 Task: Search one way flight ticket for 5 adults, 2 children, 1 infant in seat and 2 infants on lap in economy from Brunswick: Brunswick Golden Isles Airport to Rockford: Chicago Rockford International Airport(was Northwest Chicagoland Regional Airport At Rockford) on 5-1-2023. Number of bags: 2 carry on bags. Price is upto 92000. Outbound departure time preference is 6:15.
Action: Mouse moved to (275, 343)
Screenshot: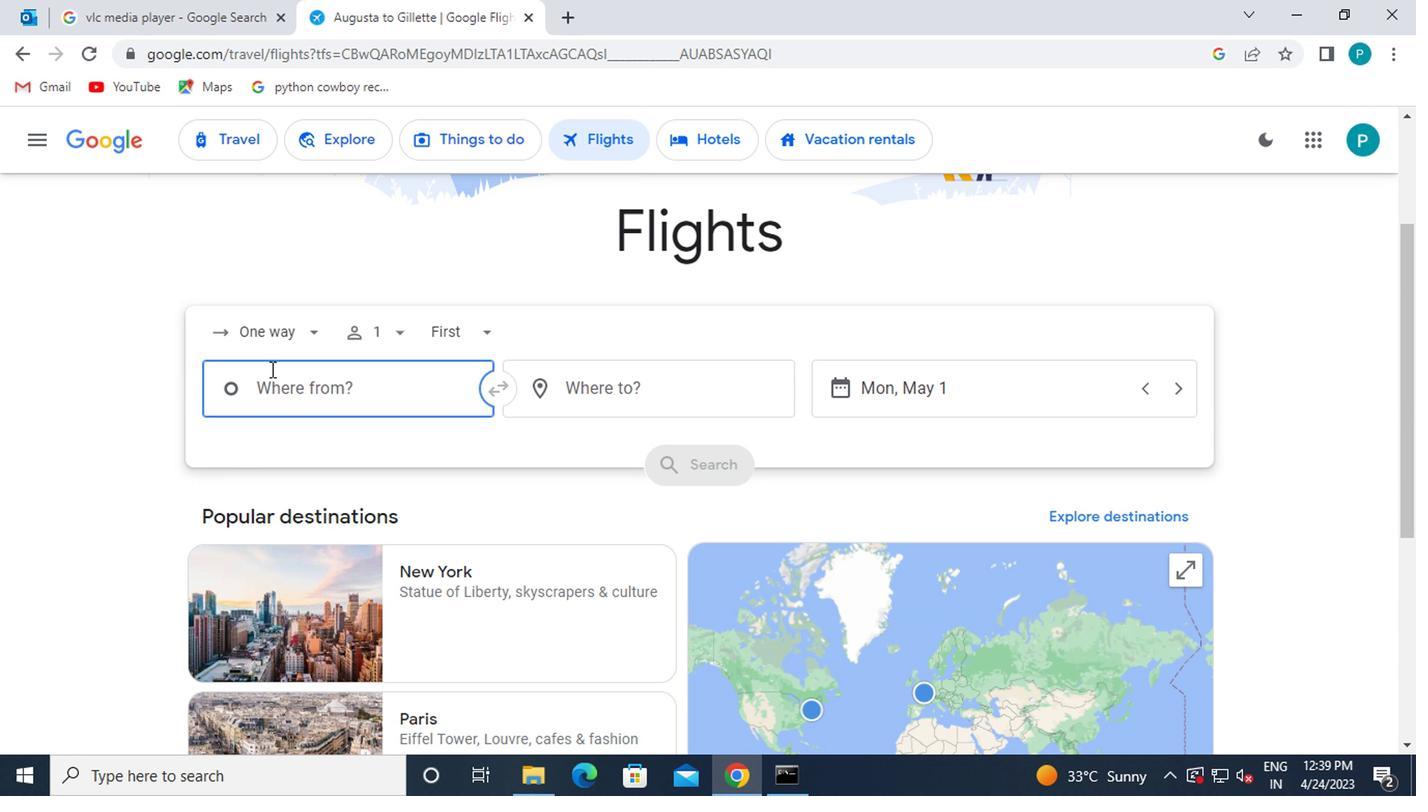 
Action: Mouse pressed left at (275, 343)
Screenshot: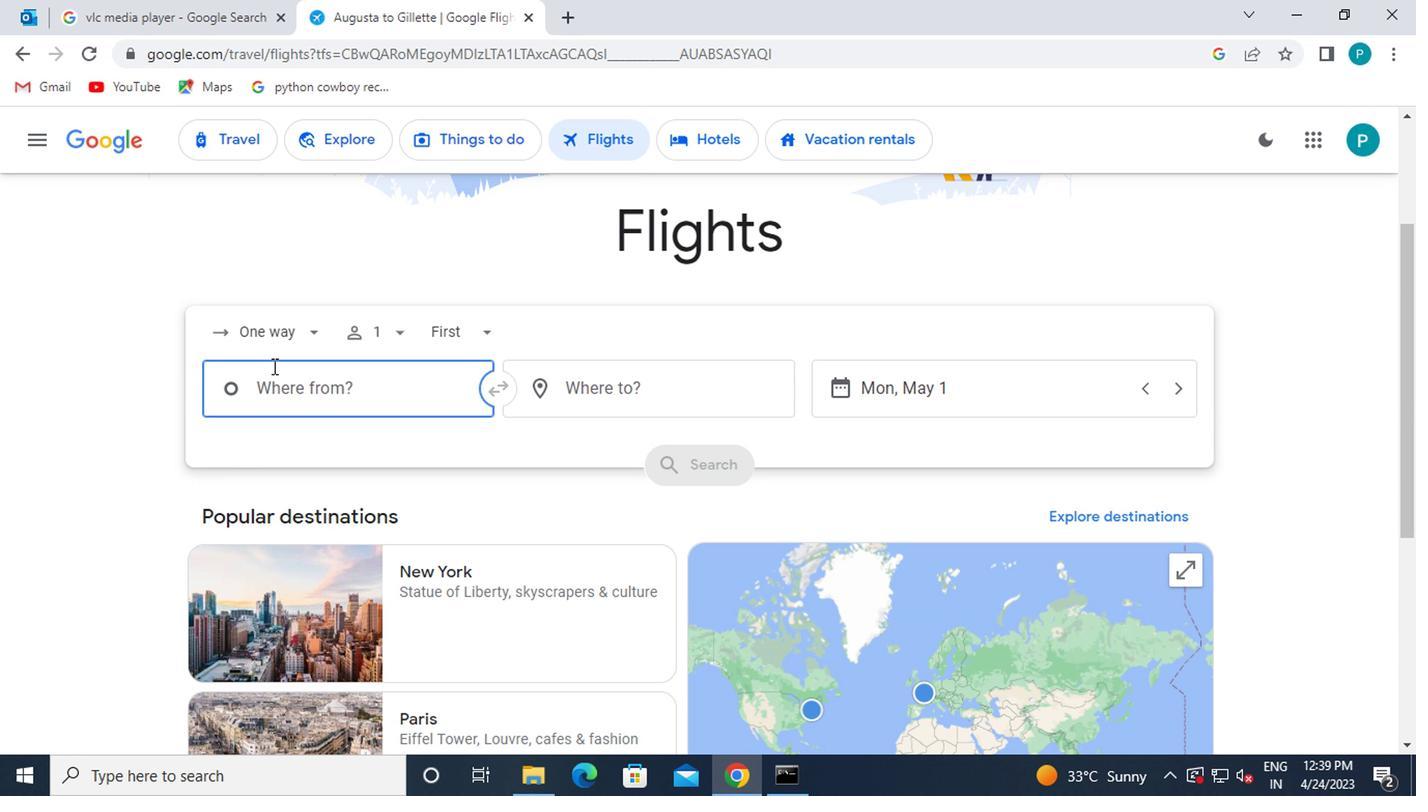 
Action: Mouse moved to (309, 434)
Screenshot: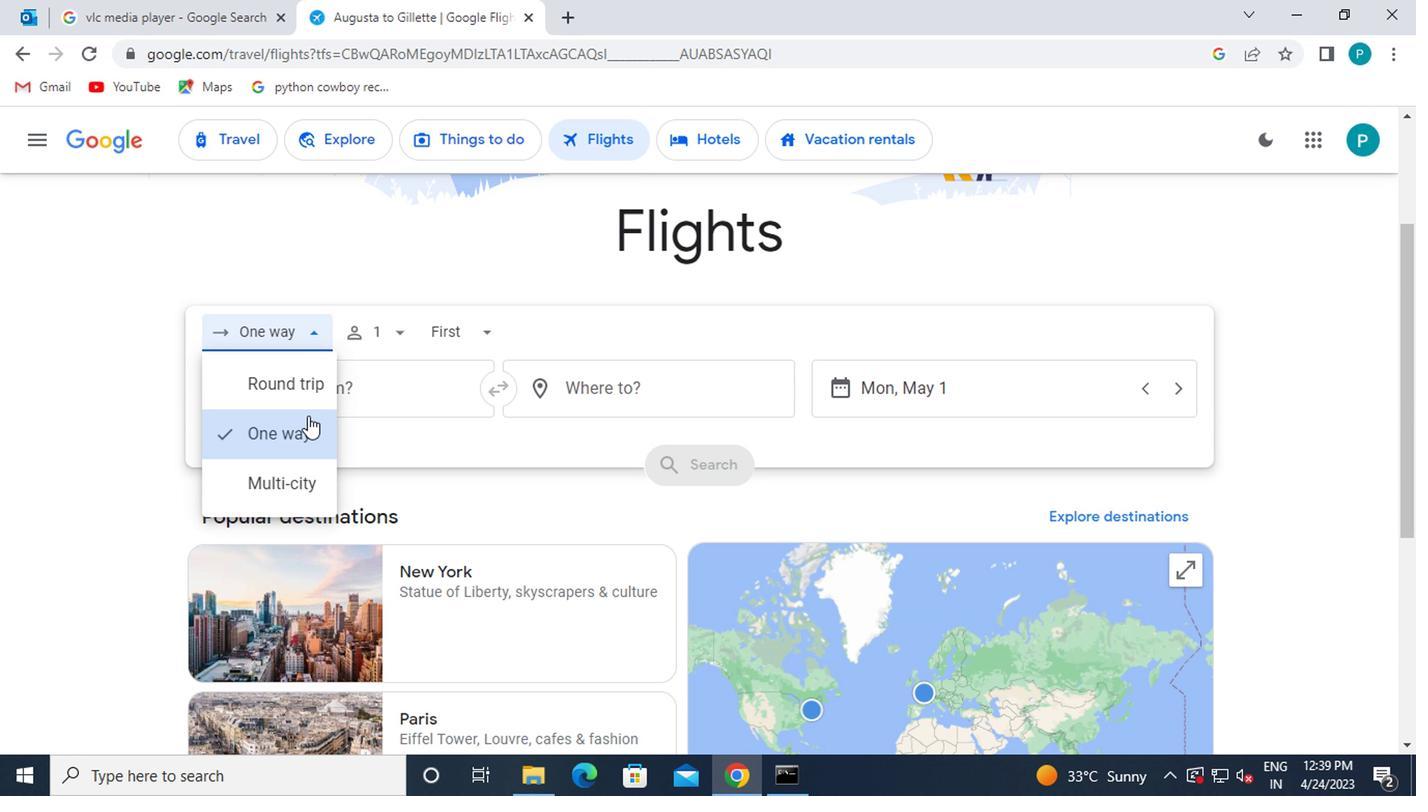 
Action: Mouse pressed left at (309, 434)
Screenshot: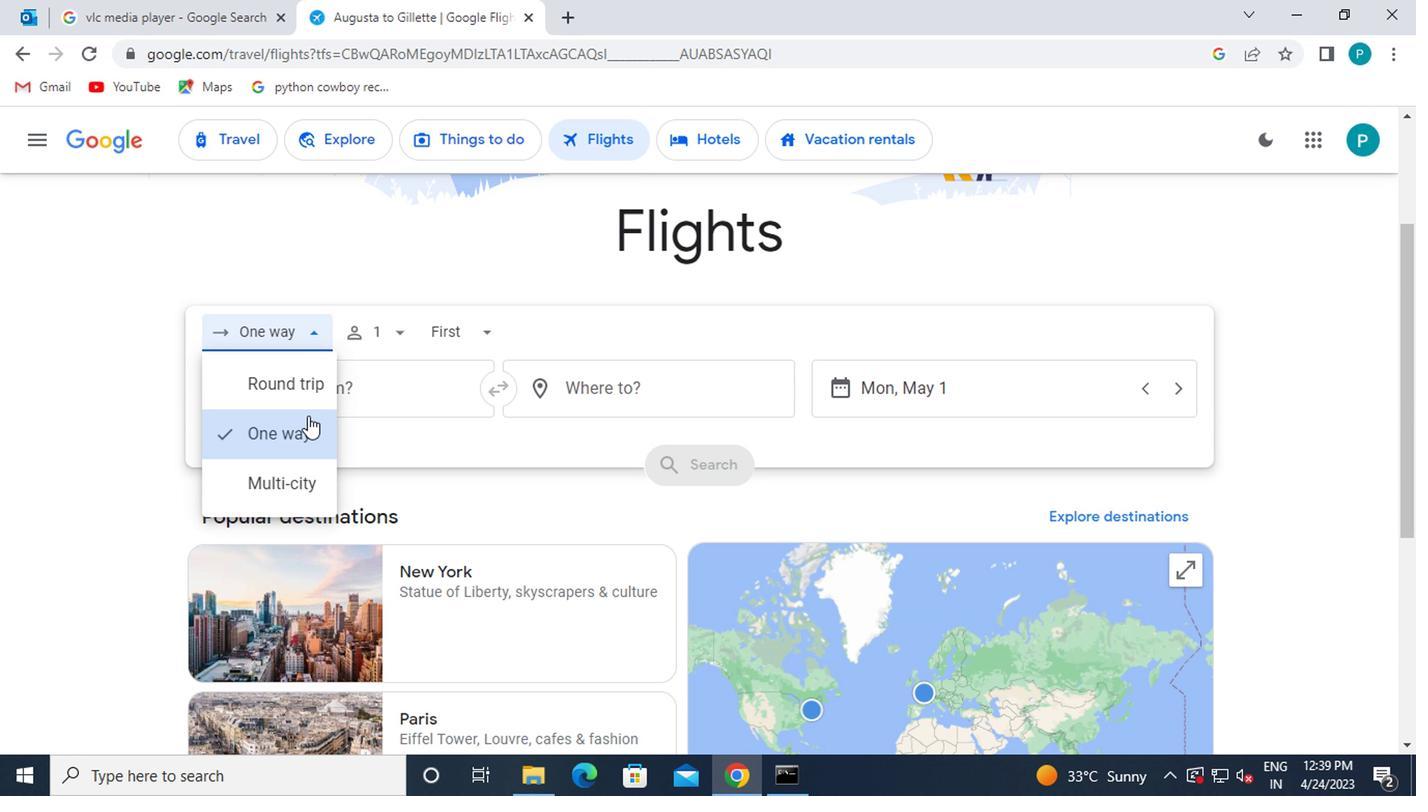 
Action: Mouse moved to (385, 342)
Screenshot: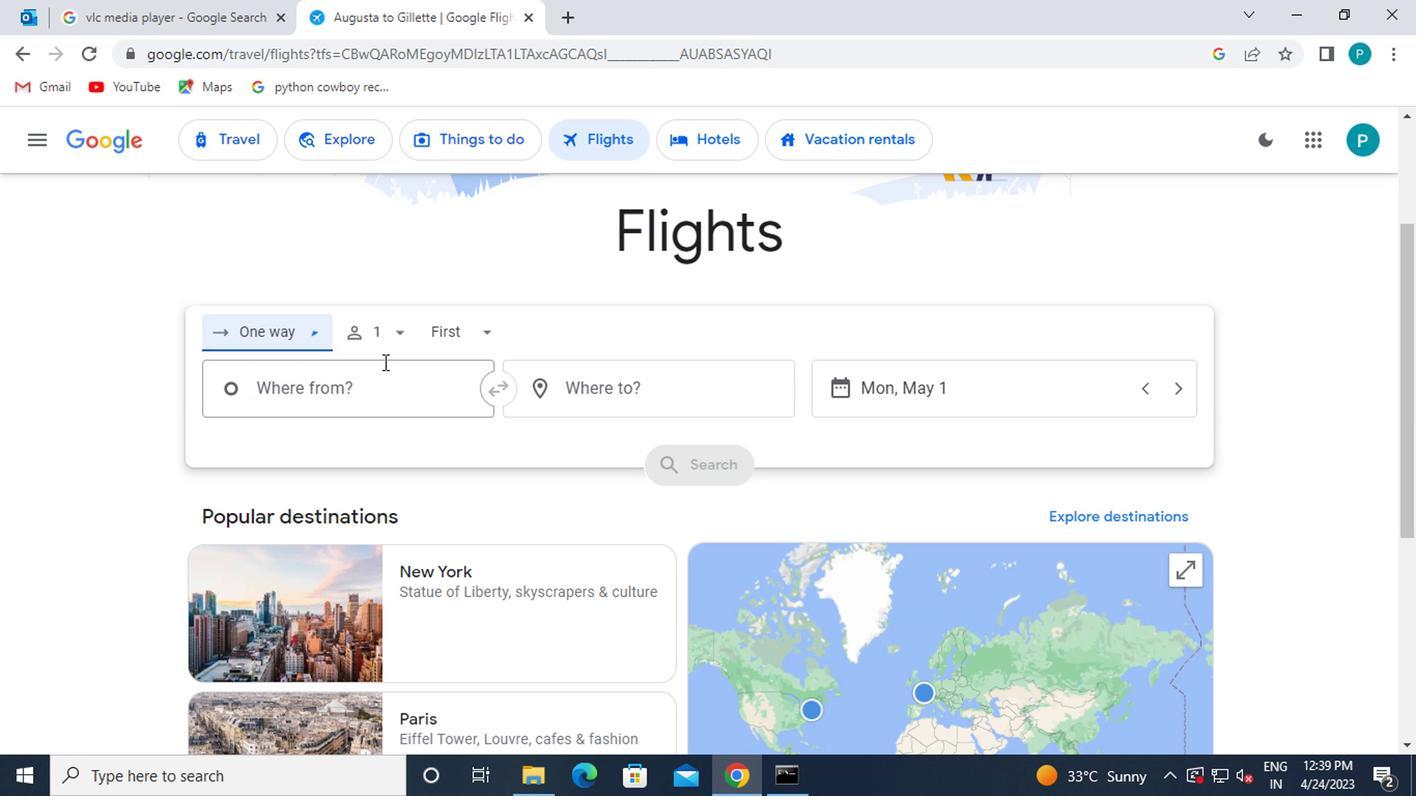 
Action: Mouse pressed left at (385, 342)
Screenshot: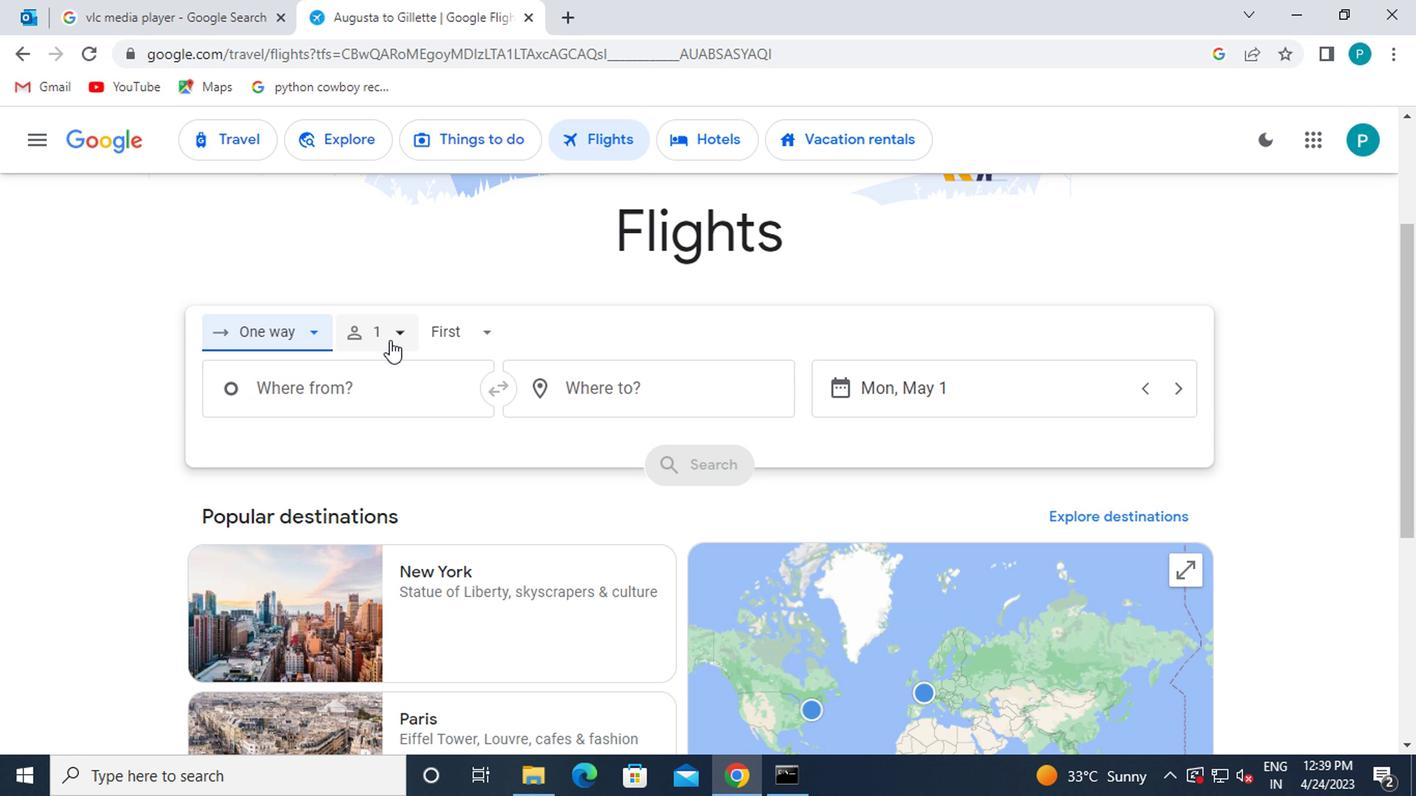 
Action: Mouse moved to (539, 394)
Screenshot: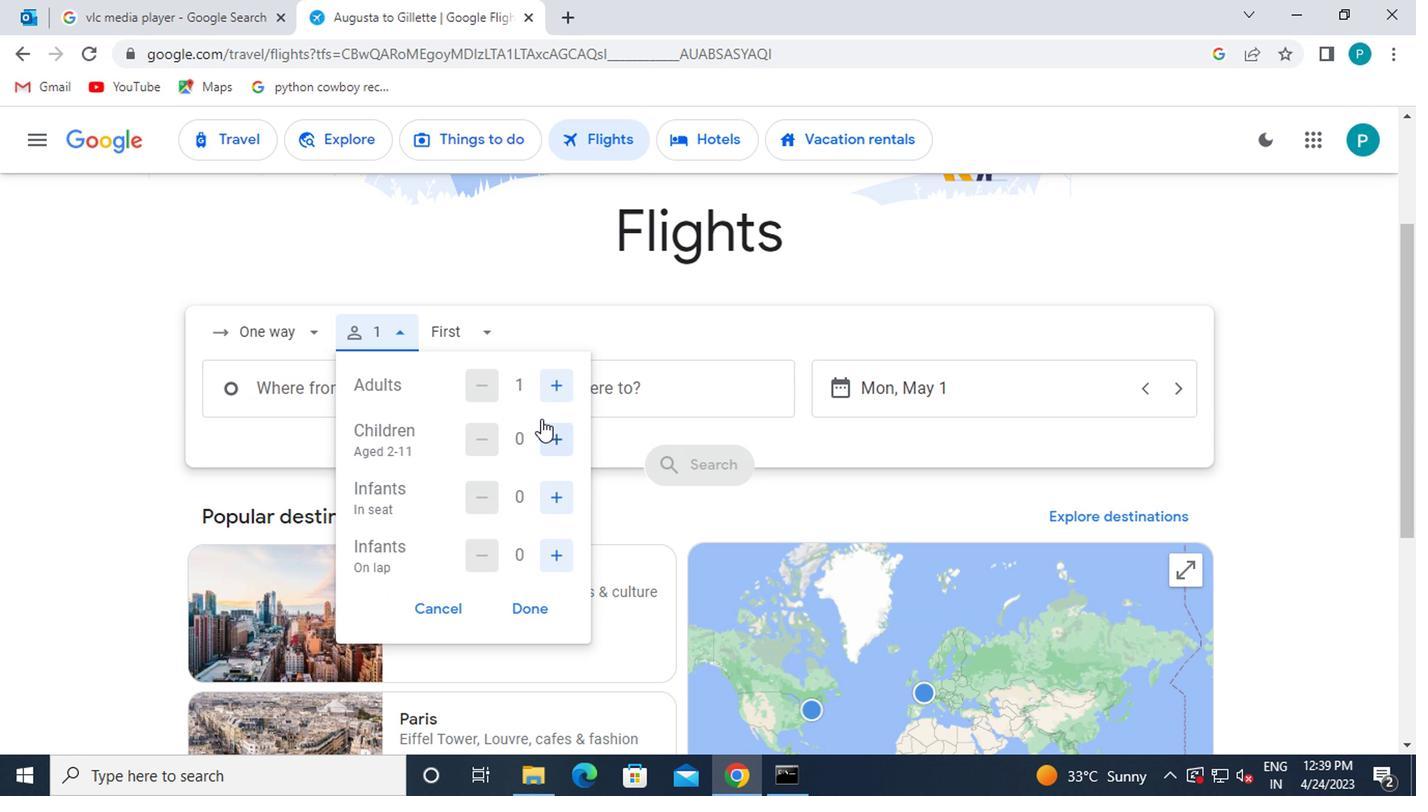 
Action: Mouse pressed left at (539, 394)
Screenshot: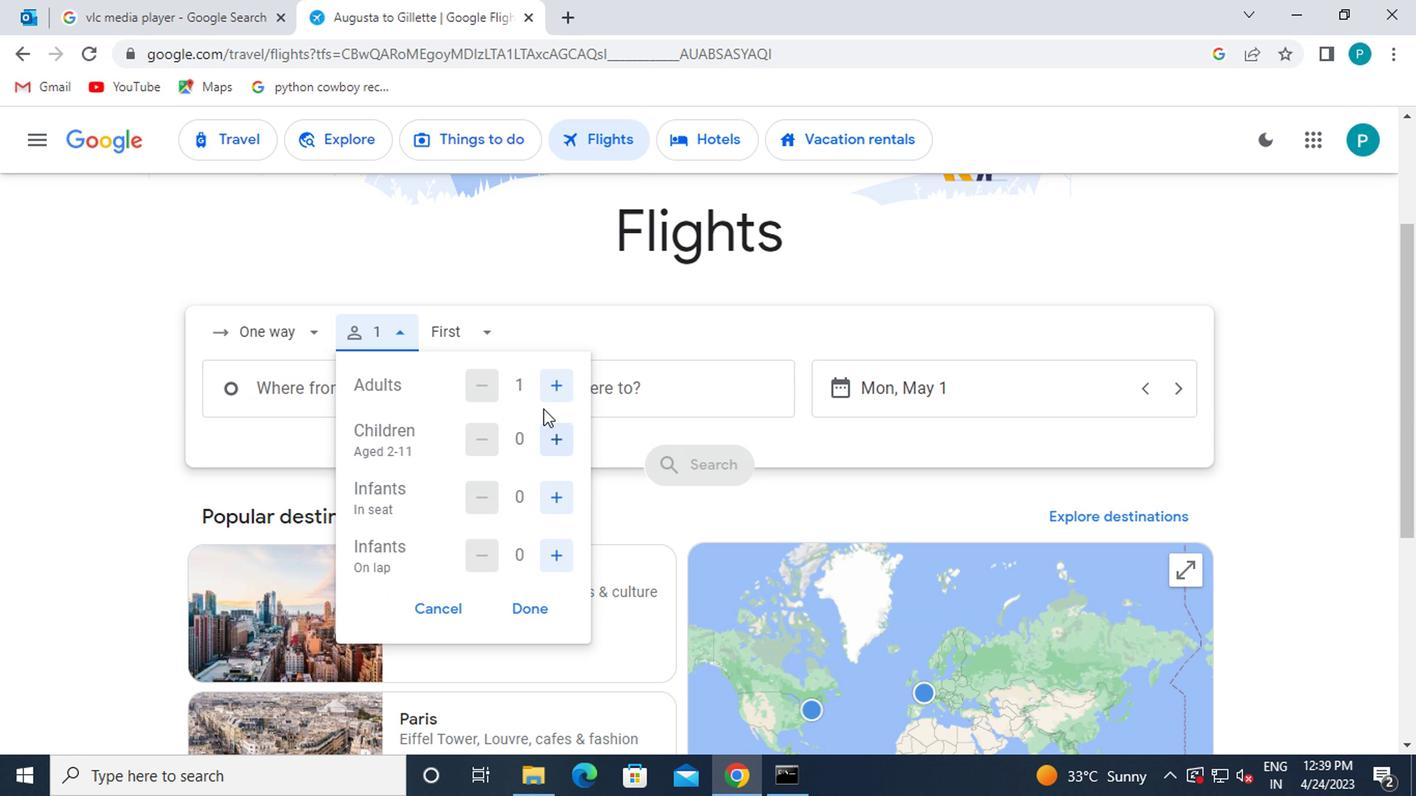 
Action: Mouse pressed left at (539, 394)
Screenshot: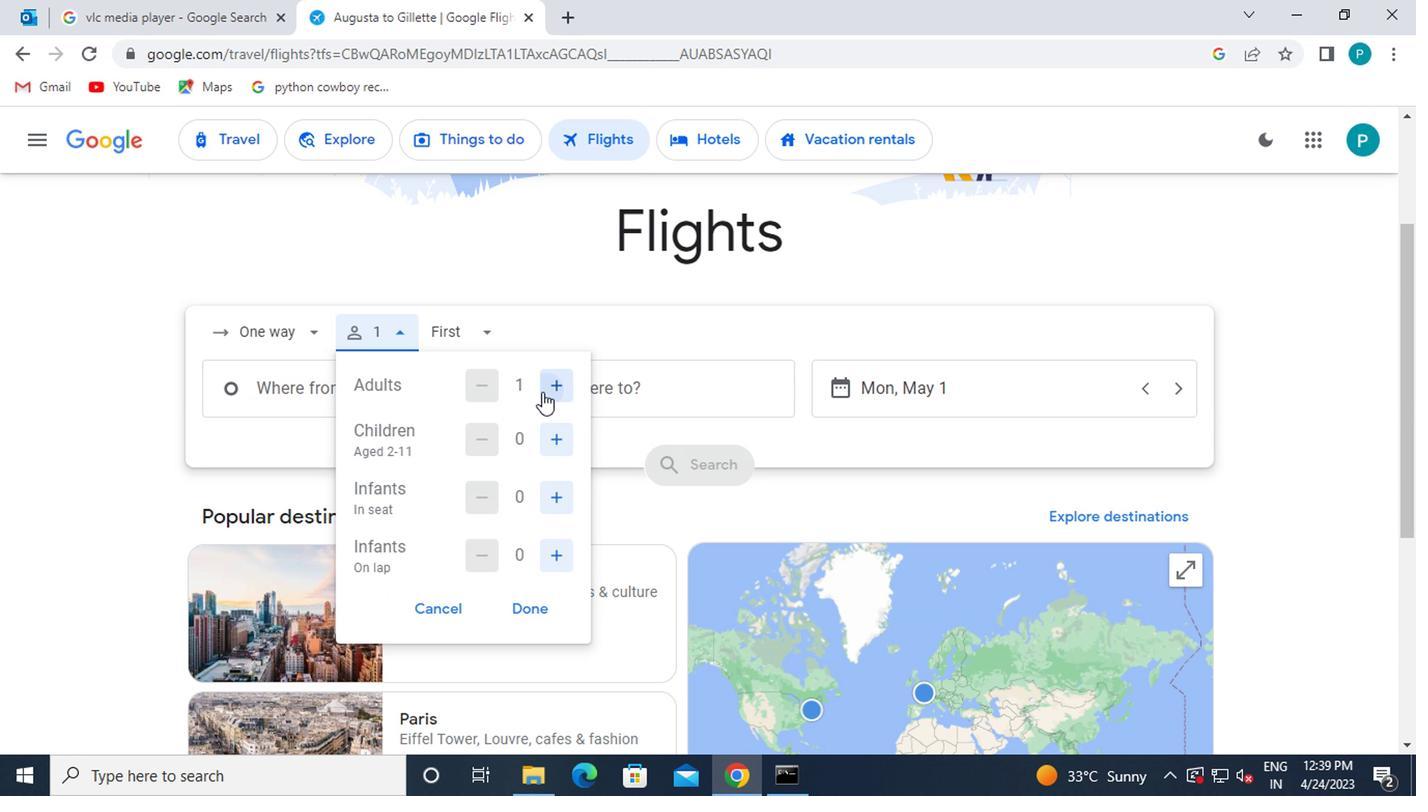 
Action: Mouse pressed left at (539, 394)
Screenshot: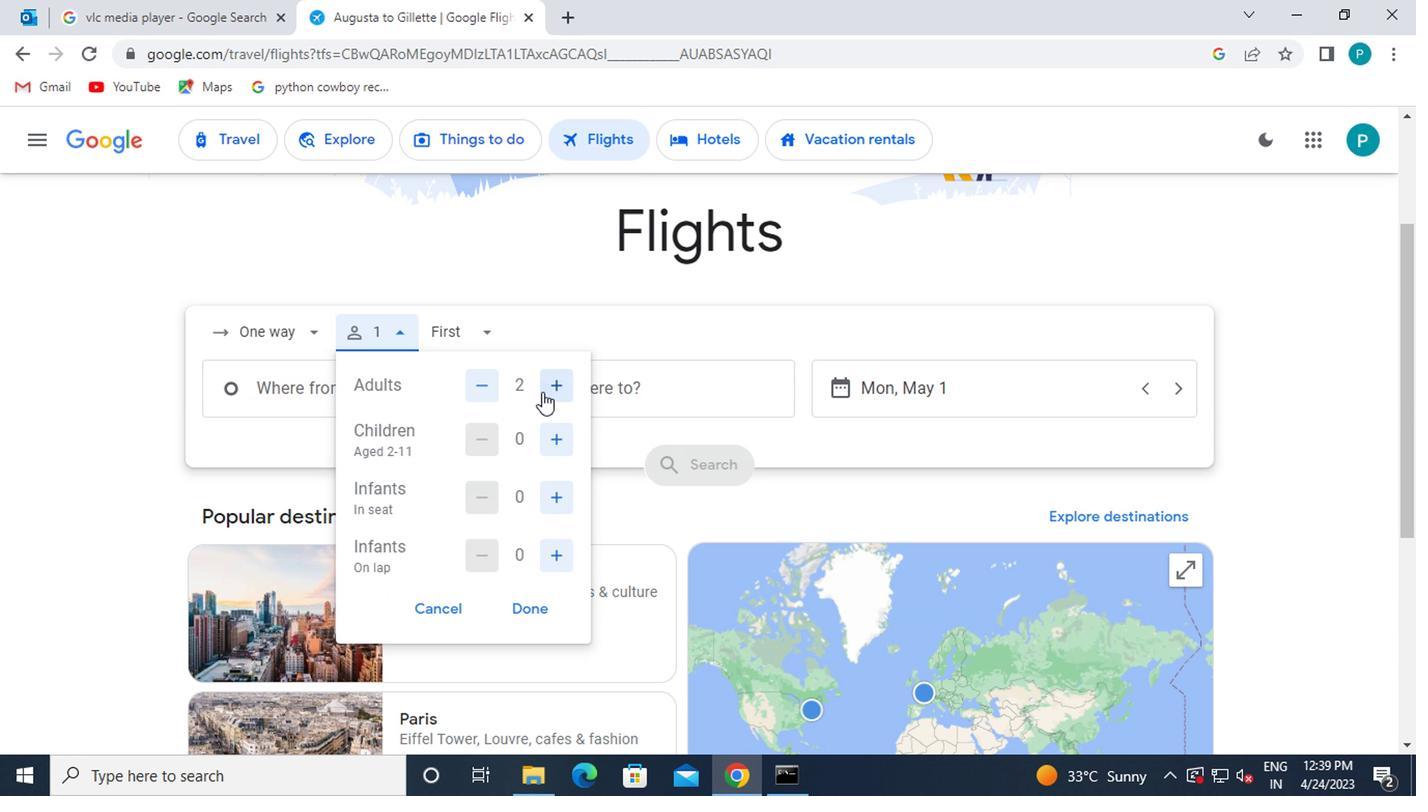 
Action: Mouse pressed left at (539, 394)
Screenshot: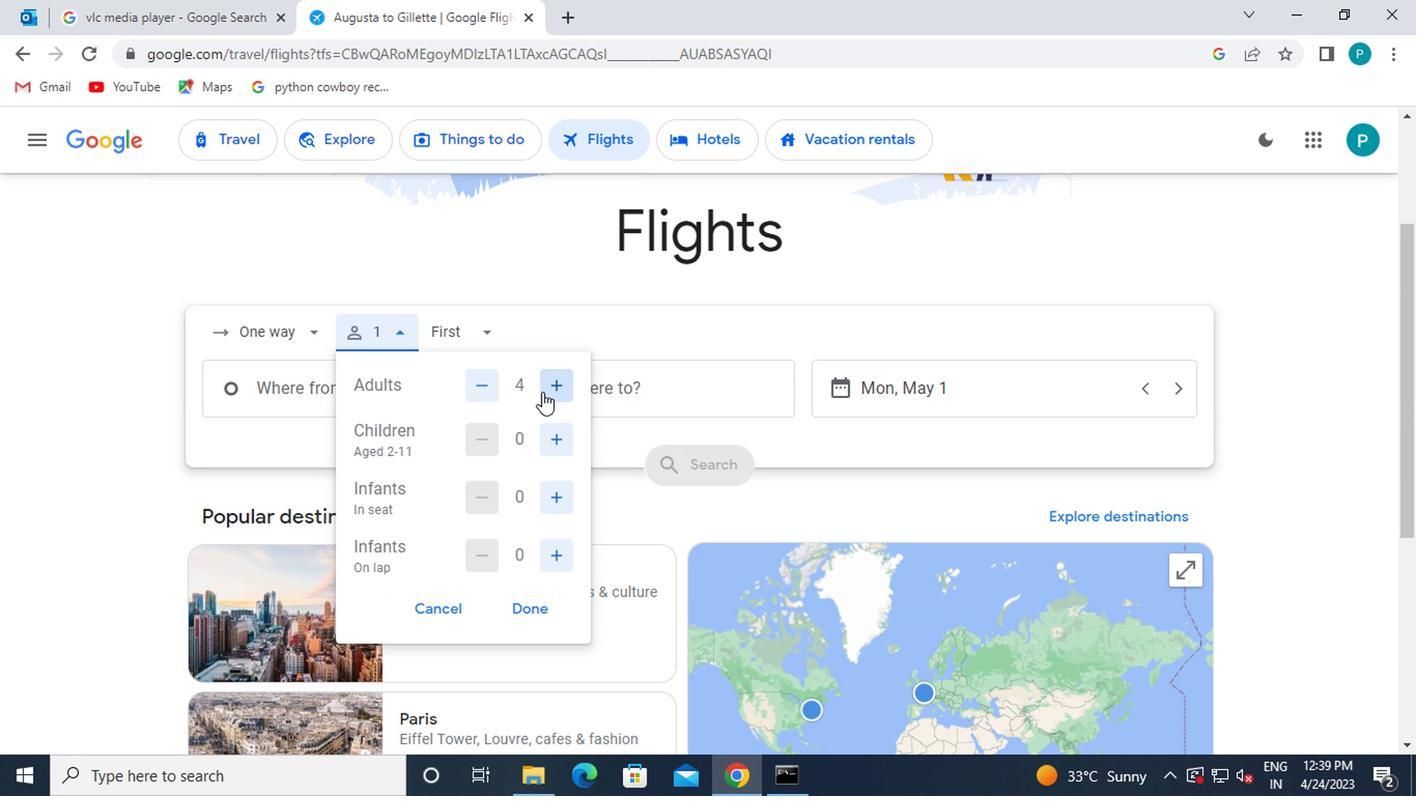 
Action: Mouse moved to (561, 424)
Screenshot: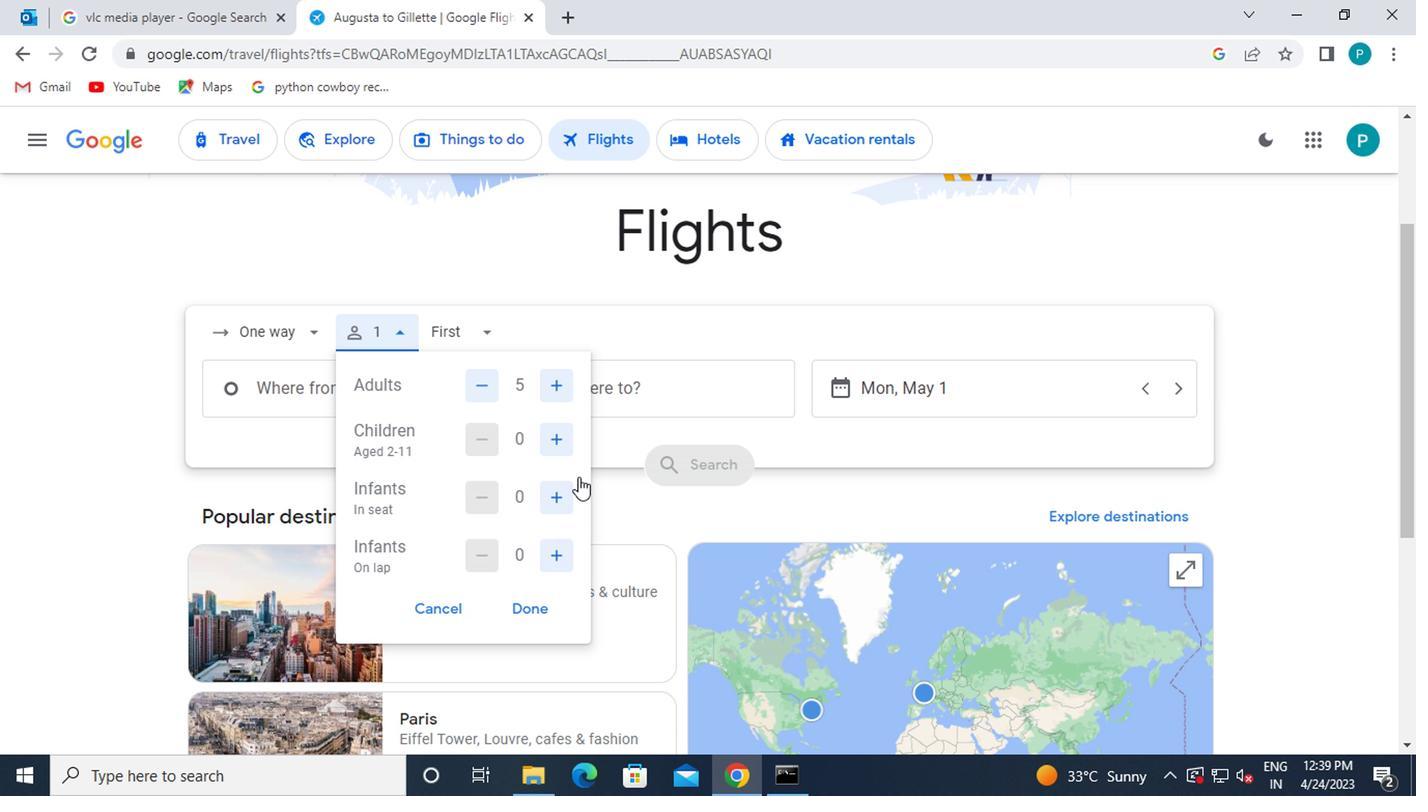 
Action: Mouse pressed left at (561, 424)
Screenshot: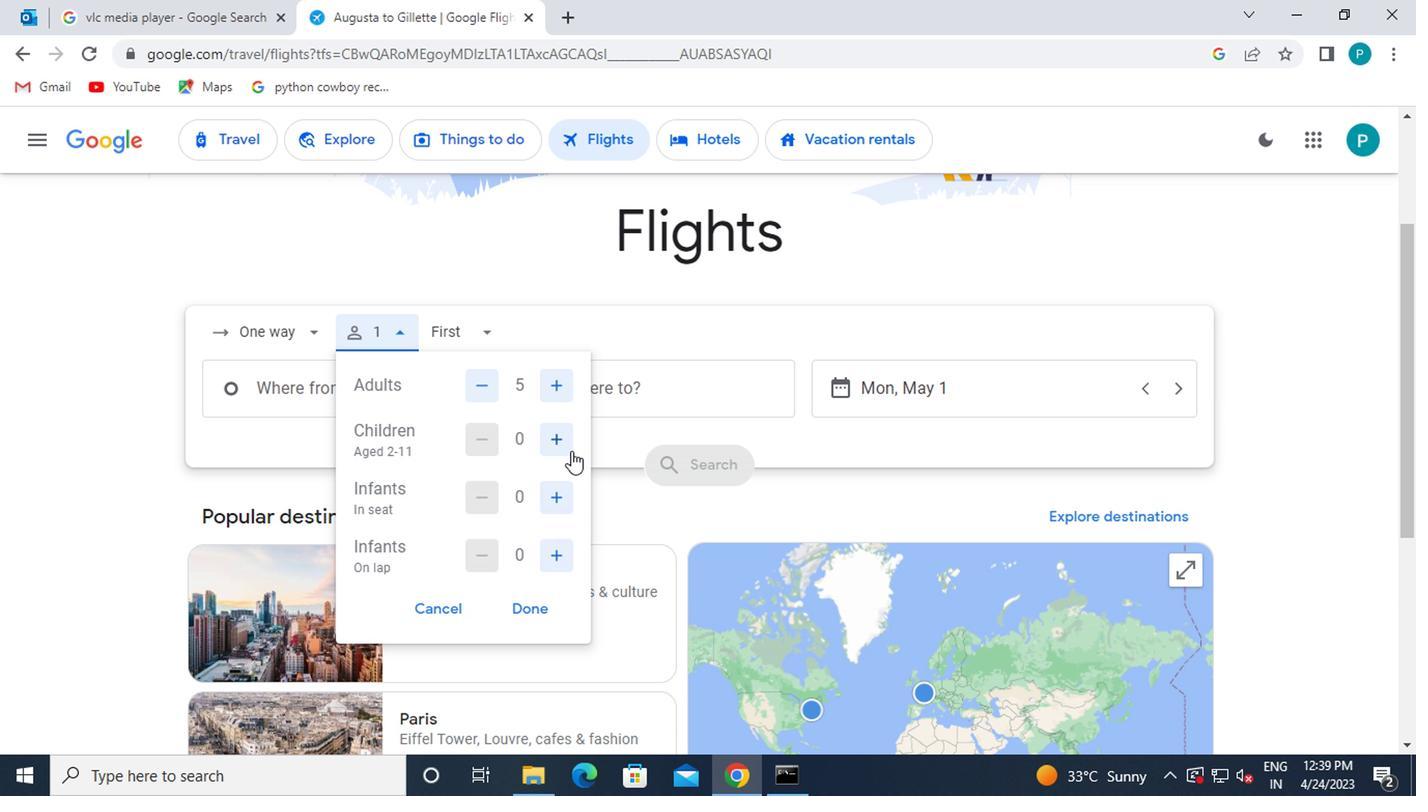 
Action: Mouse moved to (561, 430)
Screenshot: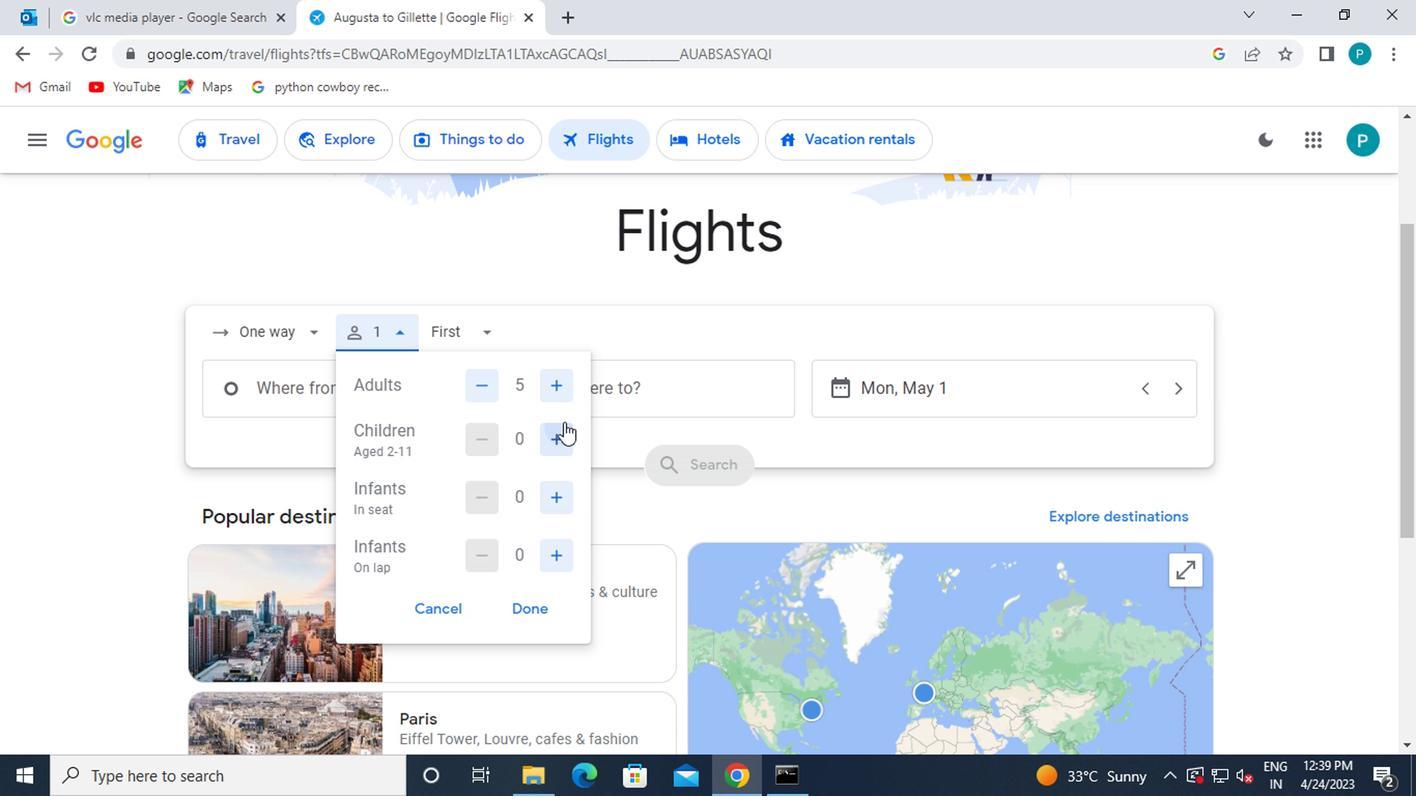 
Action: Mouse pressed left at (561, 430)
Screenshot: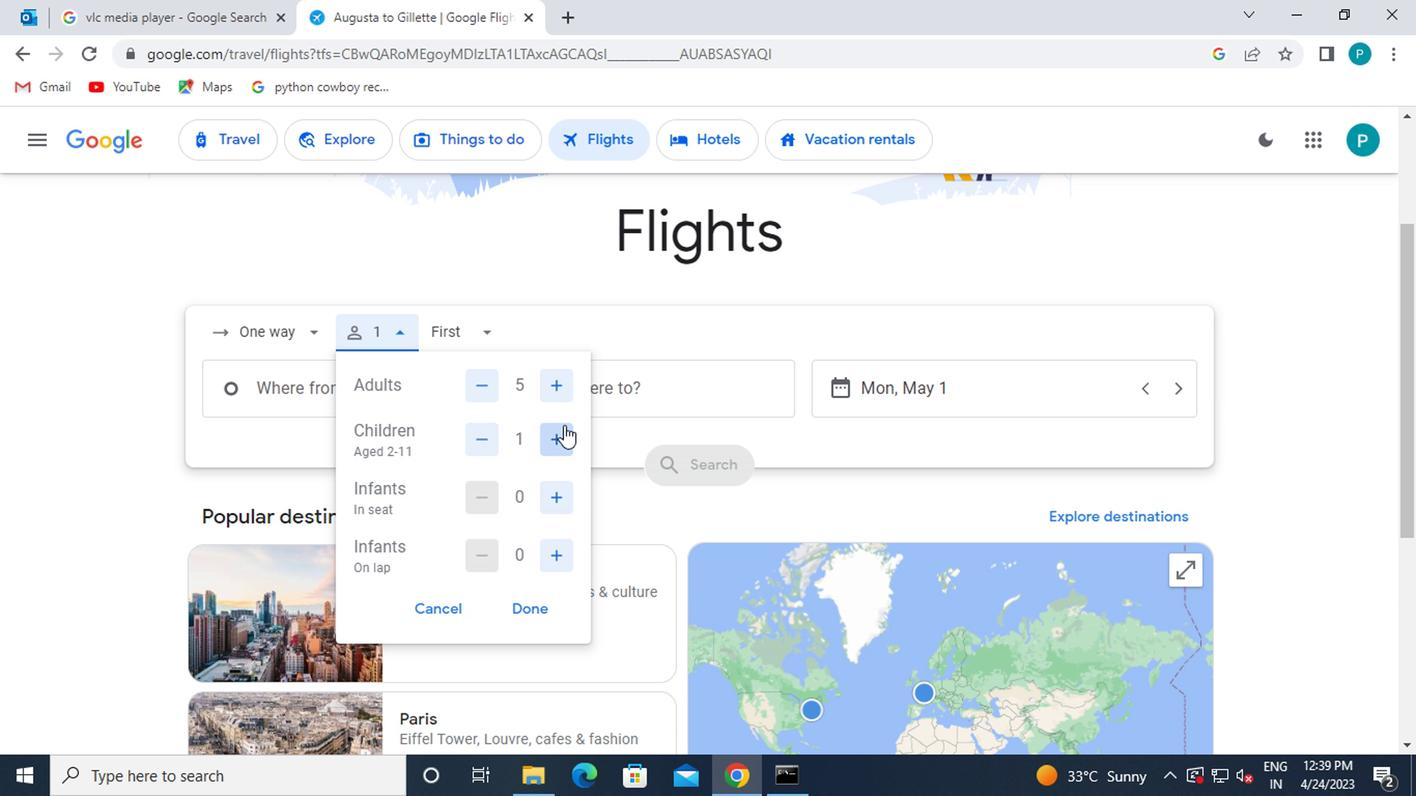 
Action: Mouse moved to (556, 498)
Screenshot: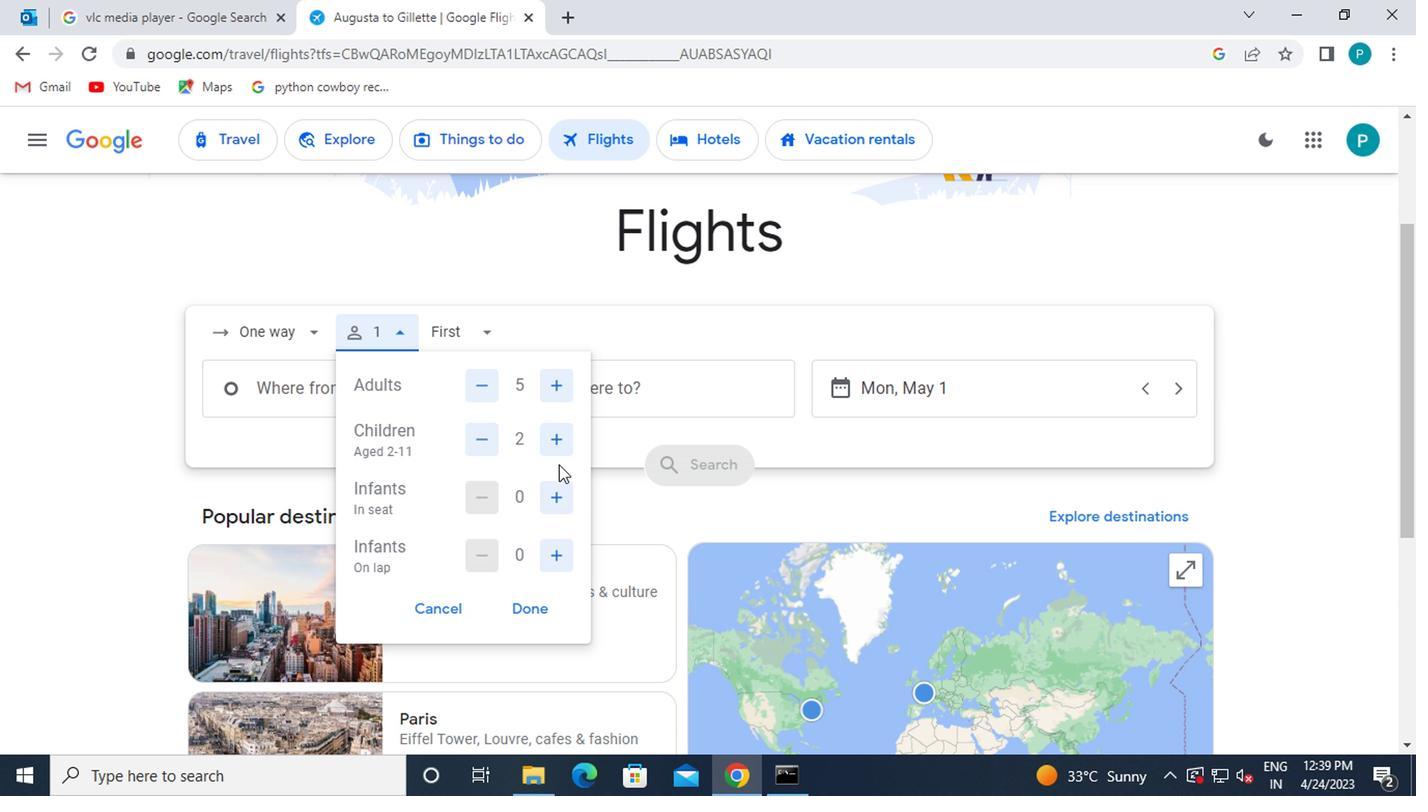 
Action: Mouse pressed left at (556, 498)
Screenshot: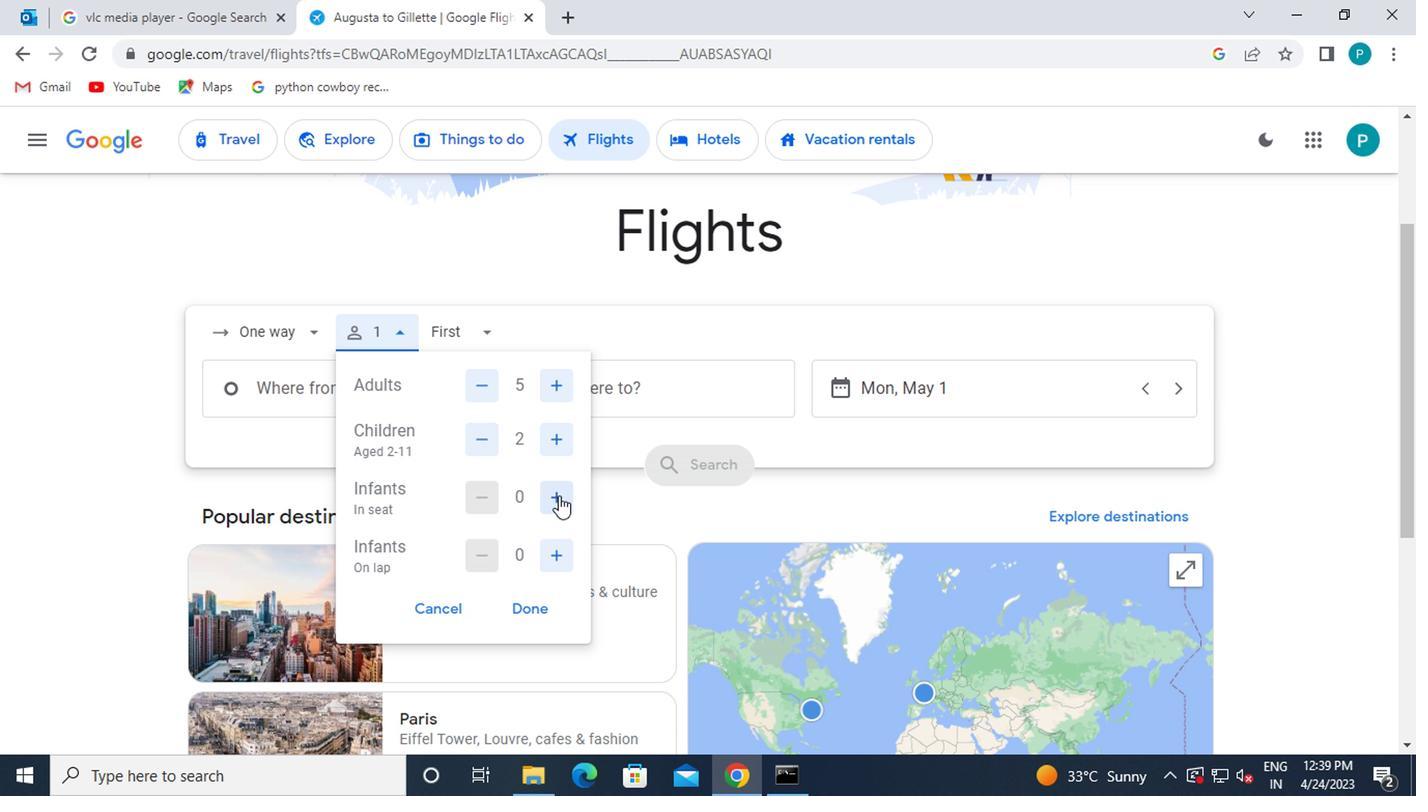 
Action: Mouse moved to (544, 562)
Screenshot: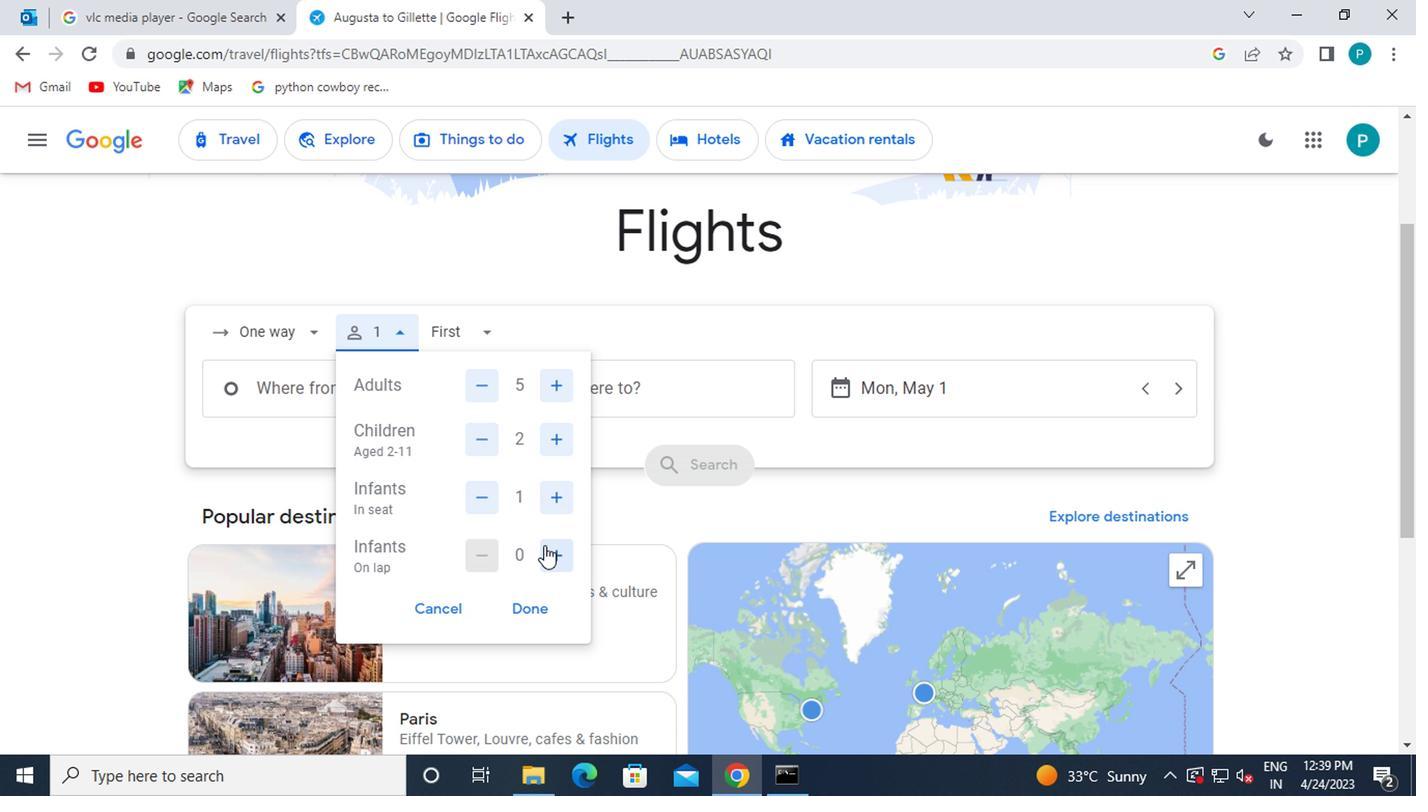 
Action: Mouse pressed left at (544, 562)
Screenshot: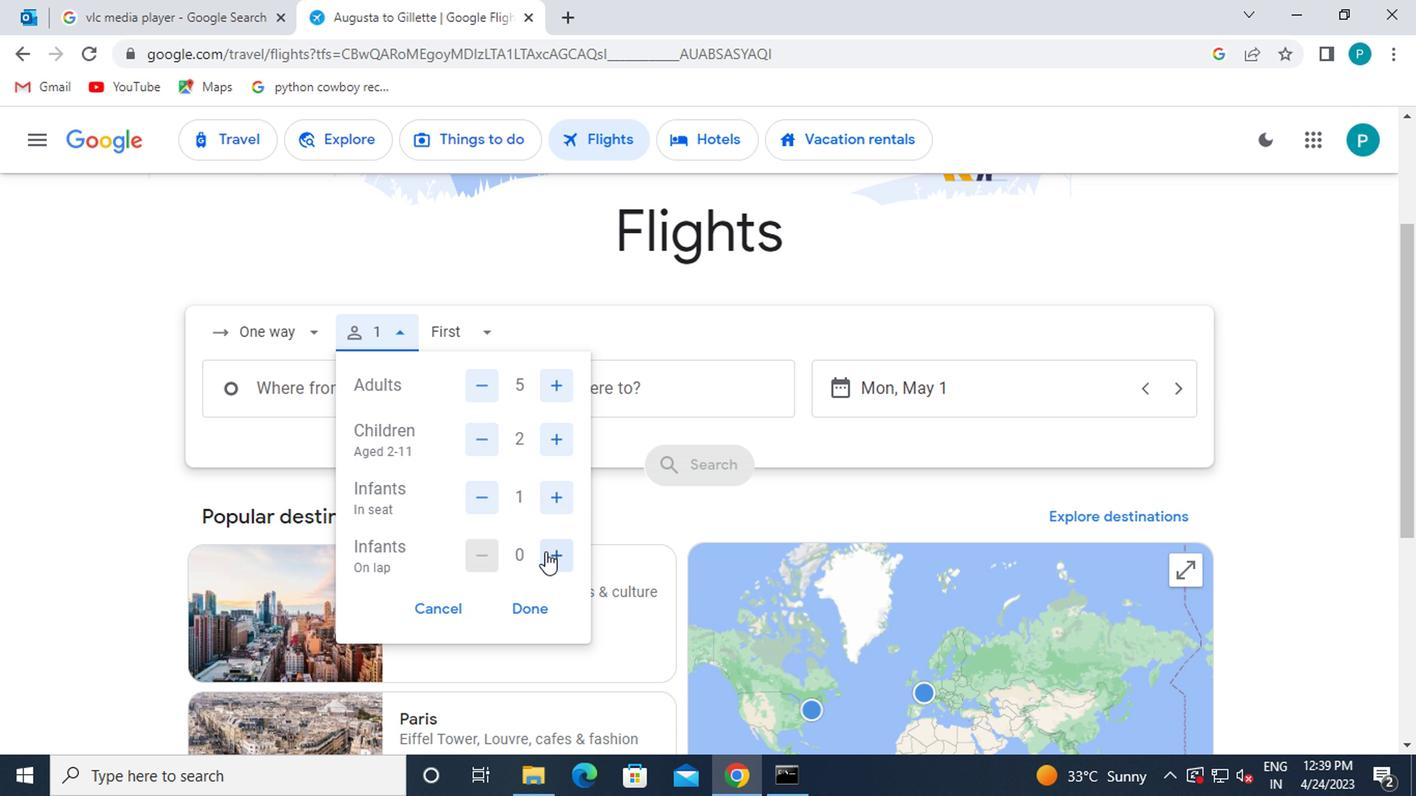 
Action: Mouse pressed left at (544, 562)
Screenshot: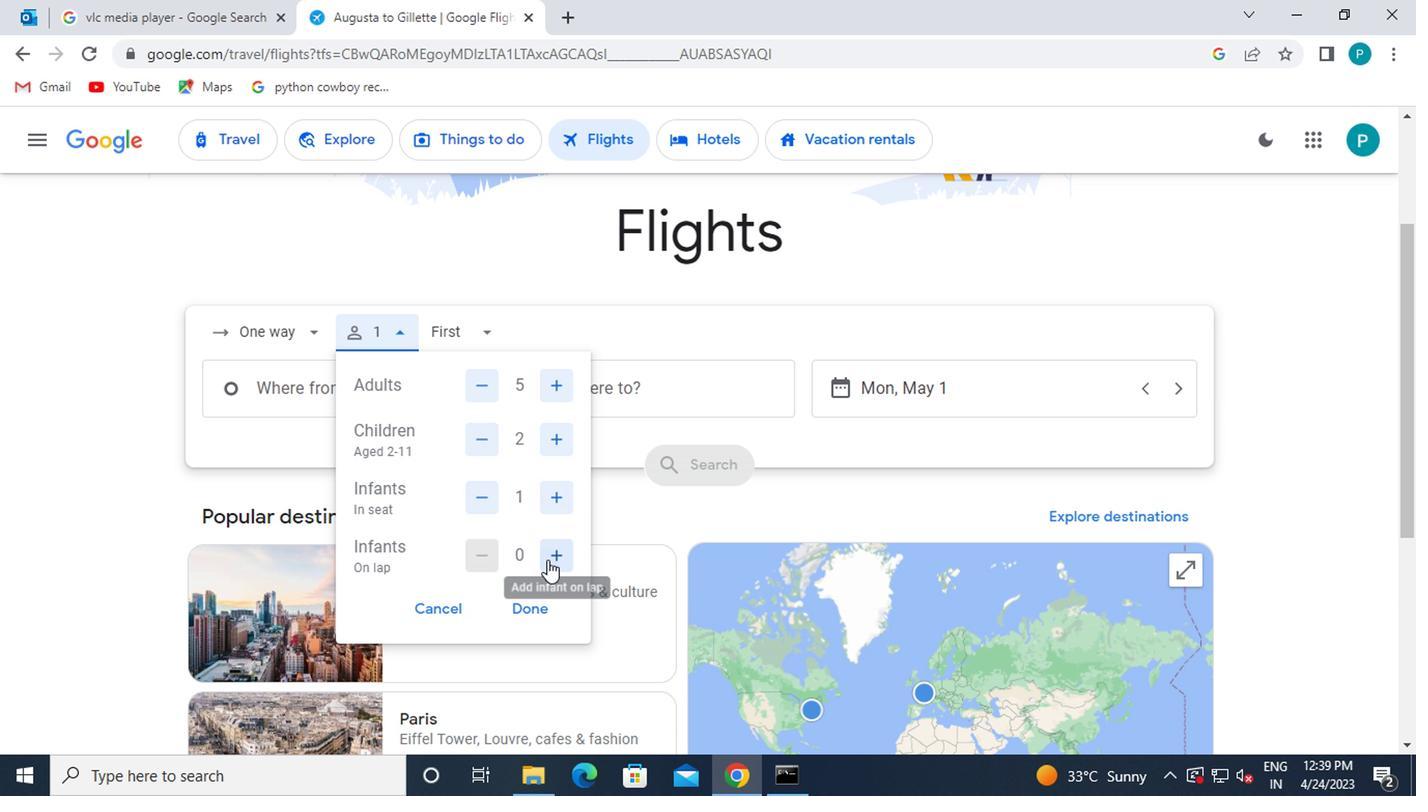 
Action: Mouse moved to (484, 557)
Screenshot: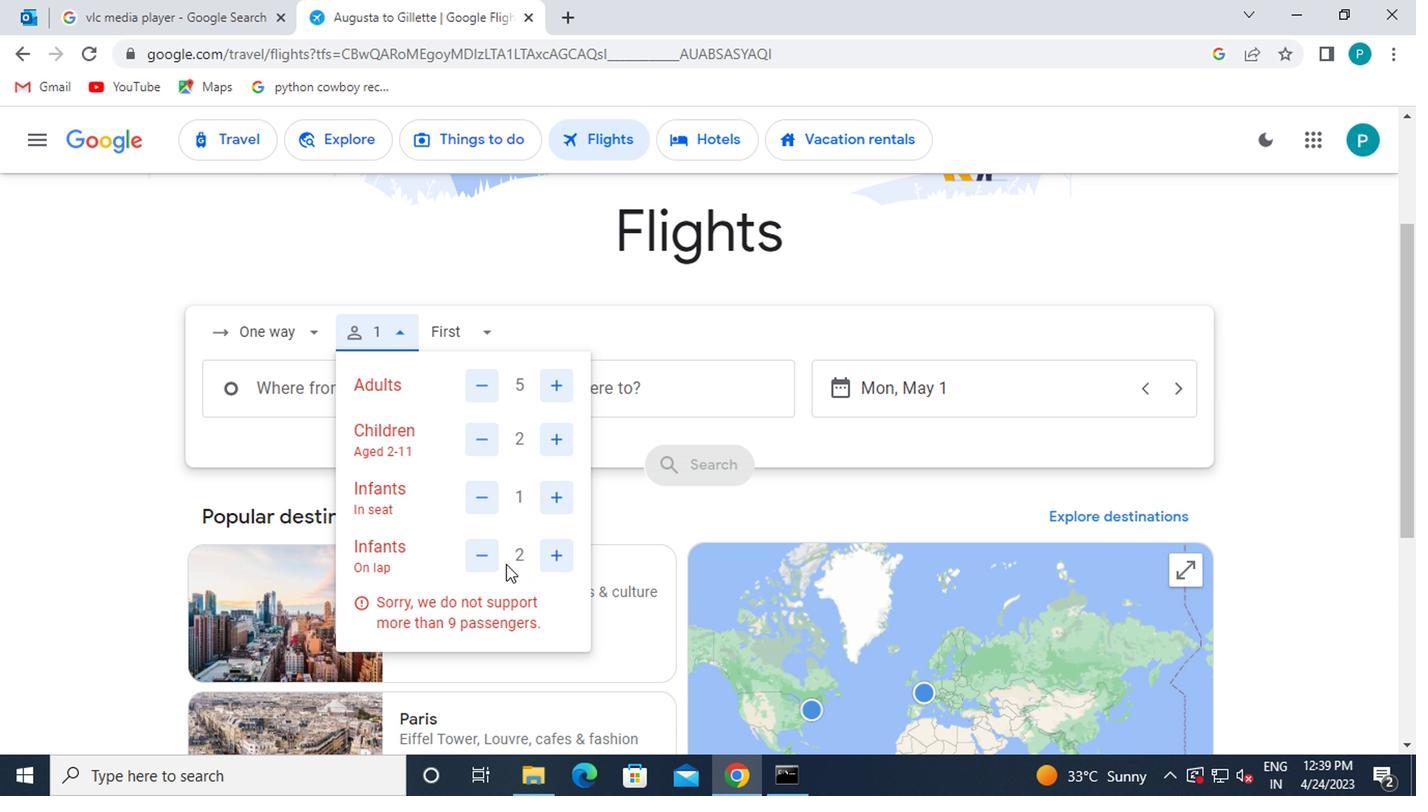 
Action: Mouse pressed left at (484, 557)
Screenshot: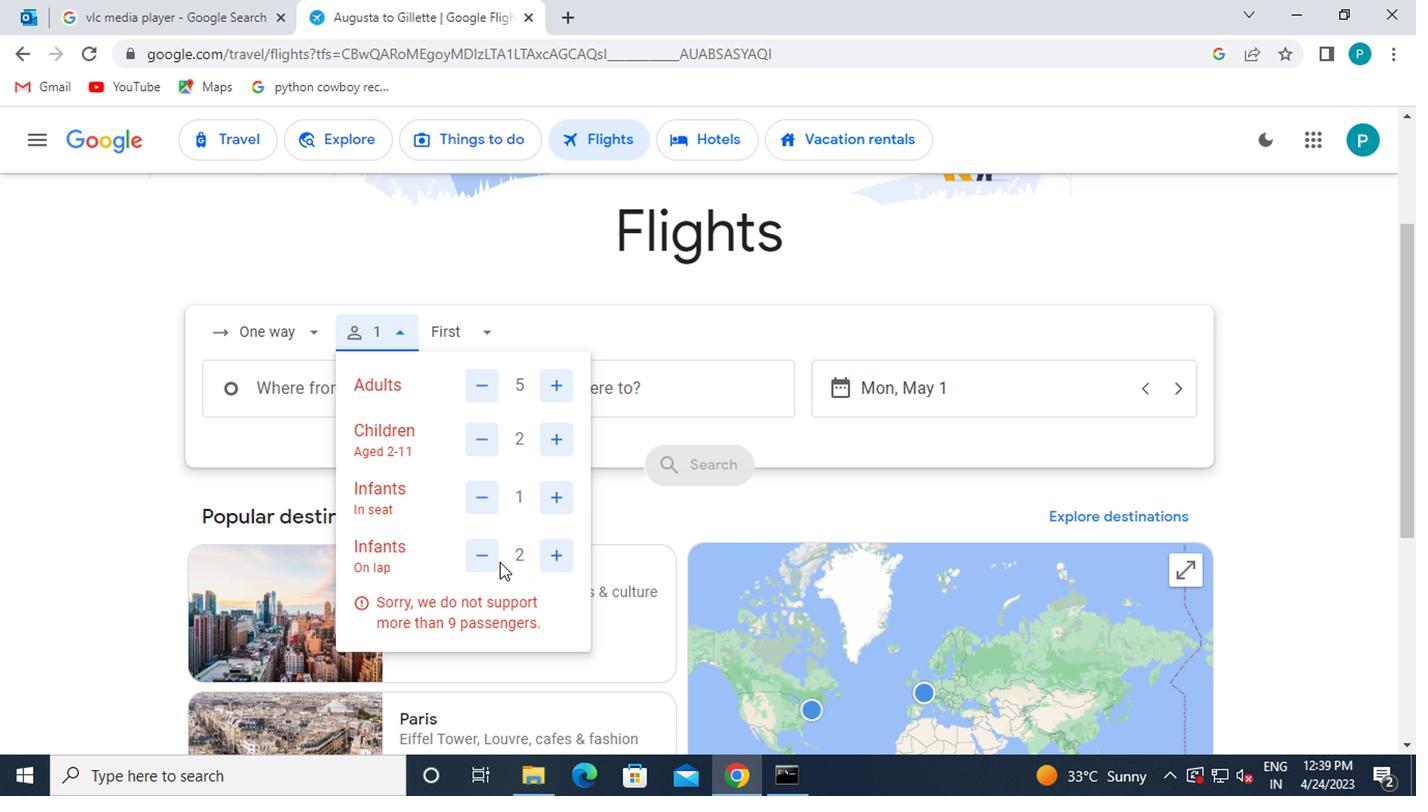 
Action: Mouse moved to (520, 615)
Screenshot: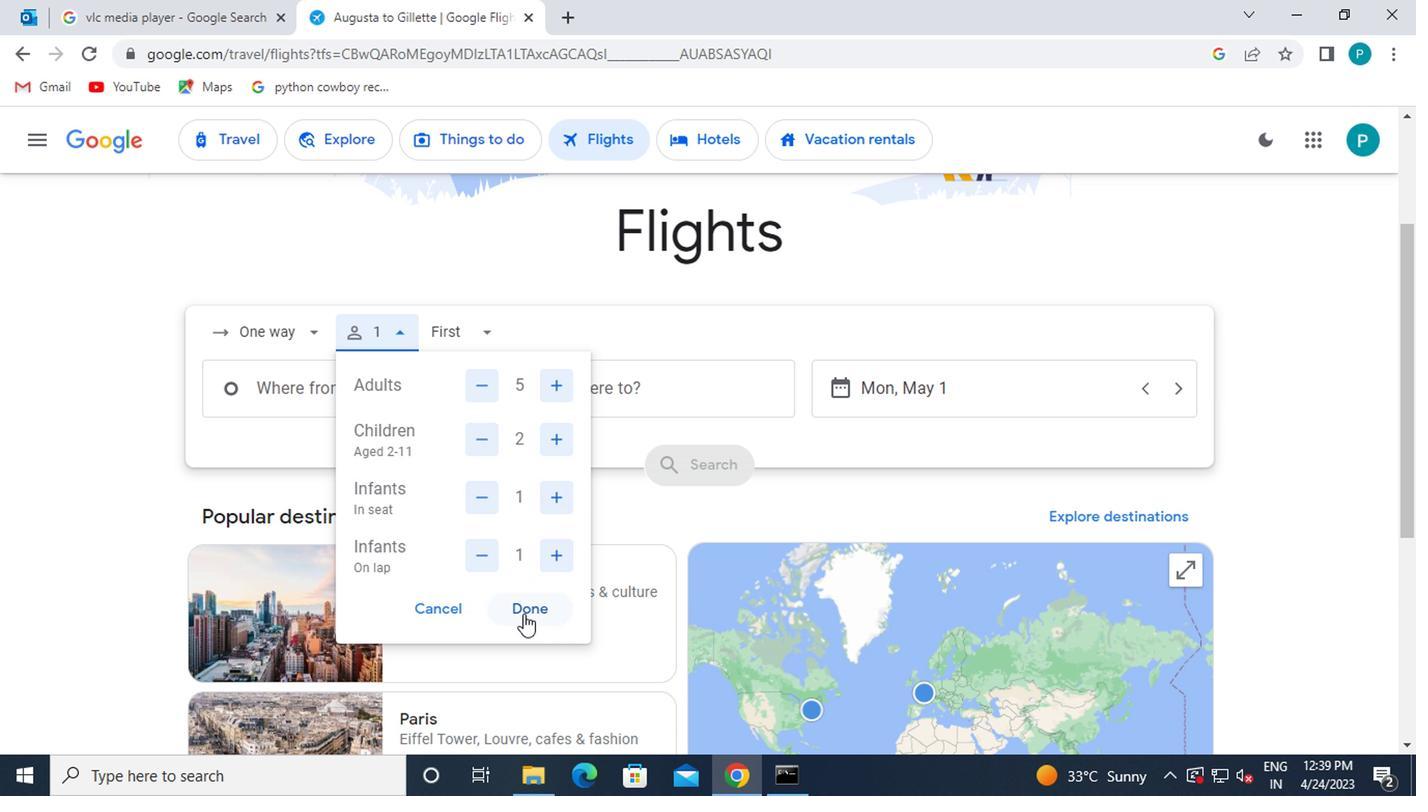 
Action: Mouse pressed left at (520, 615)
Screenshot: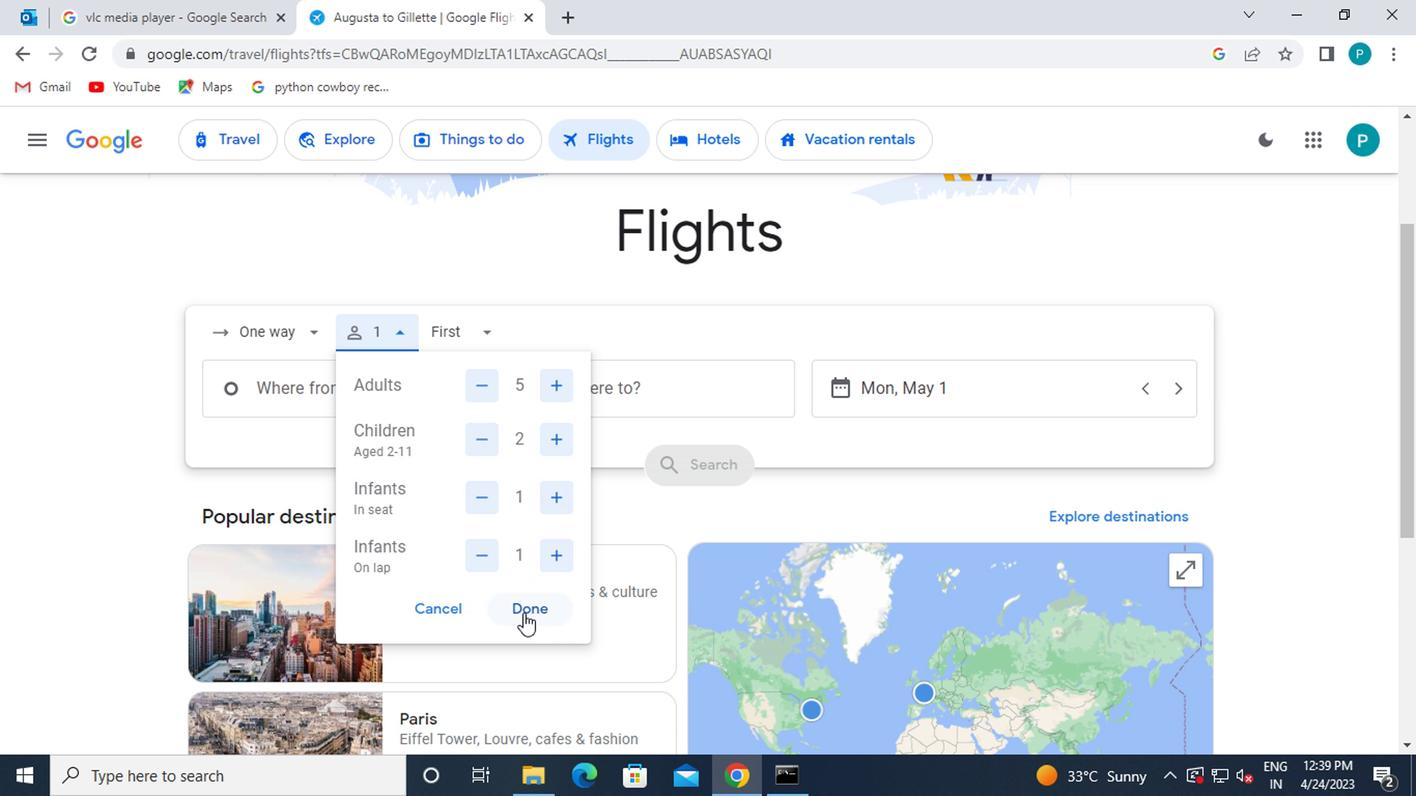 
Action: Mouse moved to (432, 353)
Screenshot: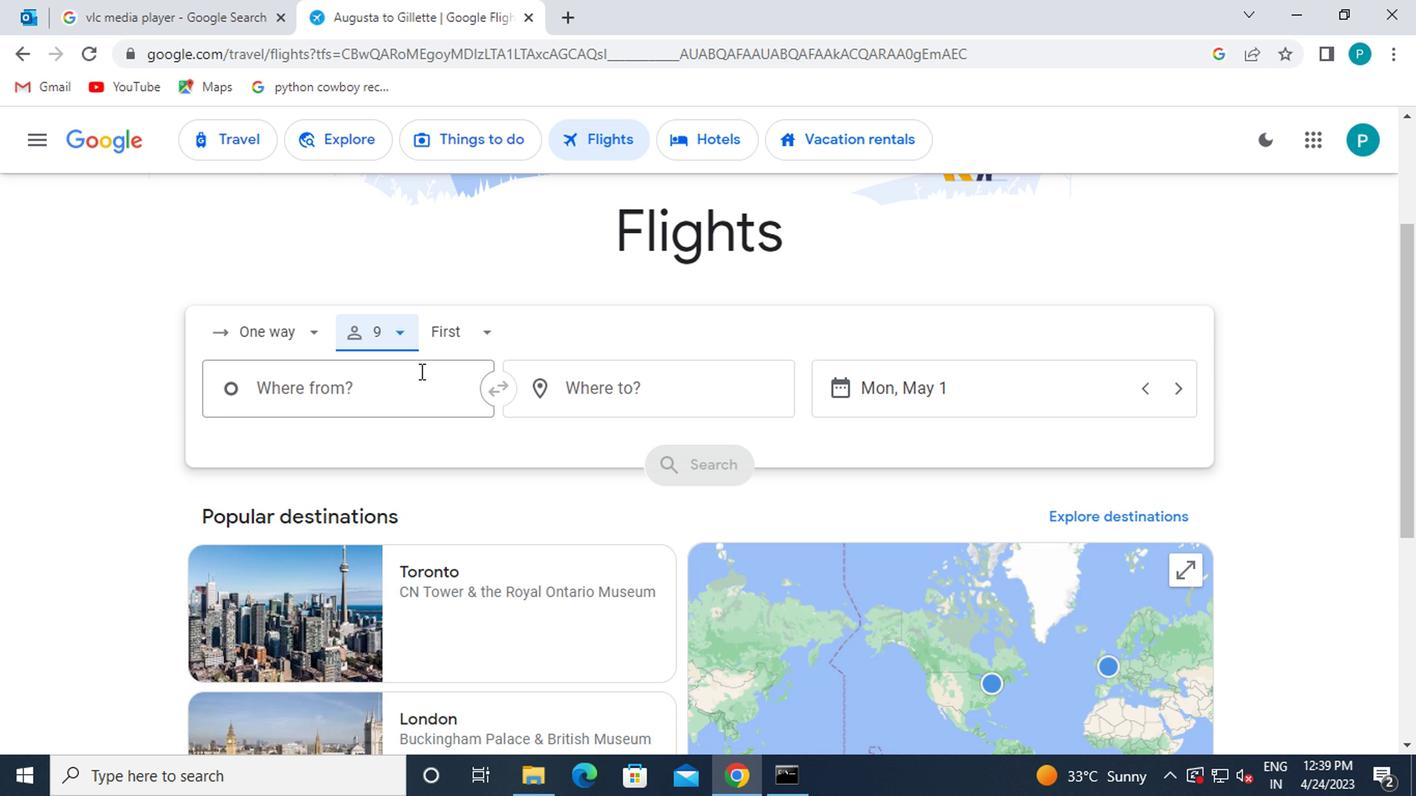 
Action: Mouse pressed left at (432, 353)
Screenshot: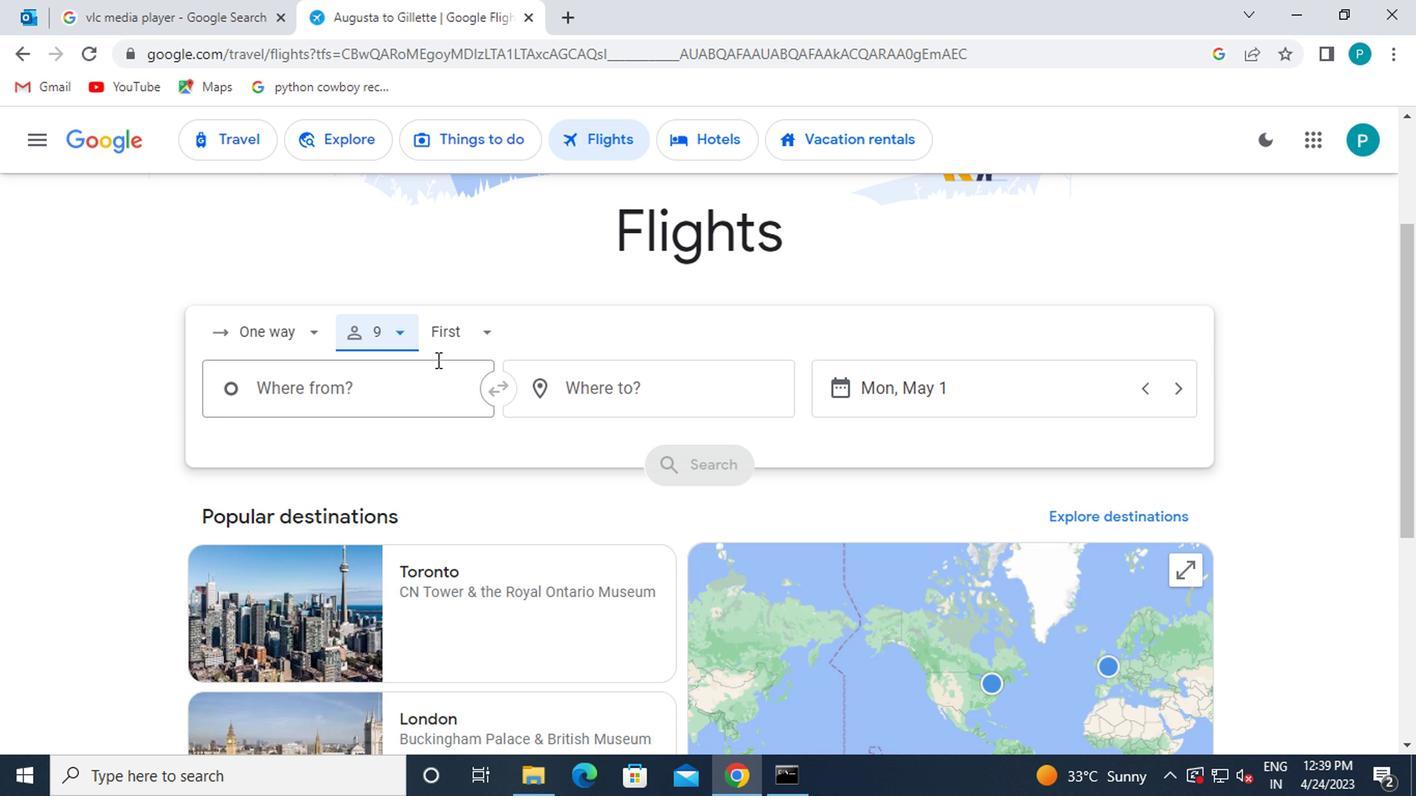 
Action: Mouse moved to (492, 403)
Screenshot: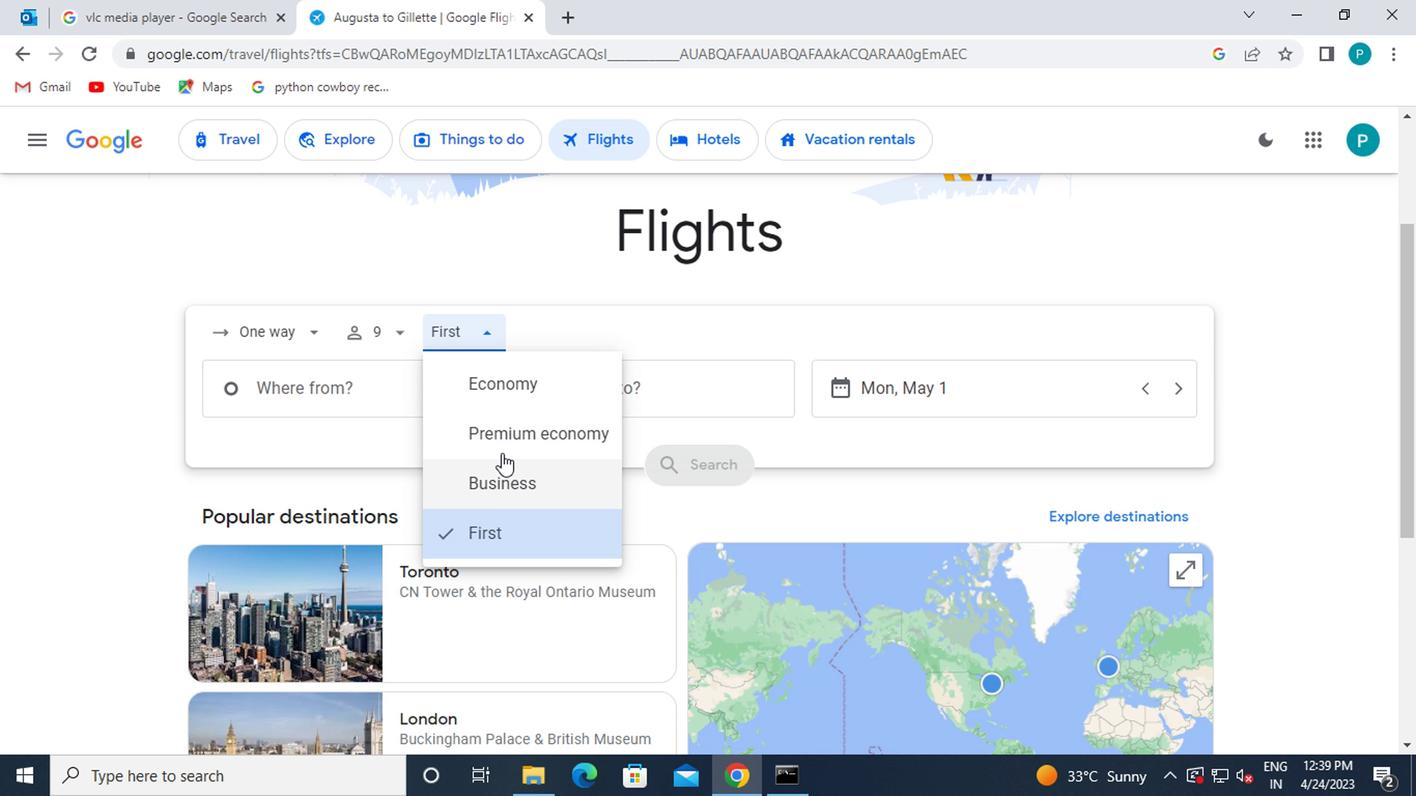 
Action: Mouse pressed left at (492, 403)
Screenshot: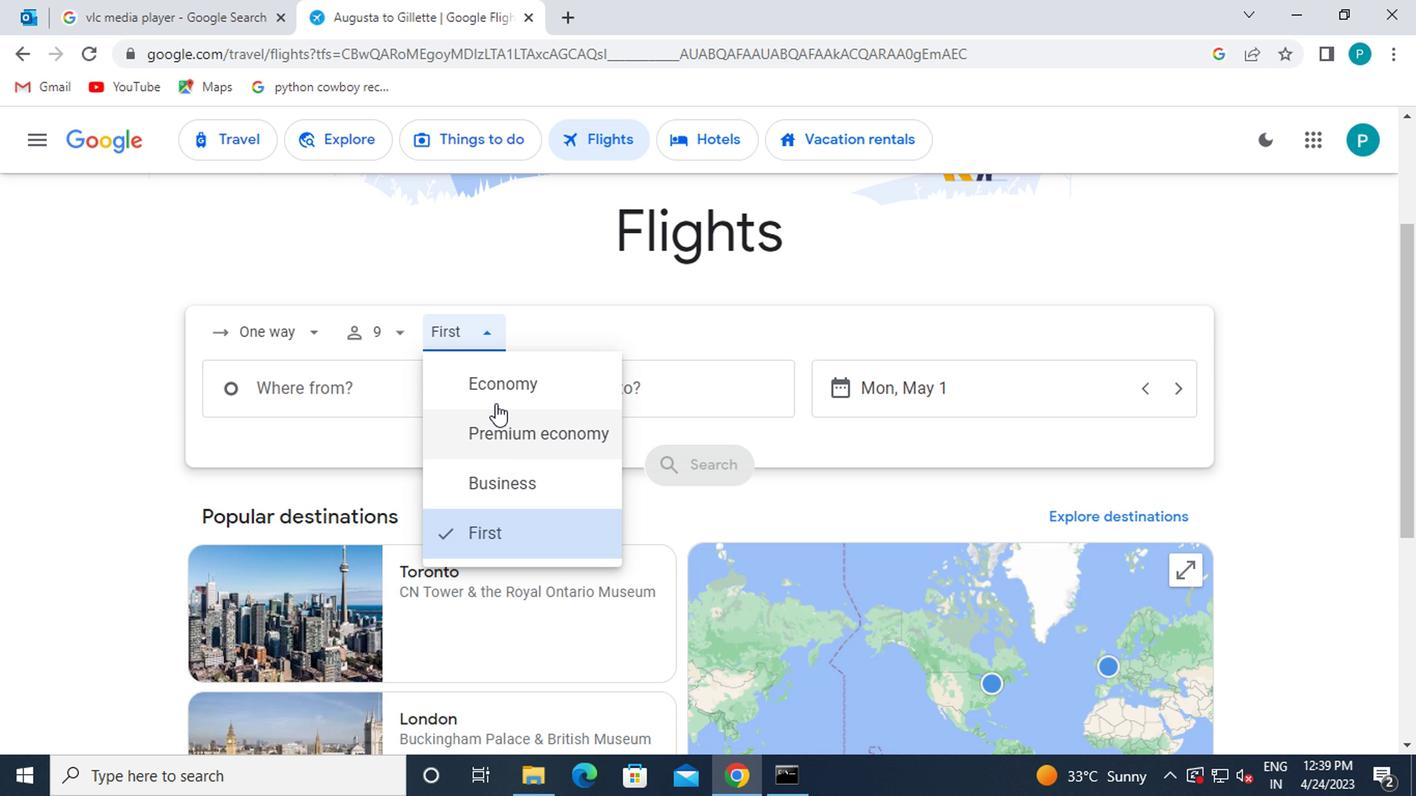 
Action: Mouse moved to (352, 391)
Screenshot: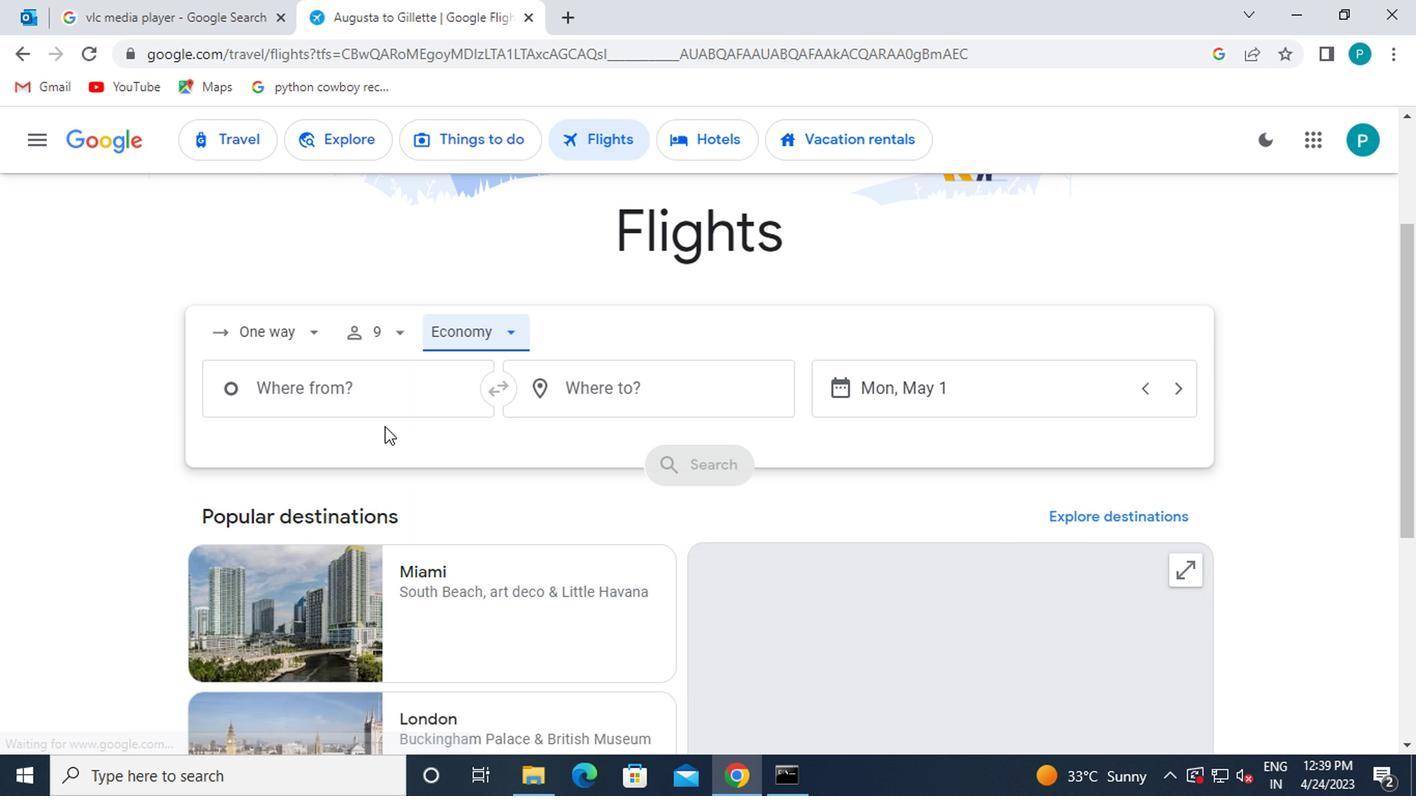 
Action: Mouse pressed left at (352, 391)
Screenshot: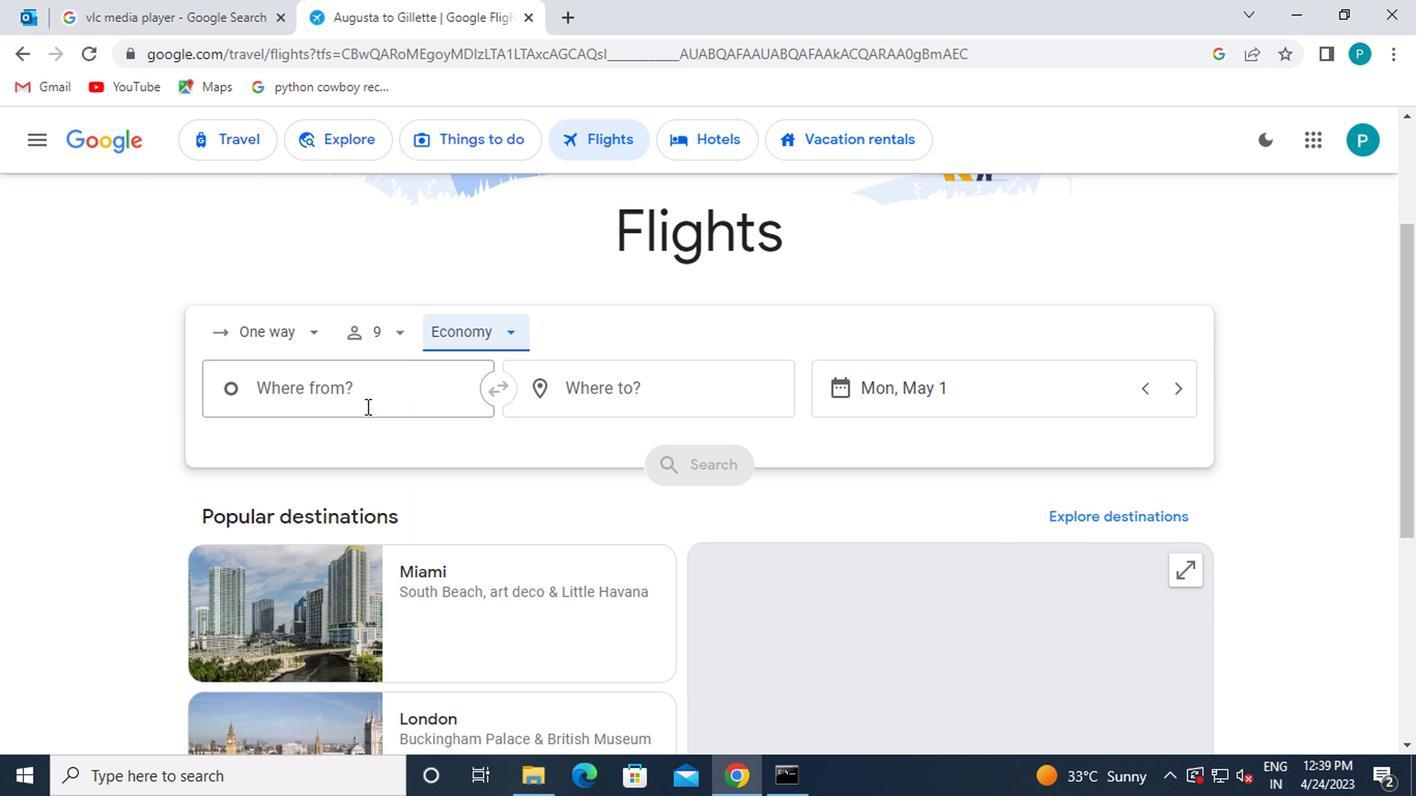 
Action: Key pressed <Key.caps_lock>b<Key.caps_lock>runswick
Screenshot: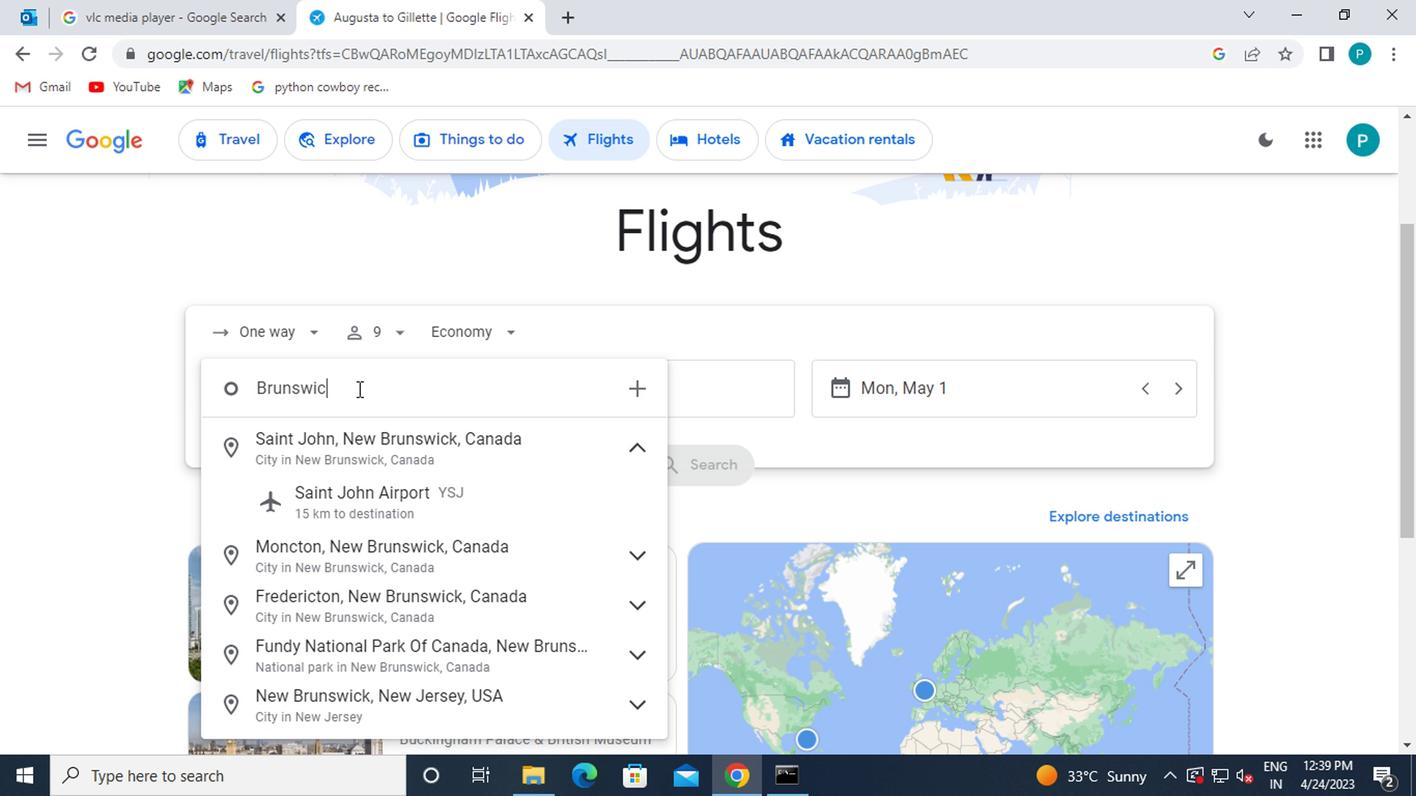 
Action: Mouse moved to (374, 531)
Screenshot: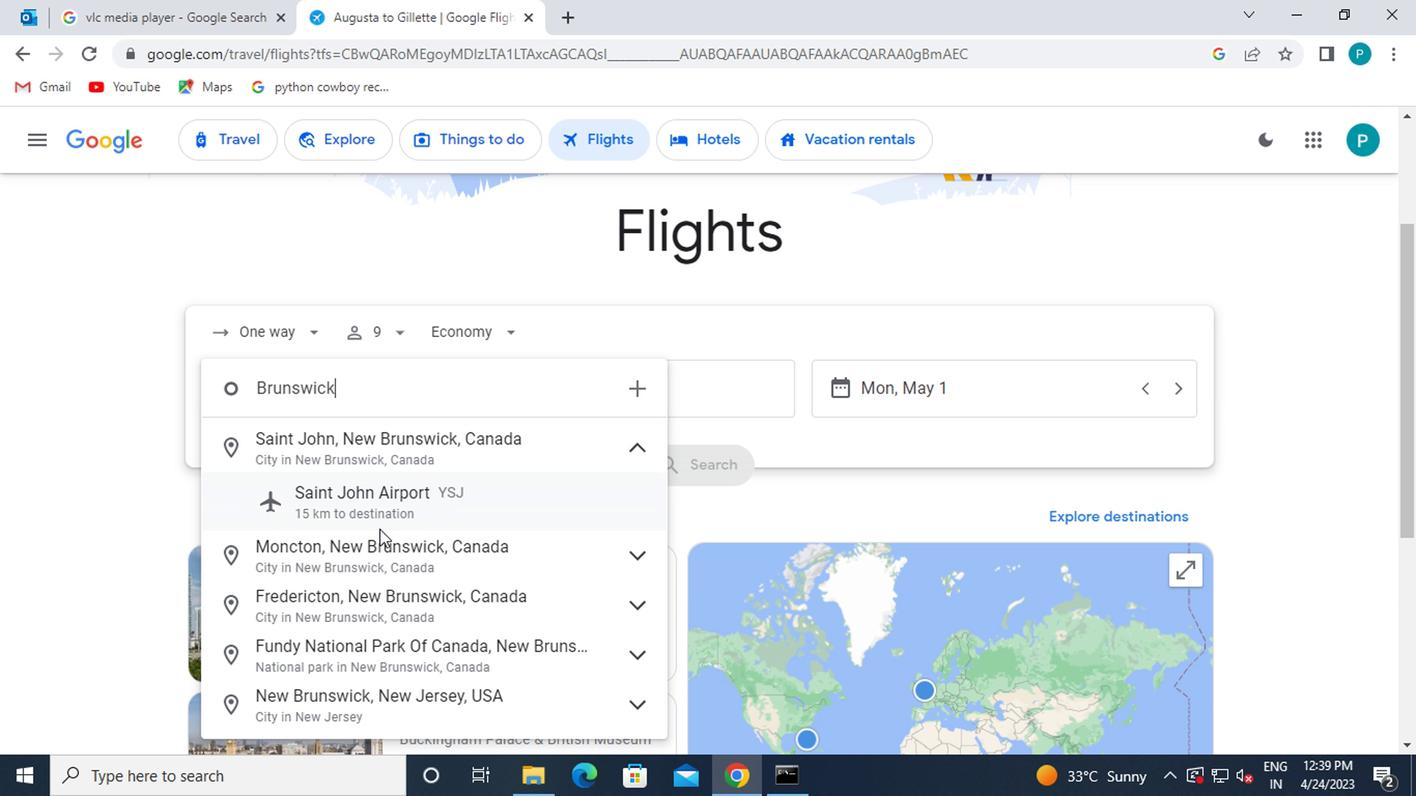 
Action: Mouse pressed left at (374, 531)
Screenshot: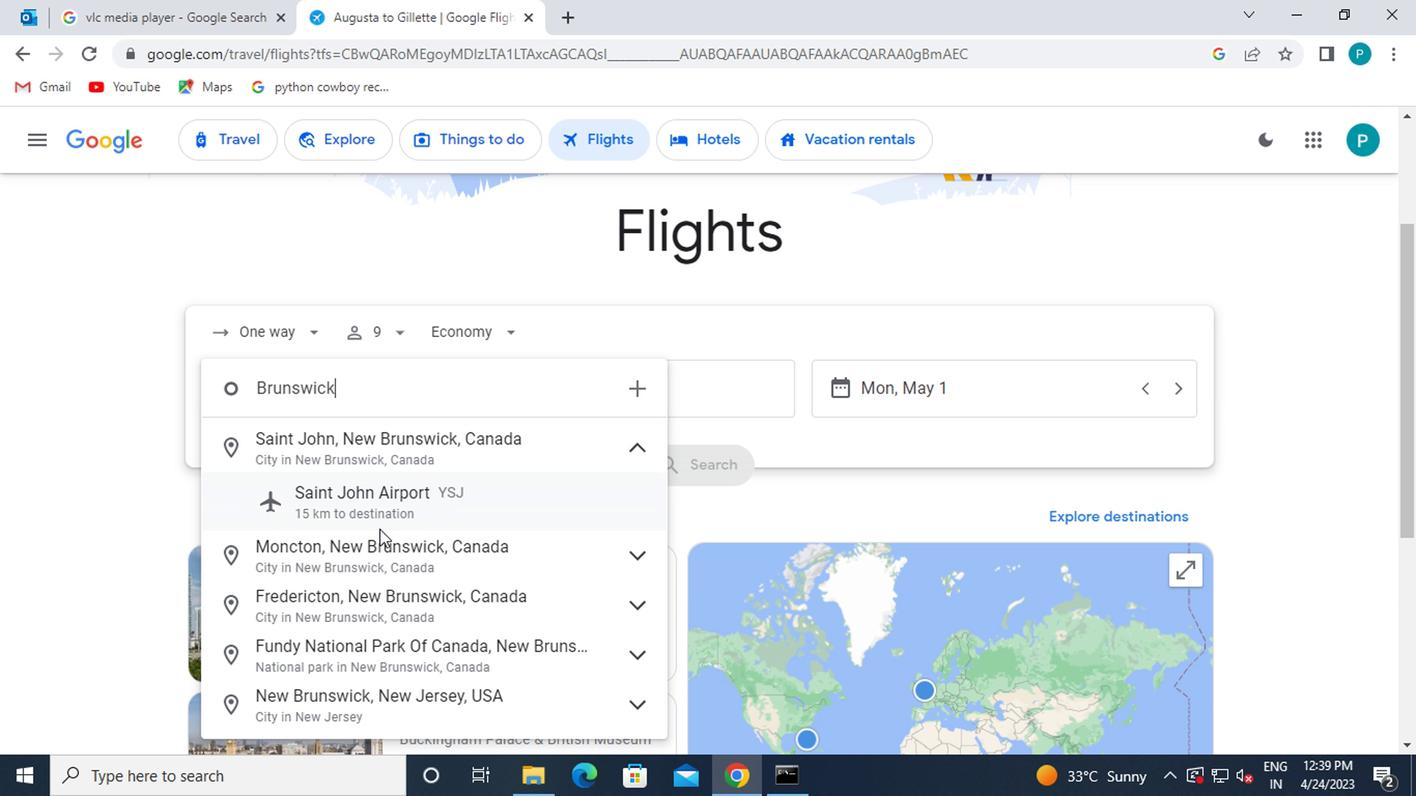 
Action: Mouse moved to (578, 401)
Screenshot: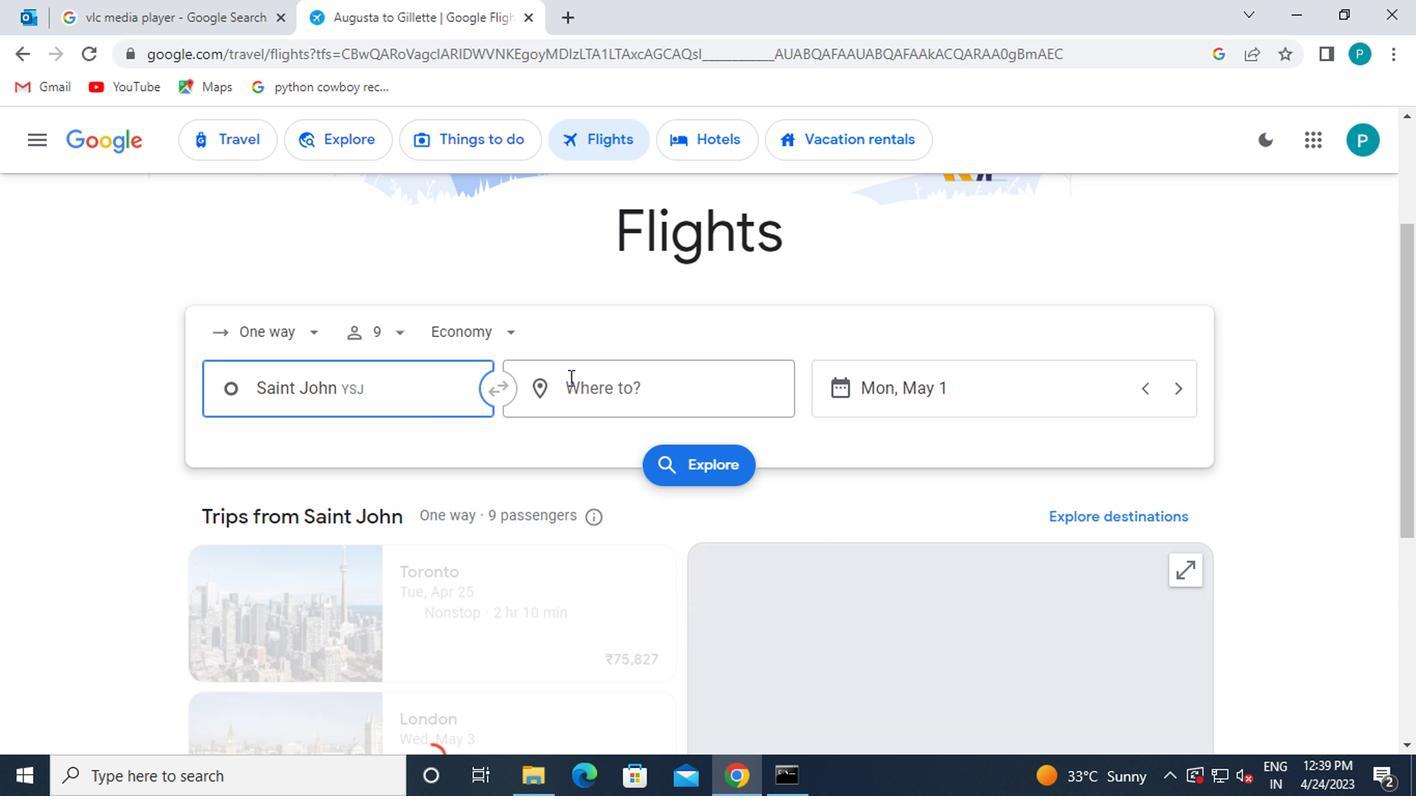
Action: Mouse pressed left at (578, 401)
Screenshot: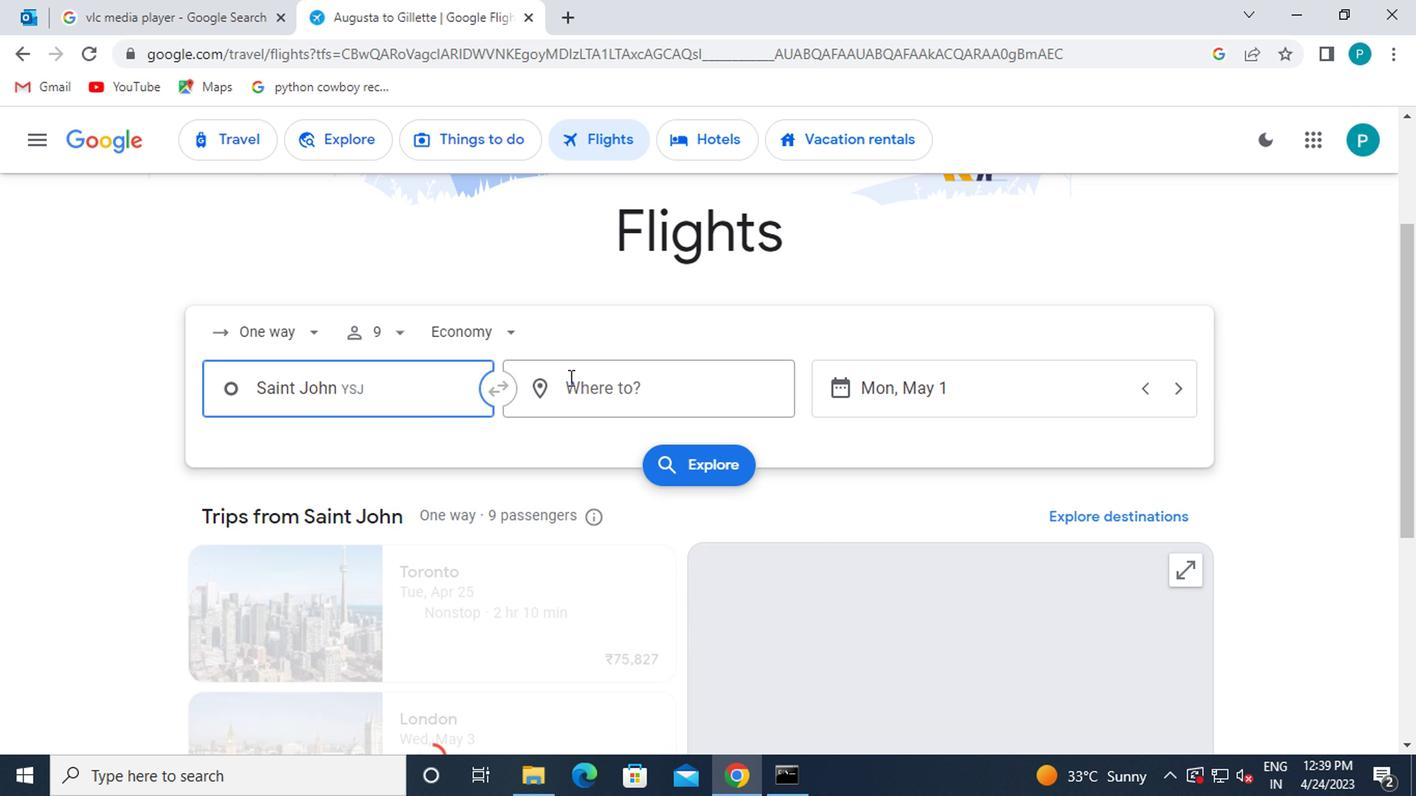 
Action: Mouse moved to (613, 554)
Screenshot: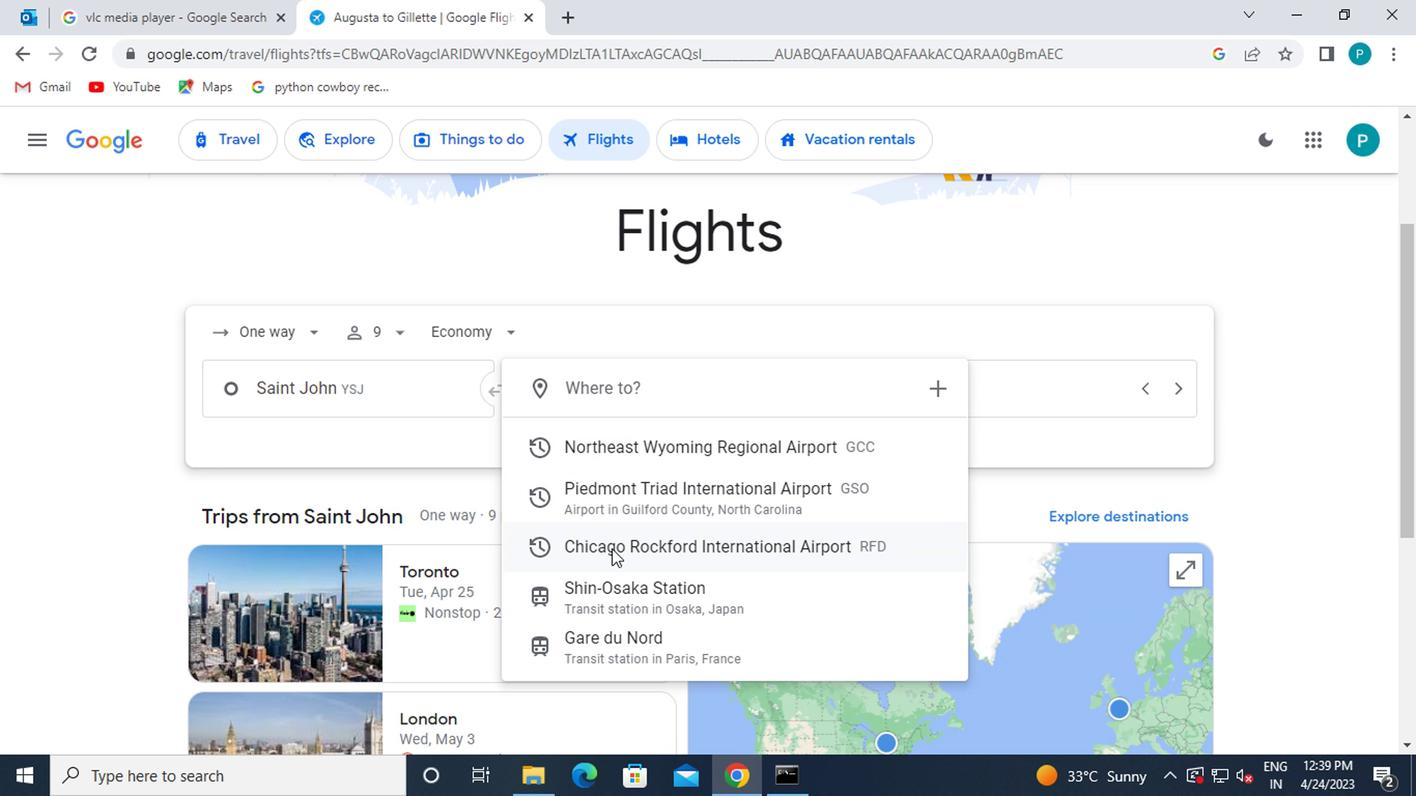 
Action: Mouse pressed left at (613, 554)
Screenshot: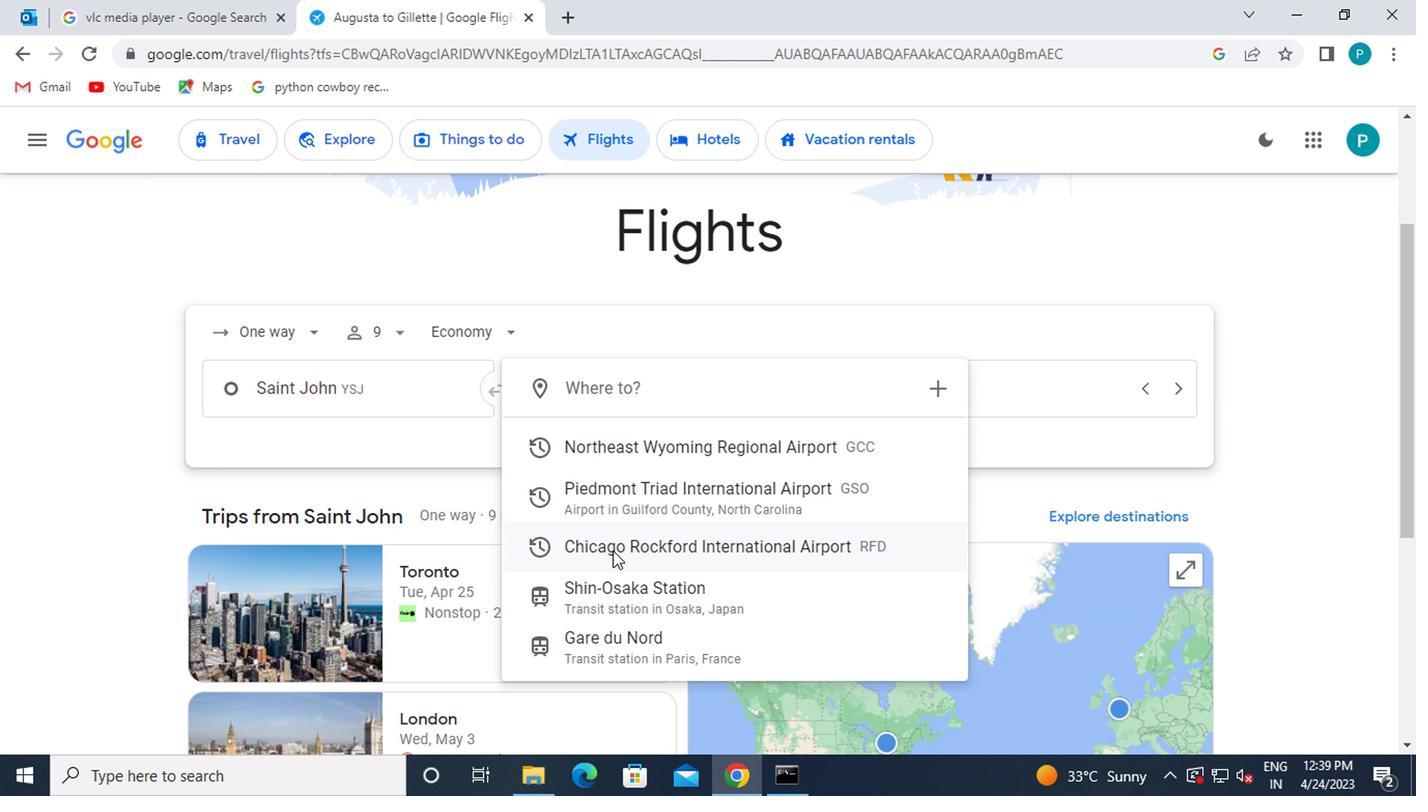 
Action: Mouse moved to (834, 388)
Screenshot: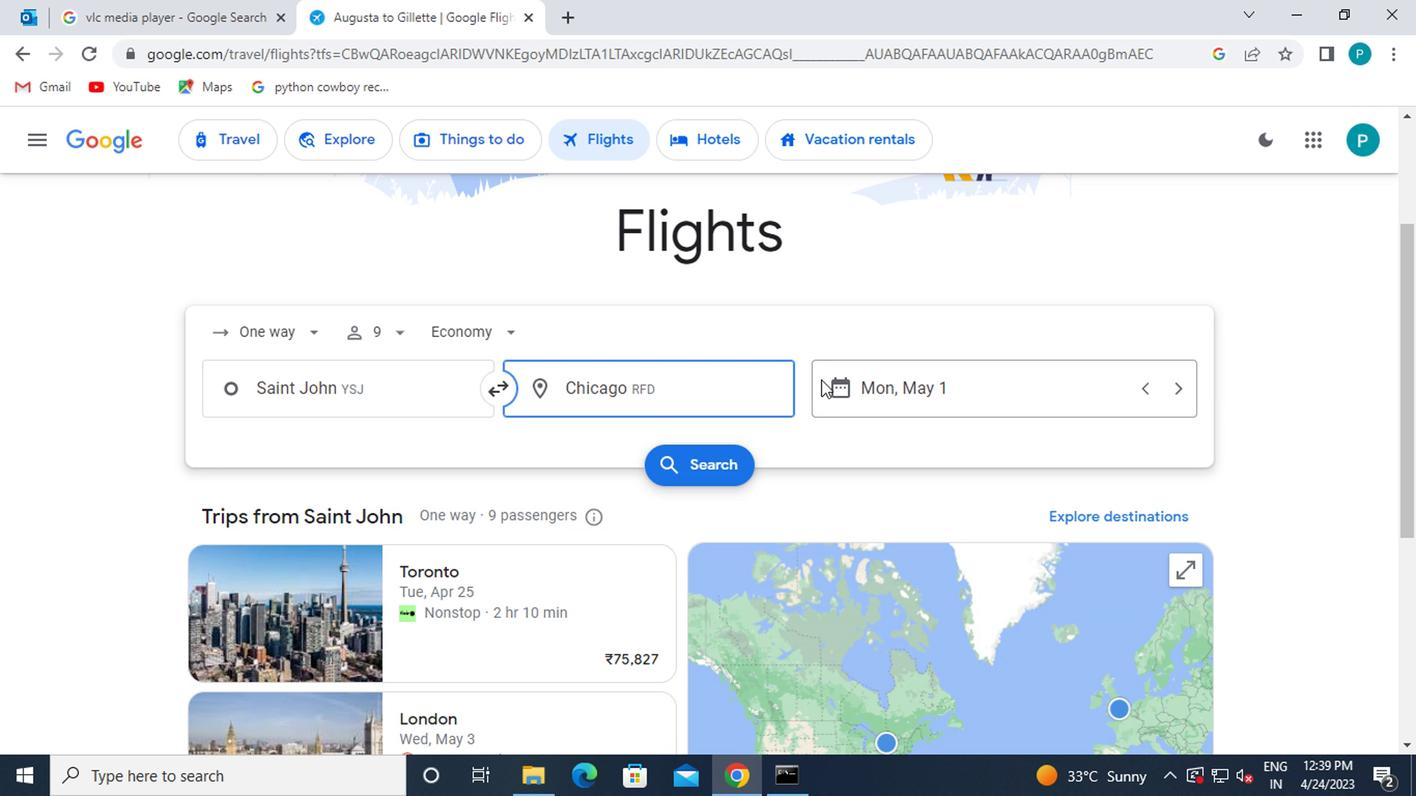 
Action: Mouse pressed left at (834, 388)
Screenshot: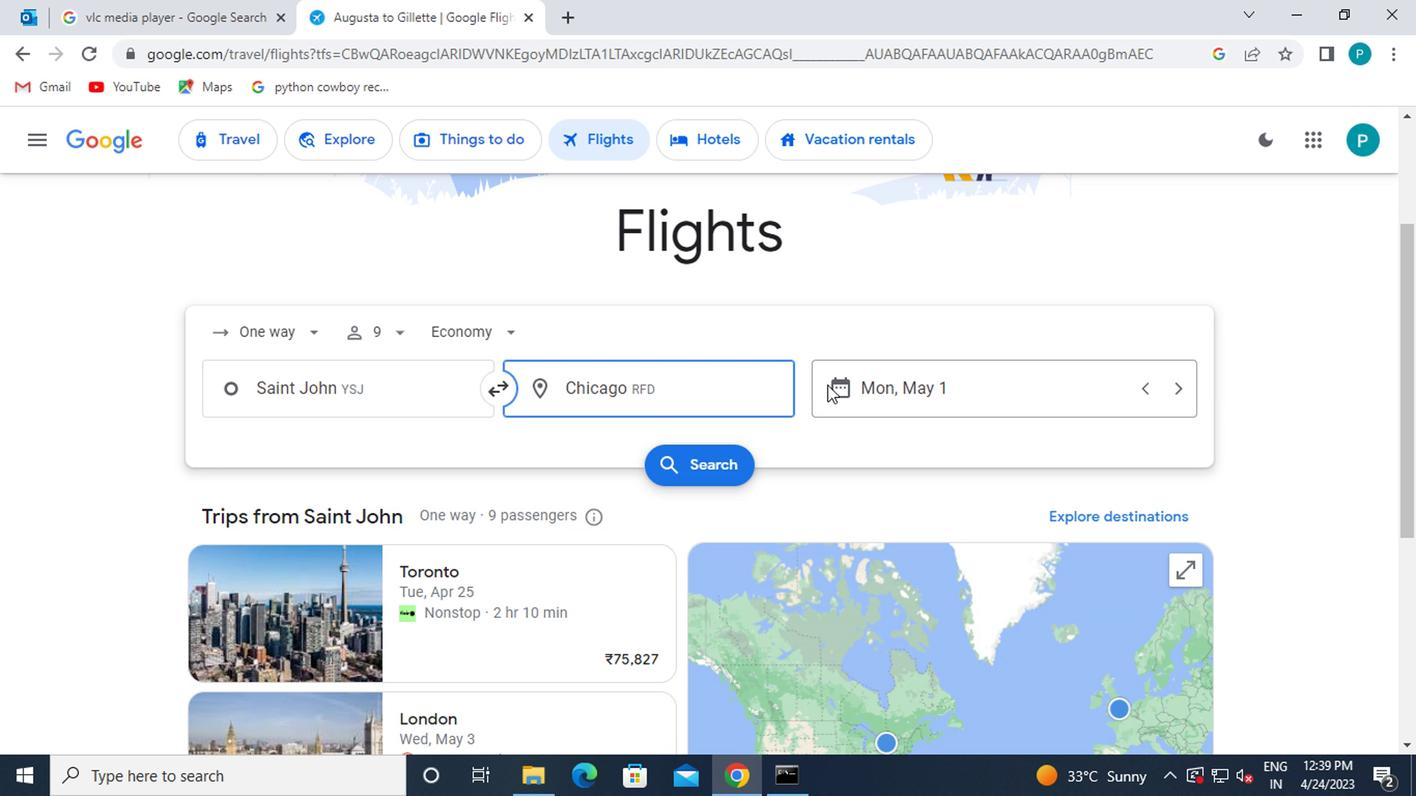
Action: Mouse moved to (892, 376)
Screenshot: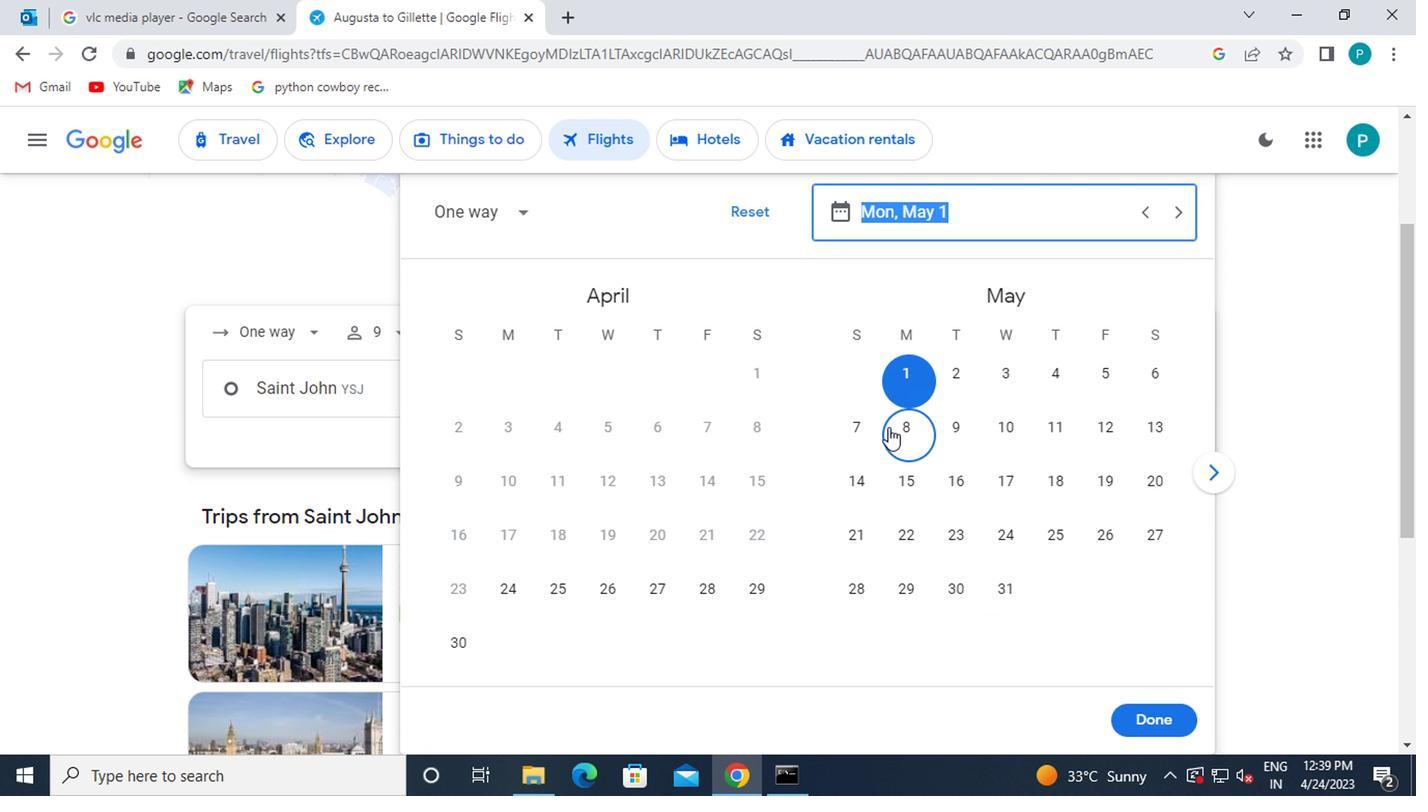 
Action: Mouse pressed left at (892, 376)
Screenshot: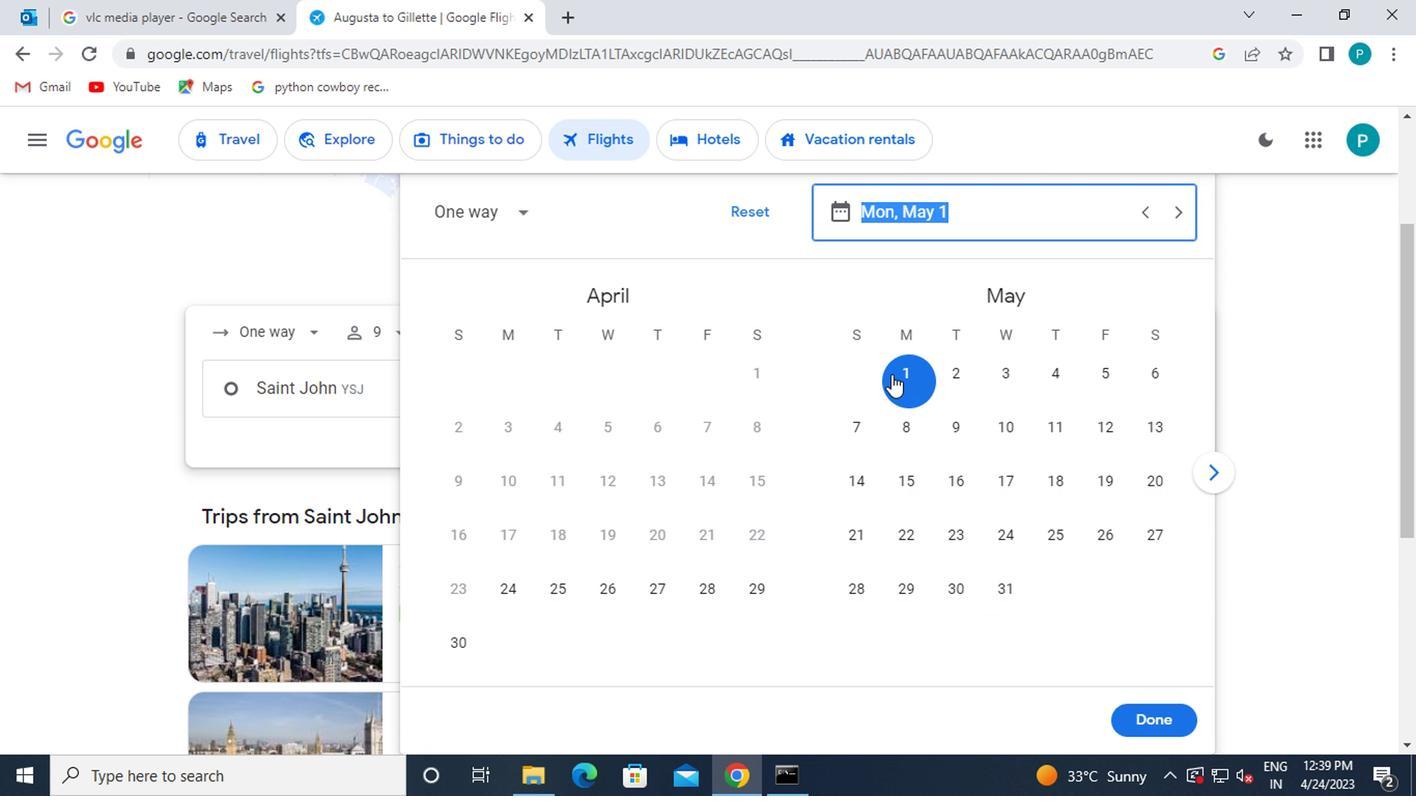 
Action: Mouse moved to (1151, 707)
Screenshot: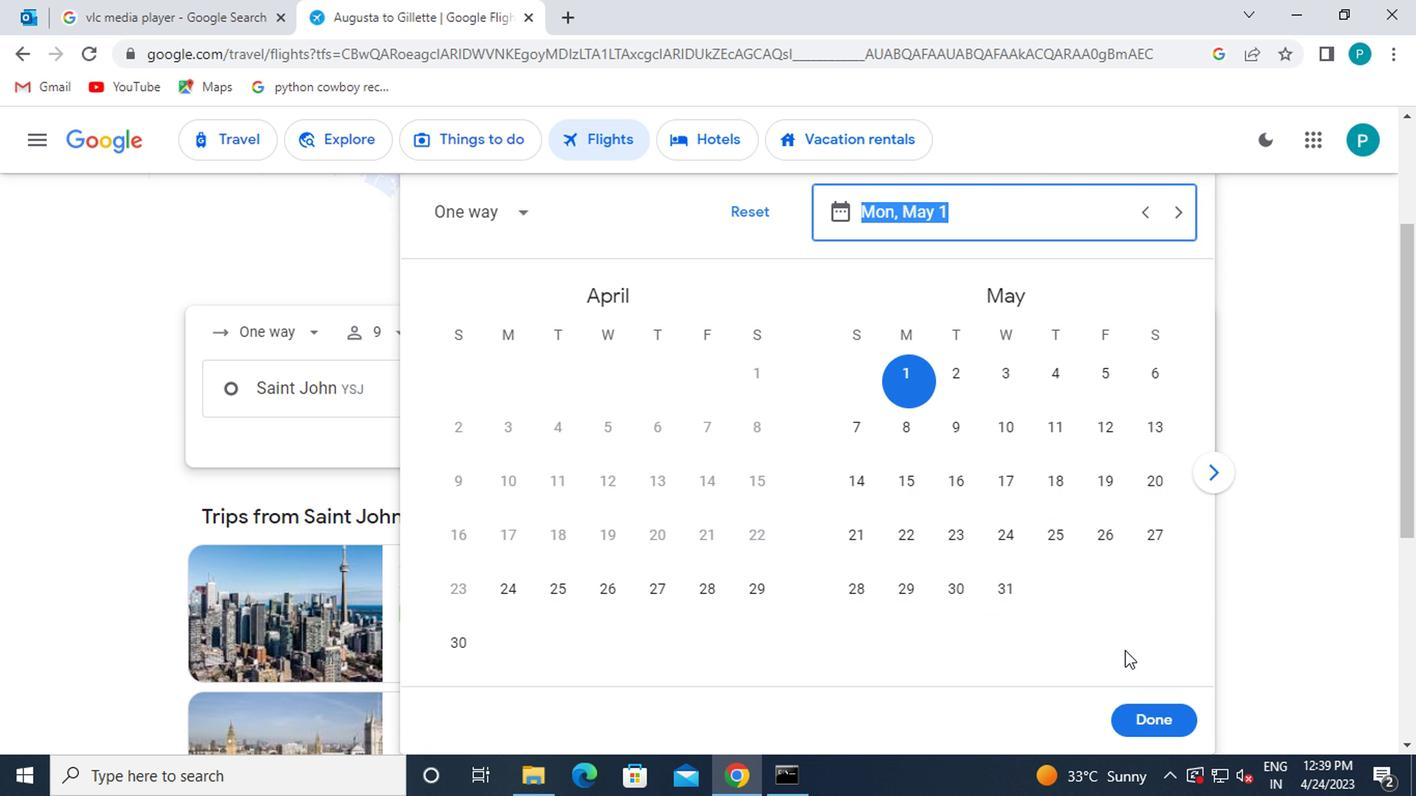 
Action: Mouse pressed left at (1151, 707)
Screenshot: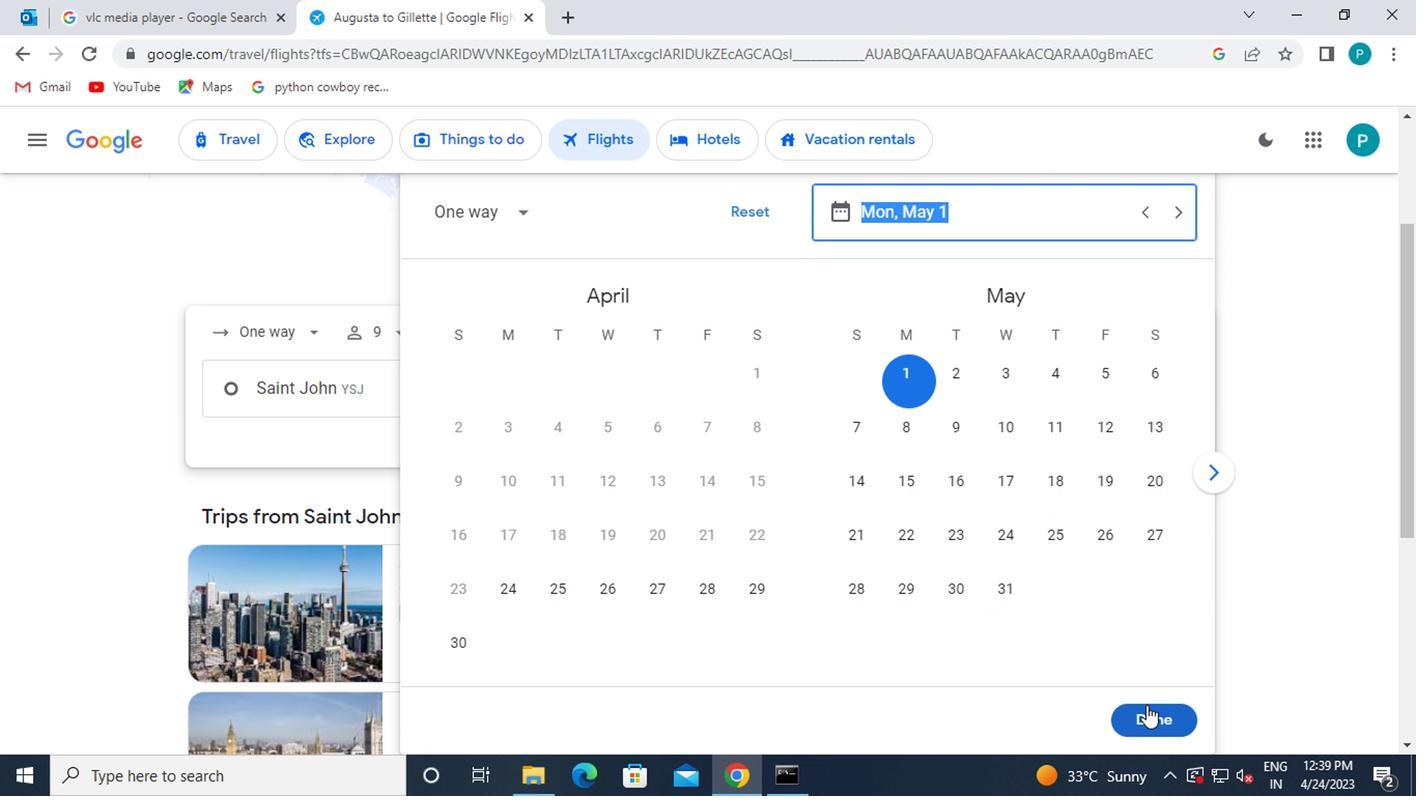 
Action: Mouse moved to (668, 469)
Screenshot: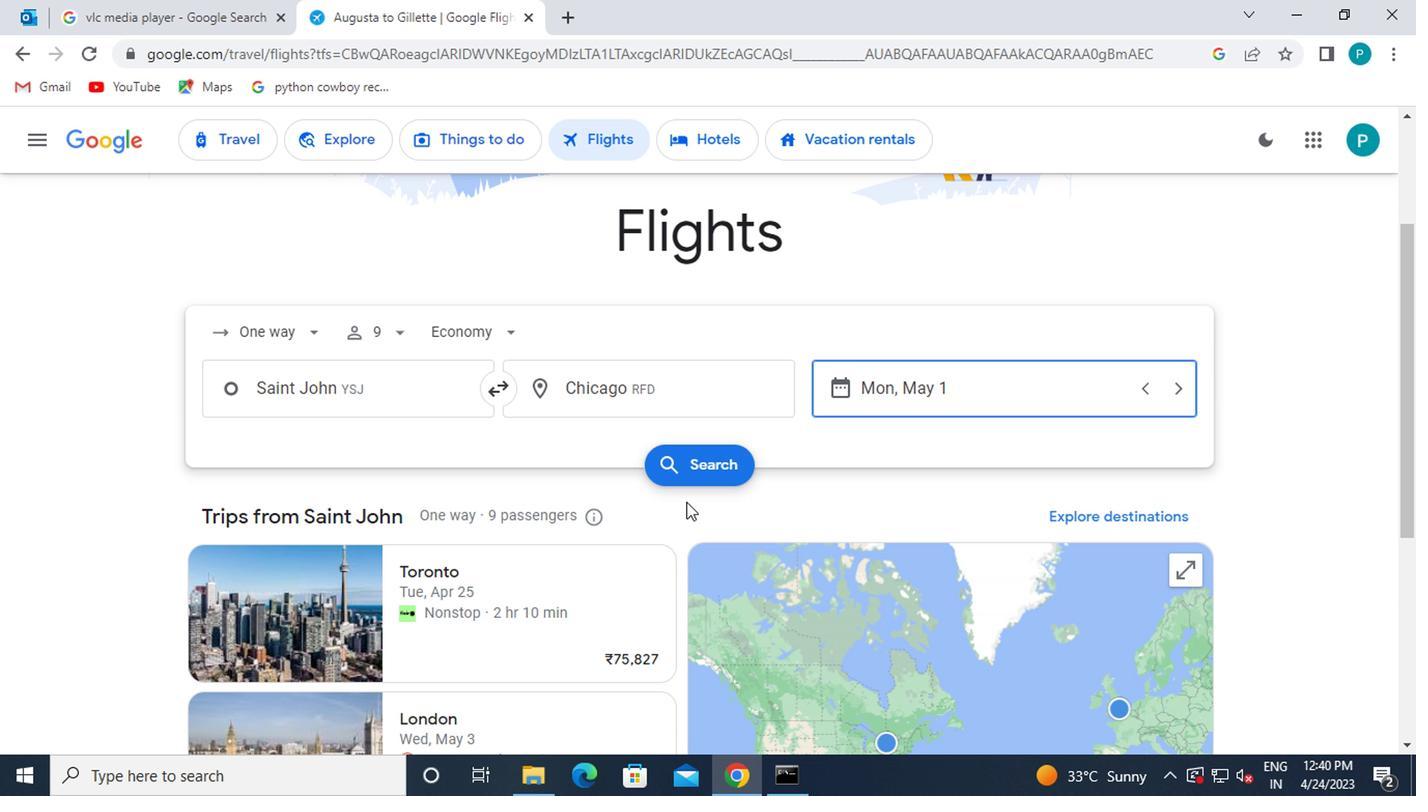 
Action: Mouse pressed left at (668, 469)
Screenshot: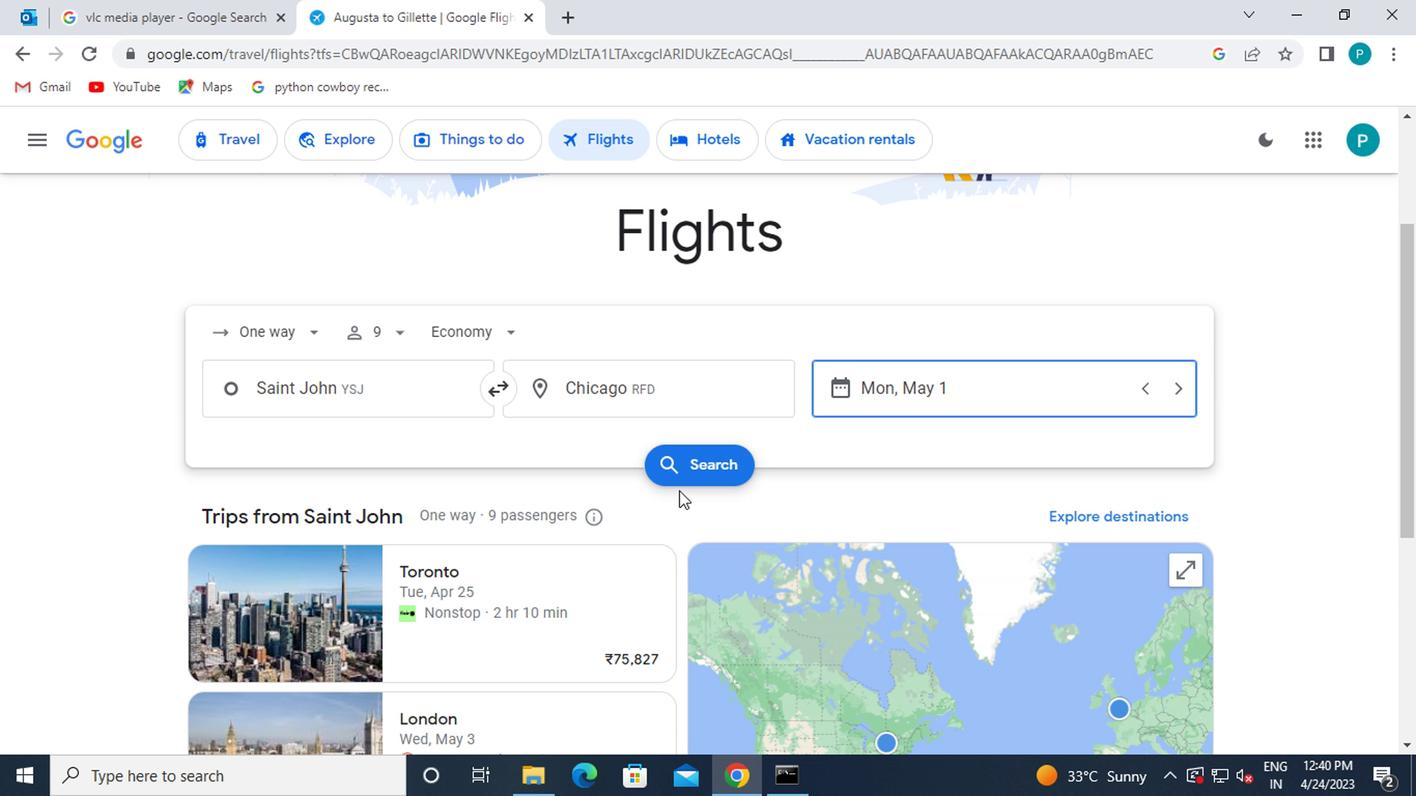 
Action: Mouse moved to (201, 337)
Screenshot: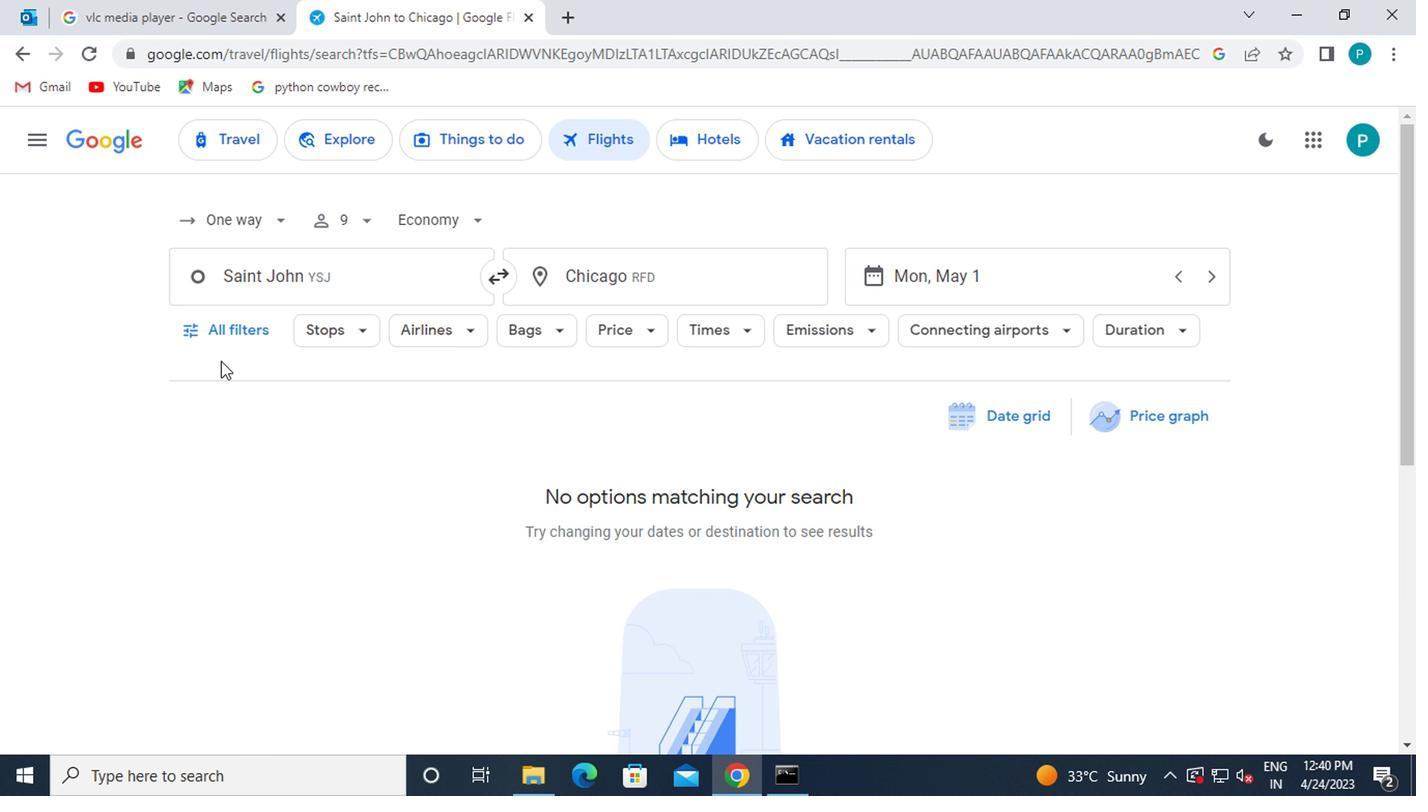
Action: Mouse pressed left at (201, 337)
Screenshot: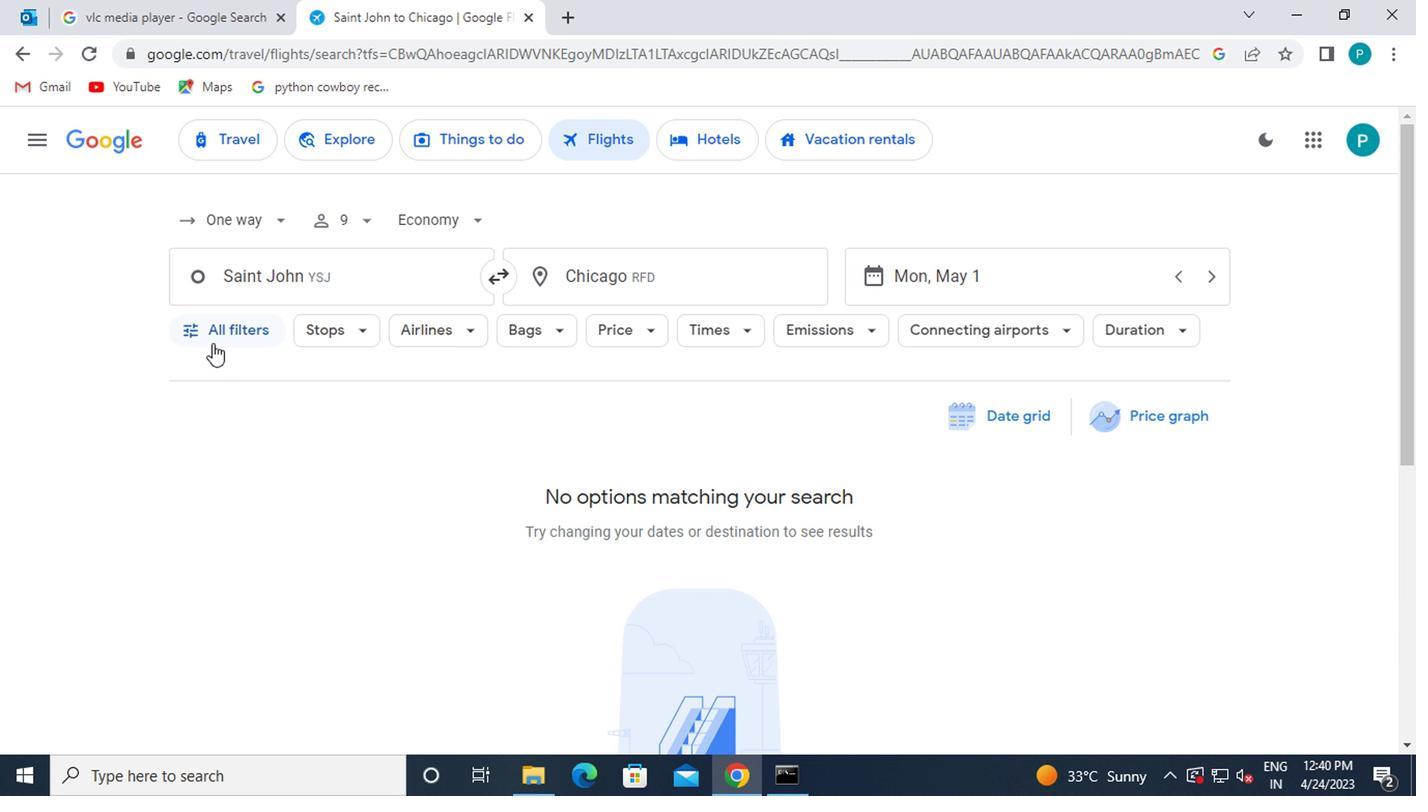 
Action: Mouse moved to (293, 547)
Screenshot: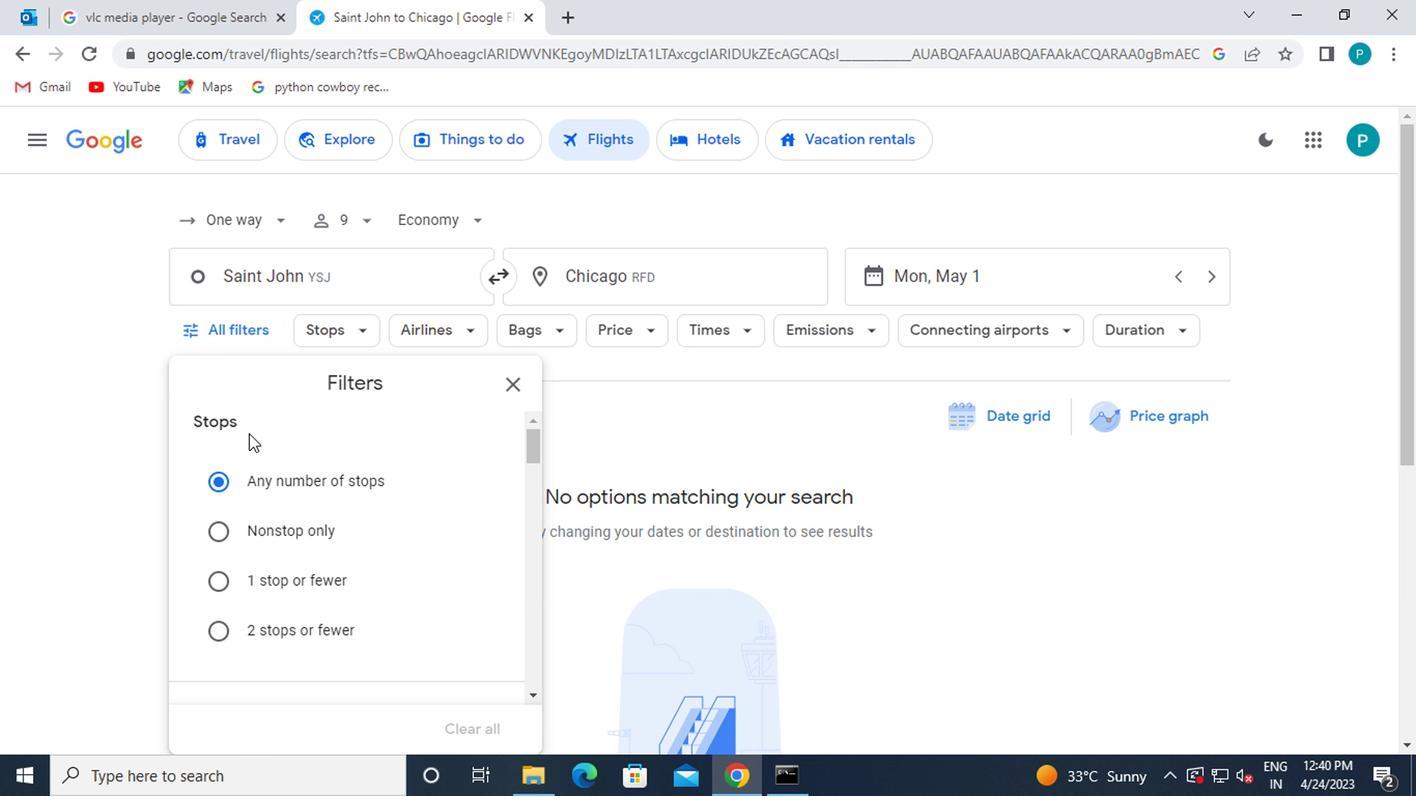 
Action: Mouse scrolled (293, 546) with delta (0, 0)
Screenshot: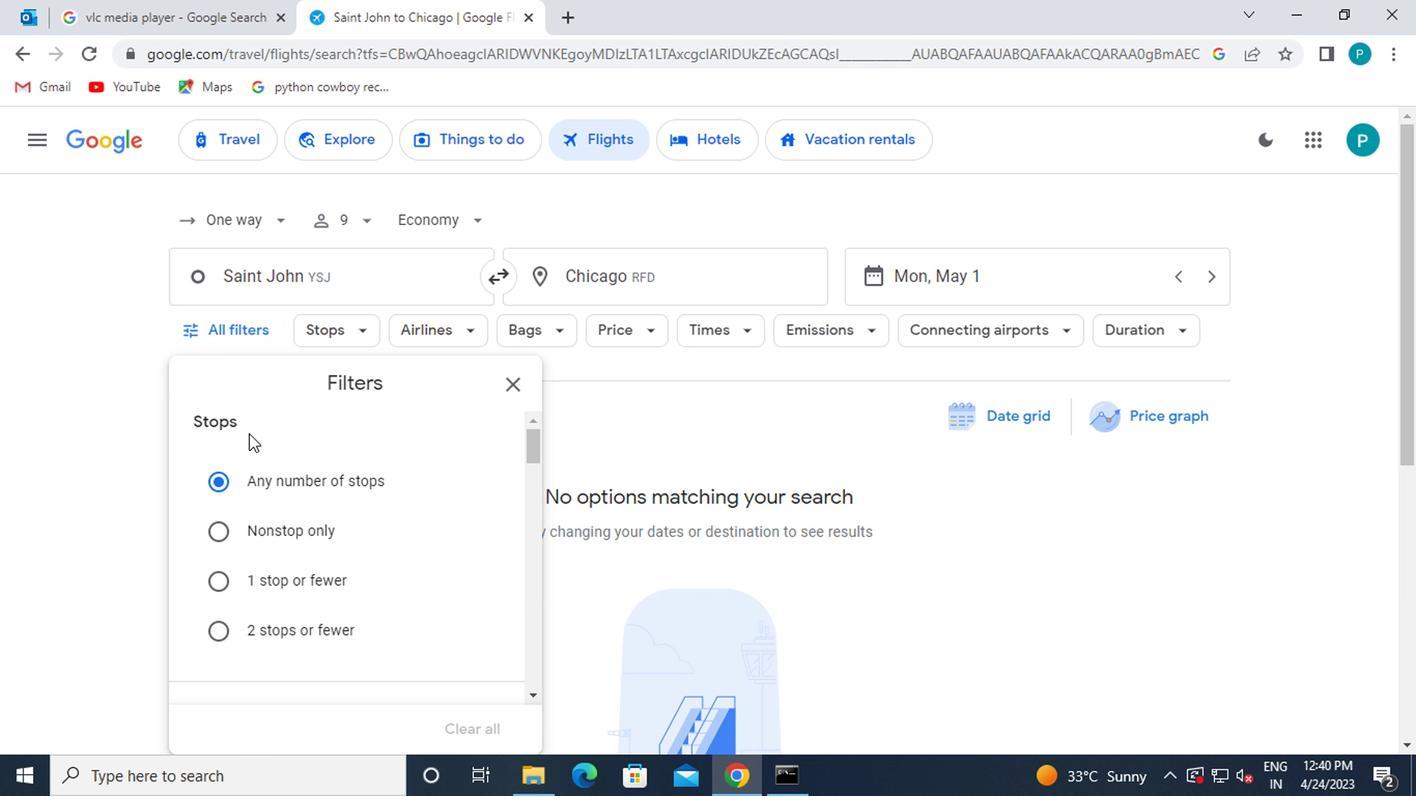 
Action: Mouse moved to (298, 554)
Screenshot: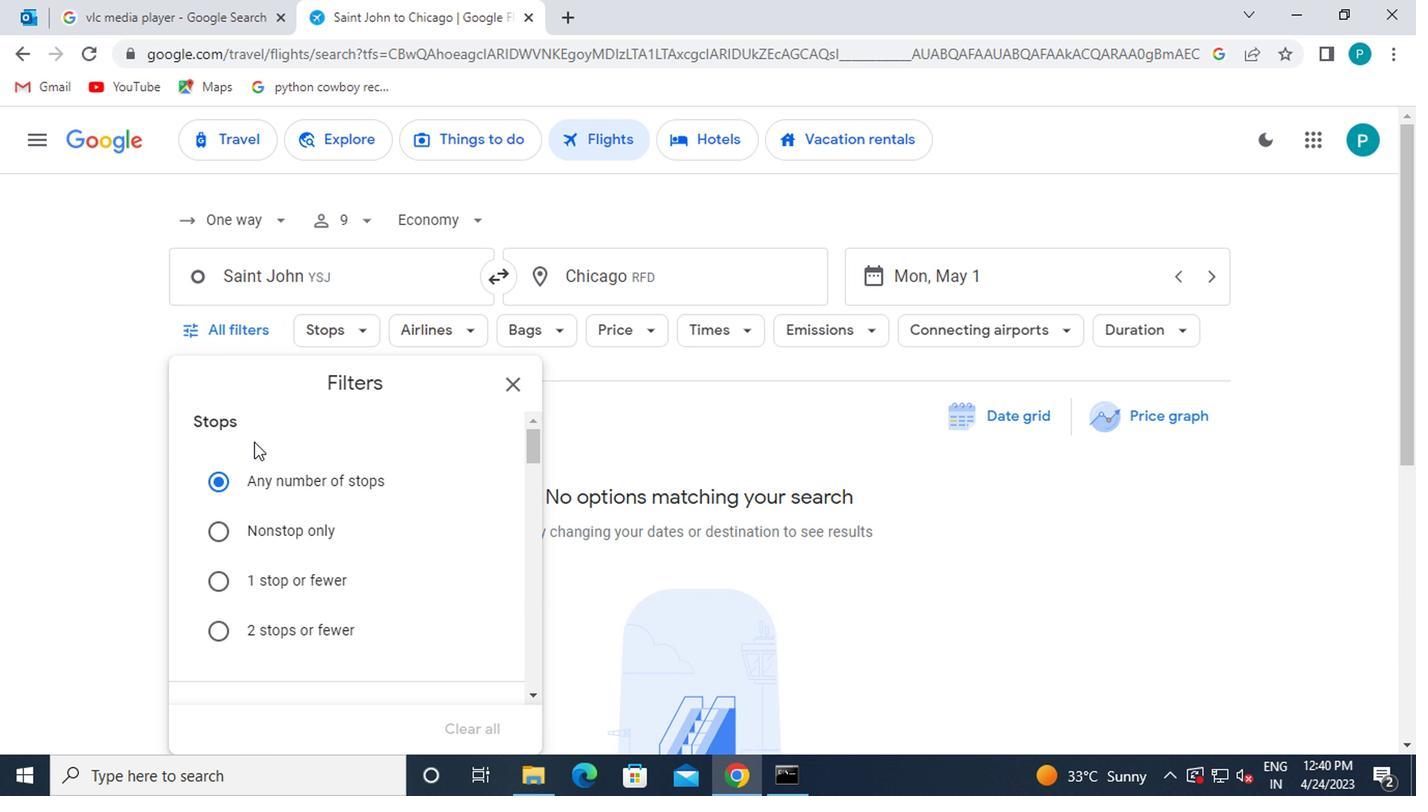 
Action: Mouse scrolled (298, 554) with delta (0, 0)
Screenshot: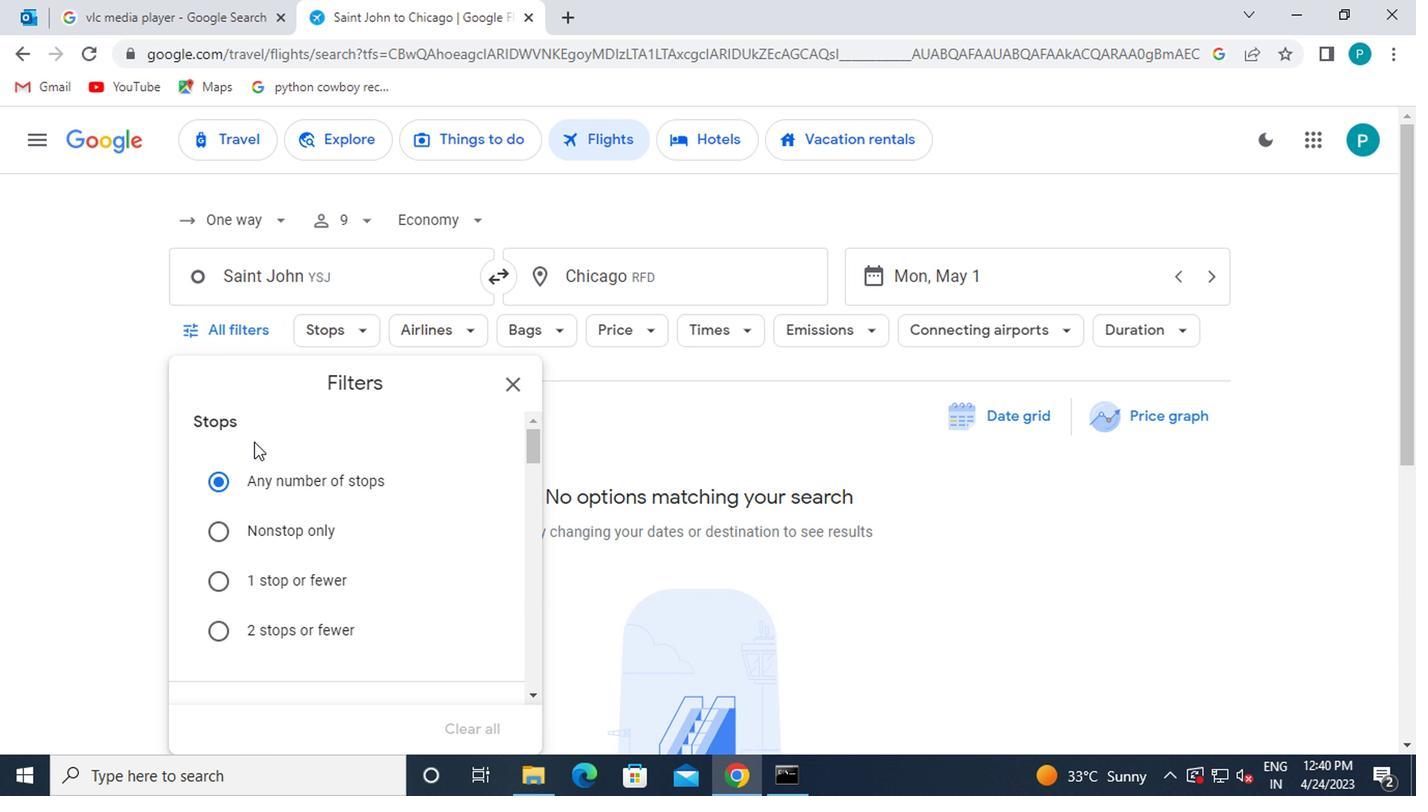 
Action: Mouse moved to (300, 557)
Screenshot: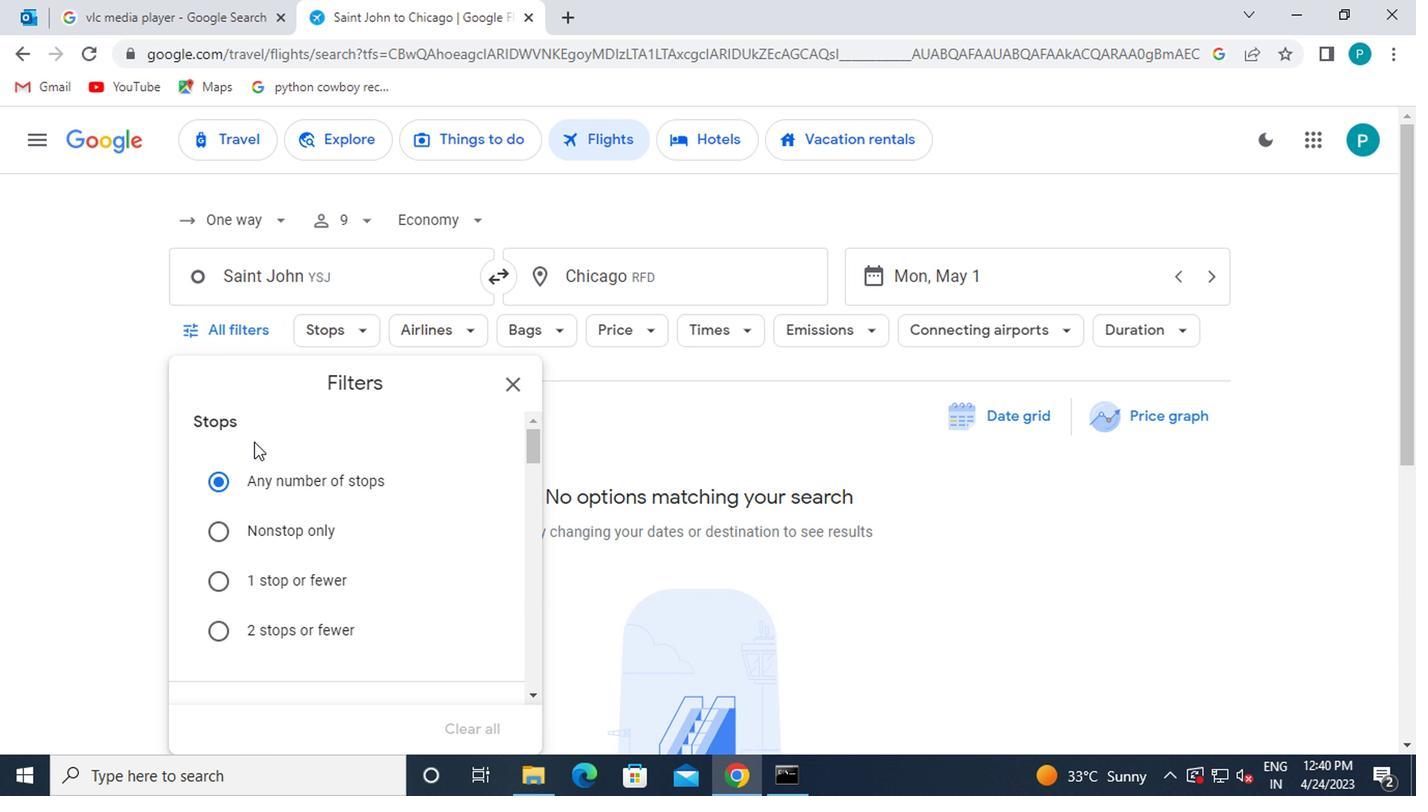 
Action: Mouse scrolled (300, 556) with delta (0, 0)
Screenshot: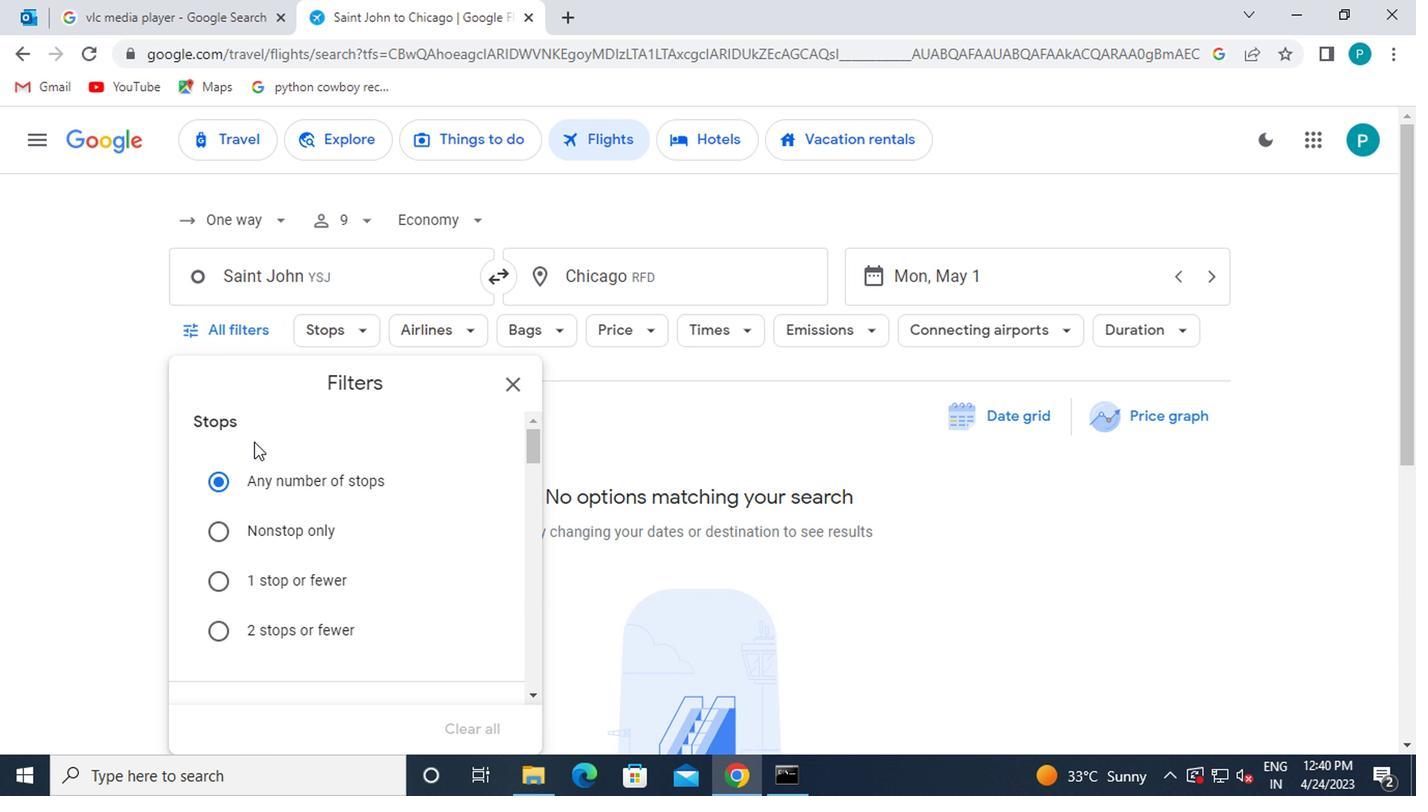 
Action: Mouse moved to (302, 557)
Screenshot: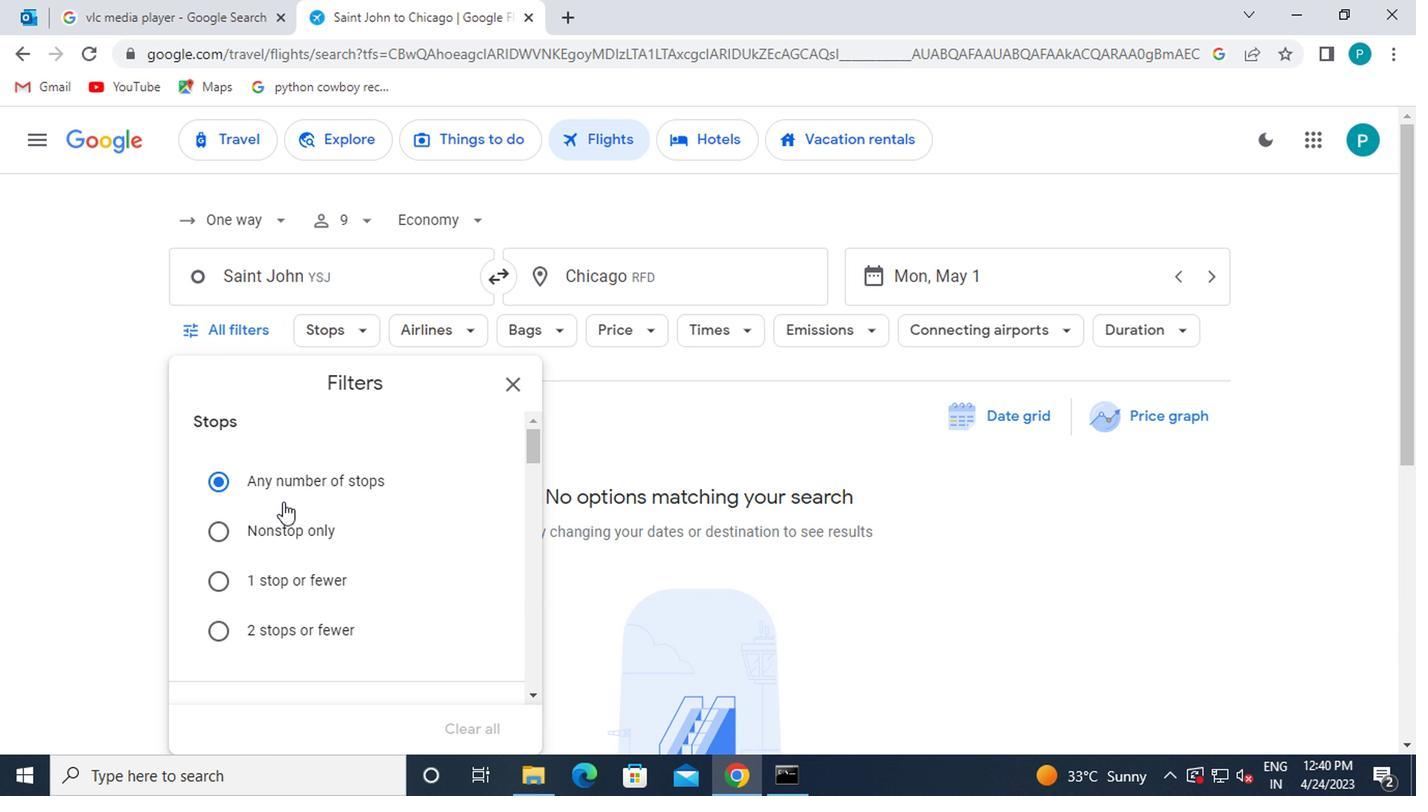 
Action: Mouse scrolled (302, 556) with delta (0, 0)
Screenshot: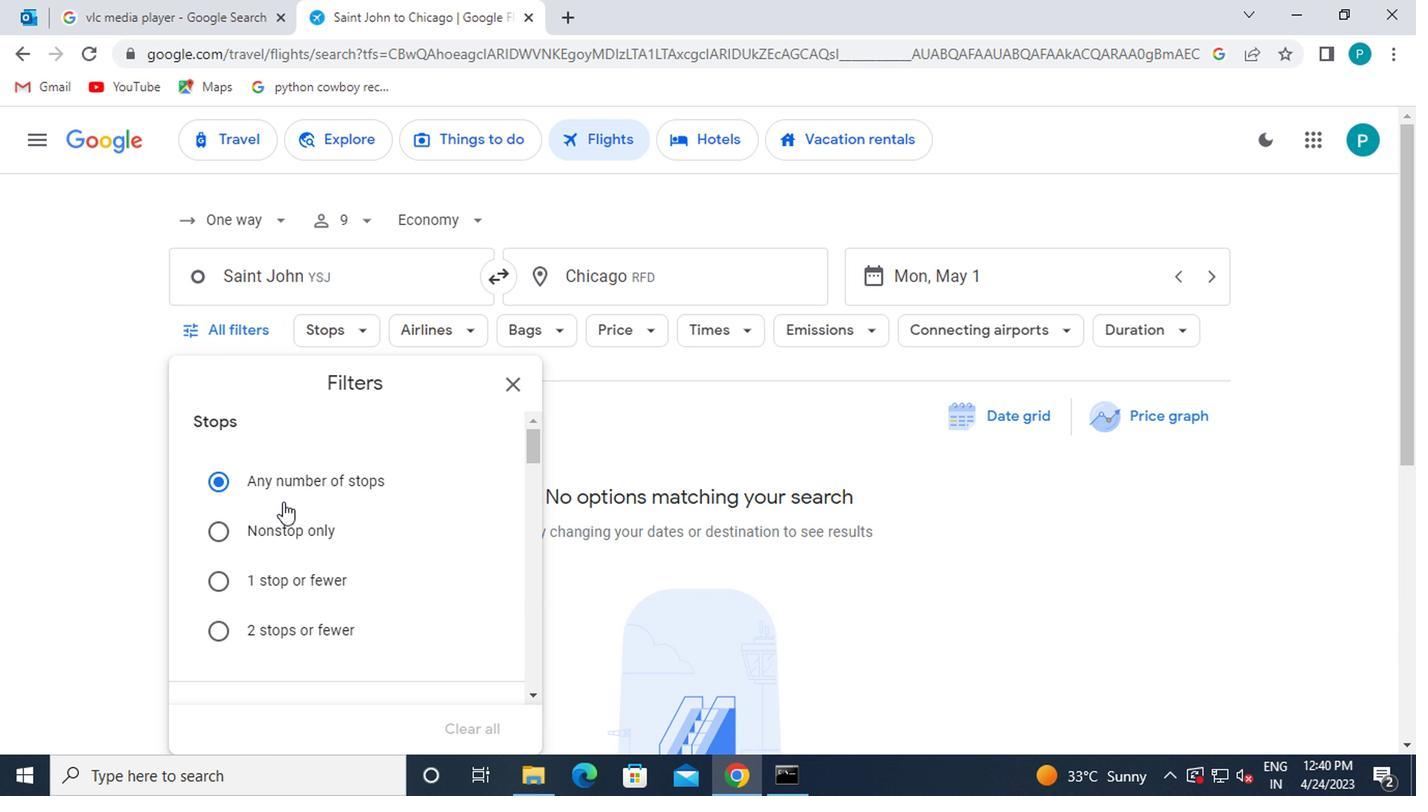 
Action: Mouse moved to (357, 575)
Screenshot: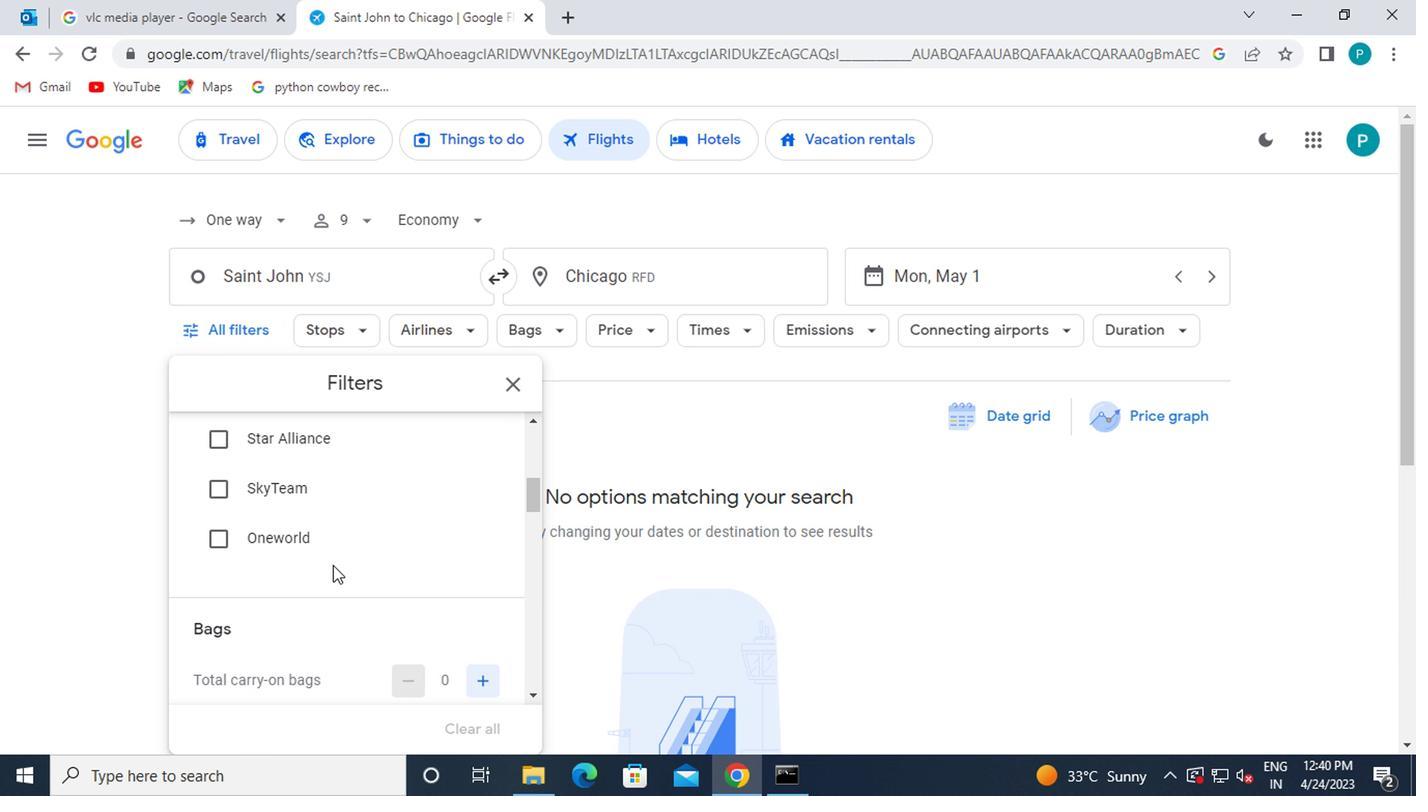 
Action: Mouse scrolled (357, 574) with delta (0, 0)
Screenshot: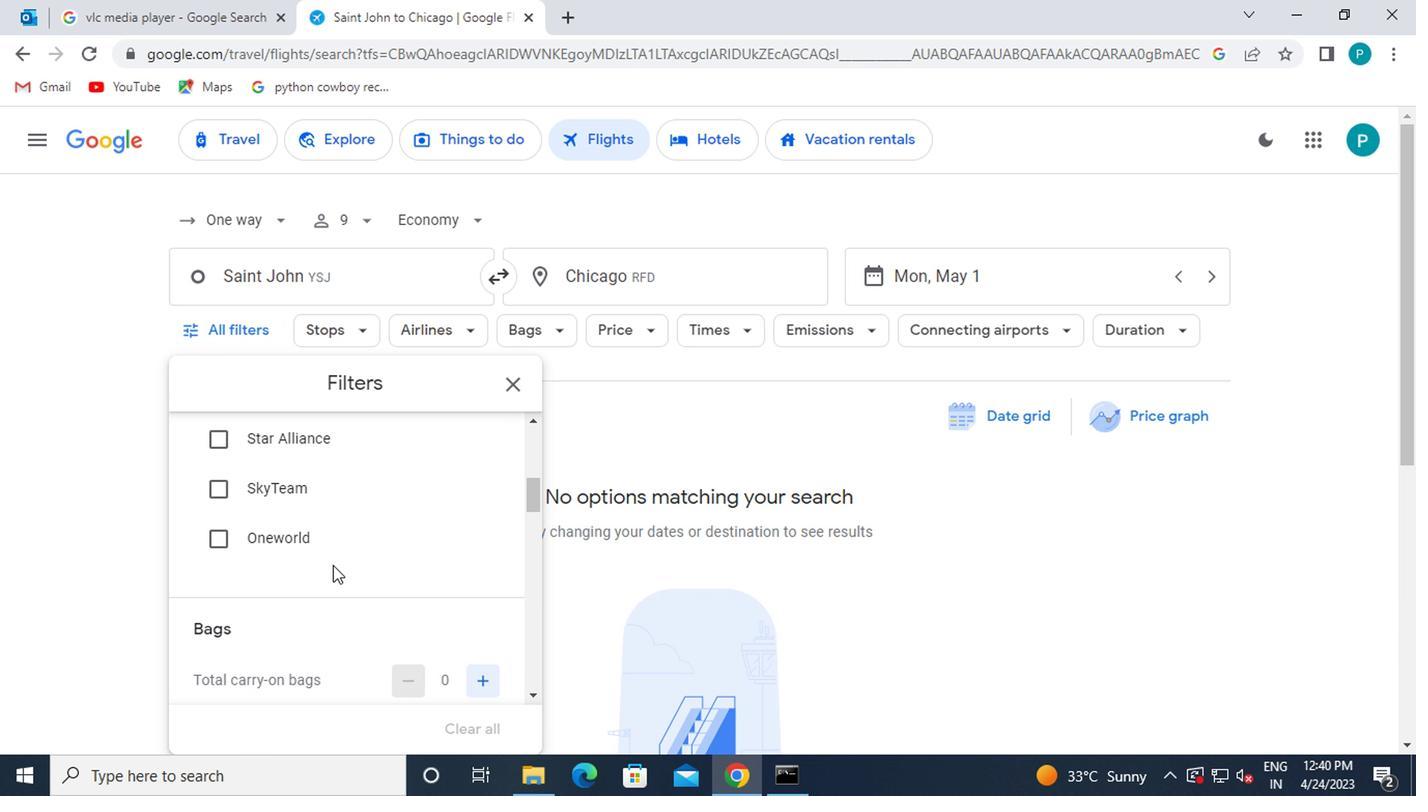 
Action: Mouse scrolled (357, 574) with delta (0, 0)
Screenshot: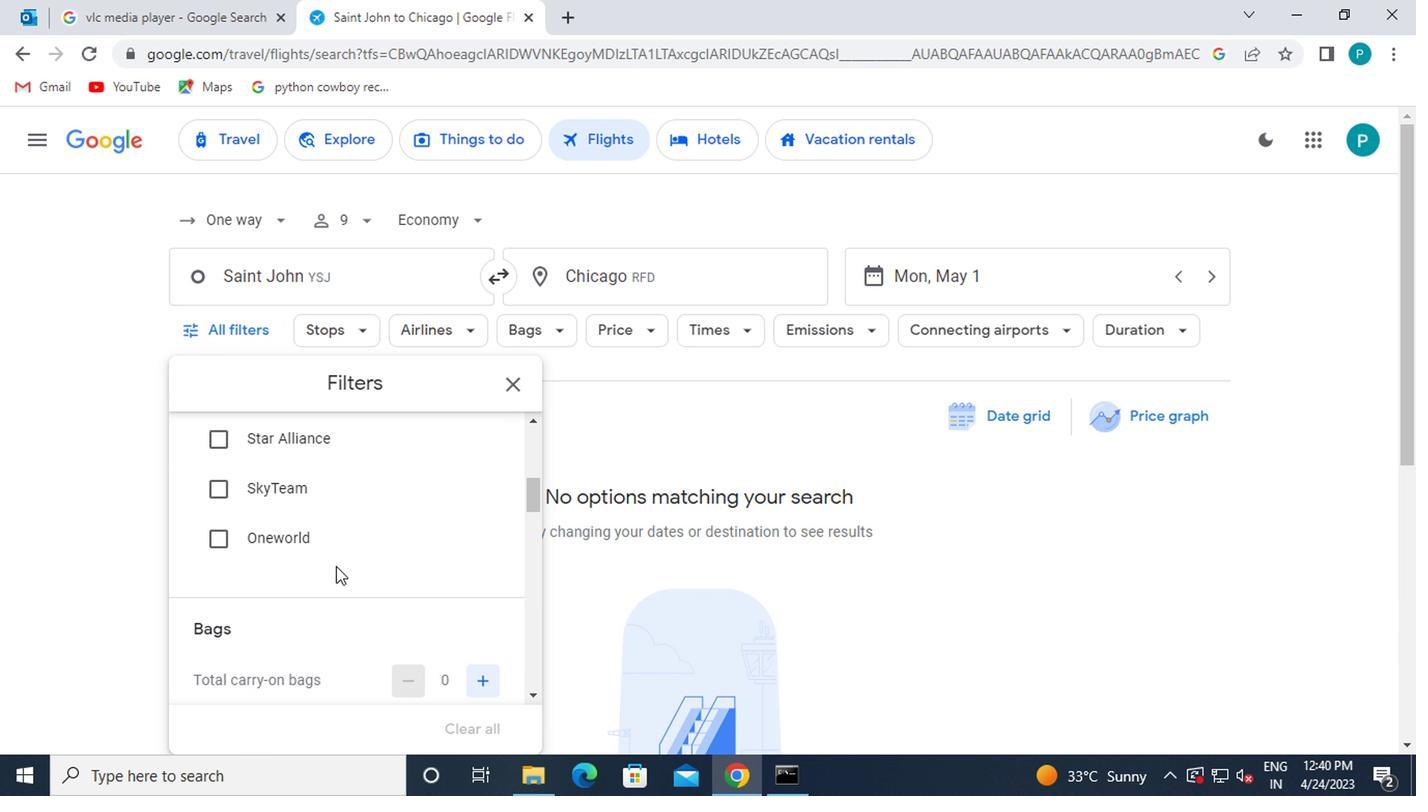 
Action: Mouse moved to (486, 465)
Screenshot: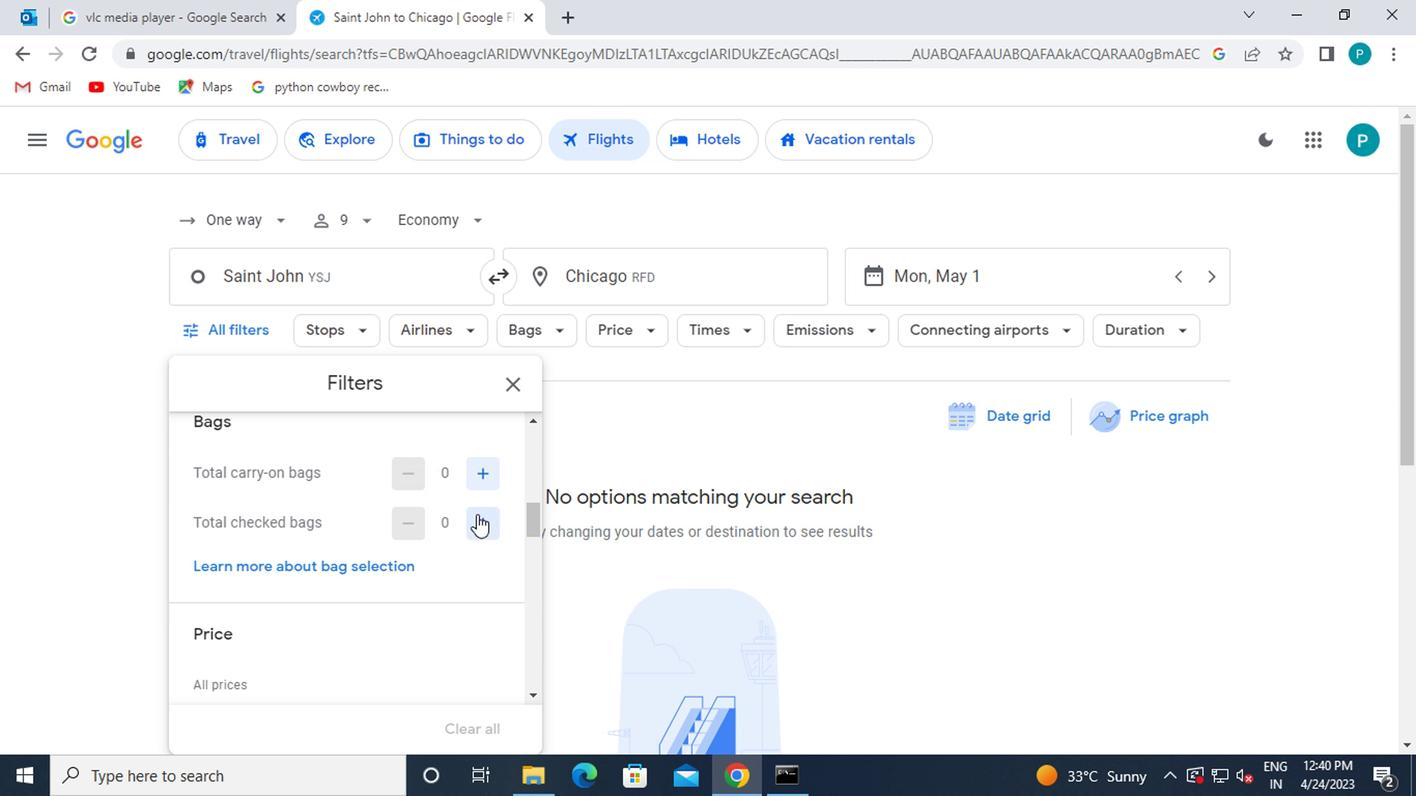 
Action: Mouse pressed left at (486, 465)
Screenshot: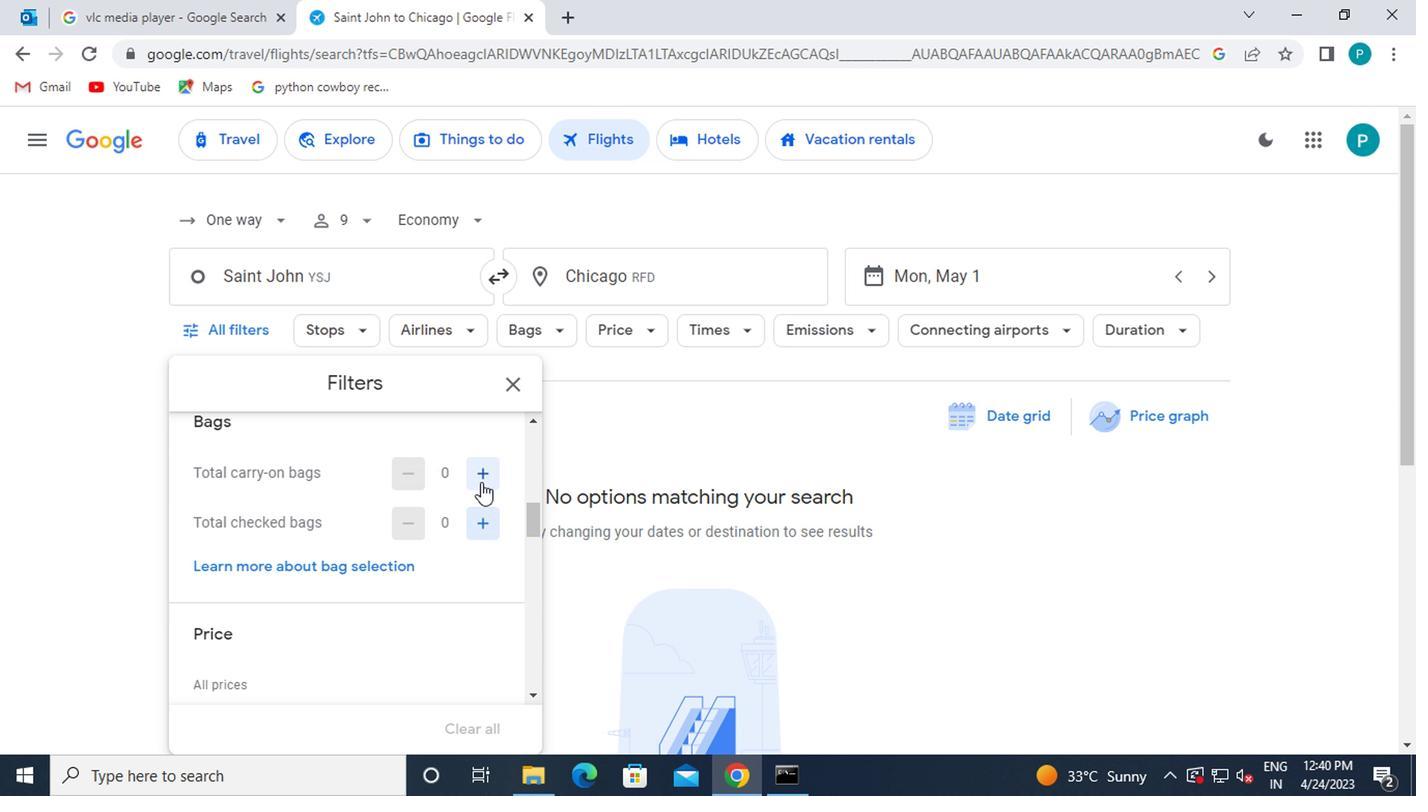 
Action: Mouse pressed left at (486, 465)
Screenshot: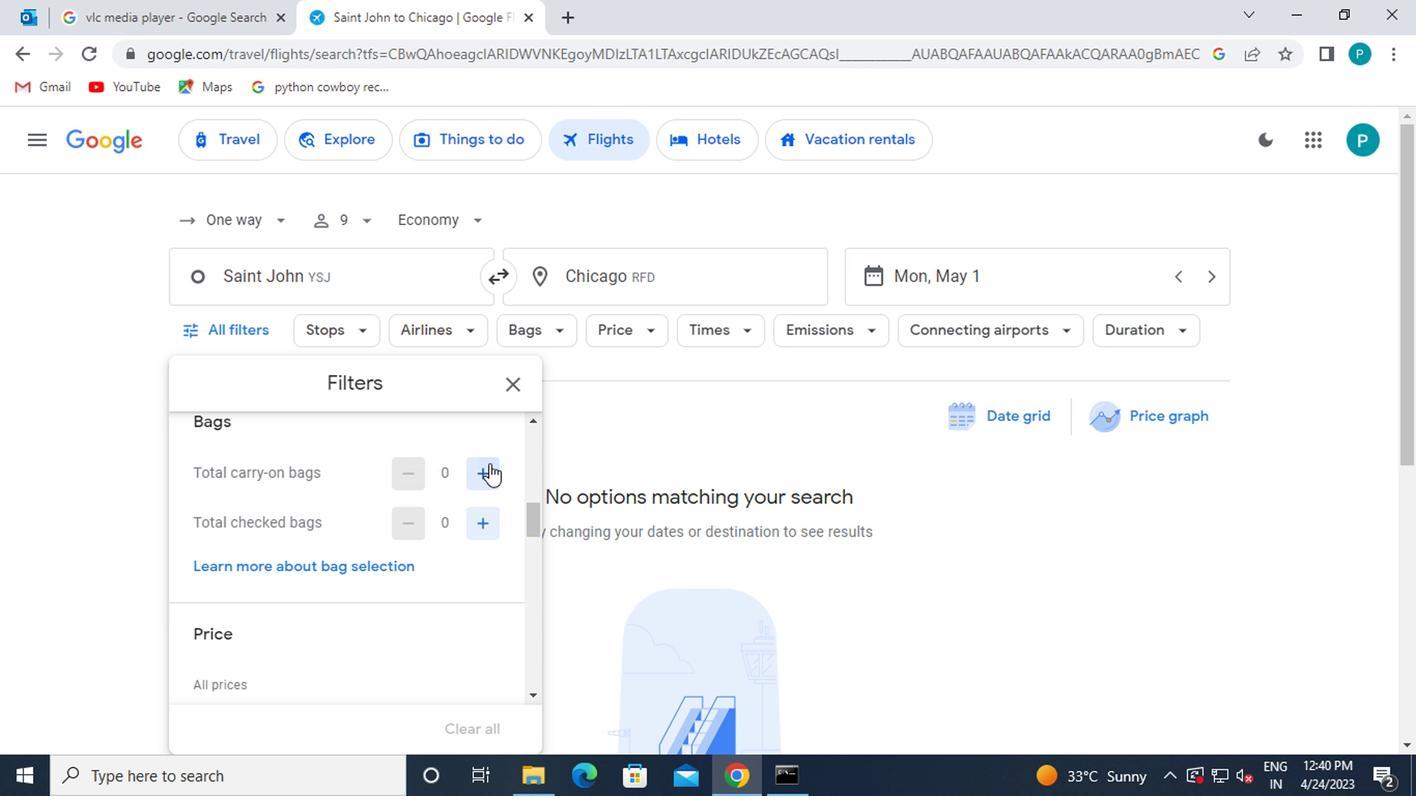 
Action: Mouse moved to (305, 470)
Screenshot: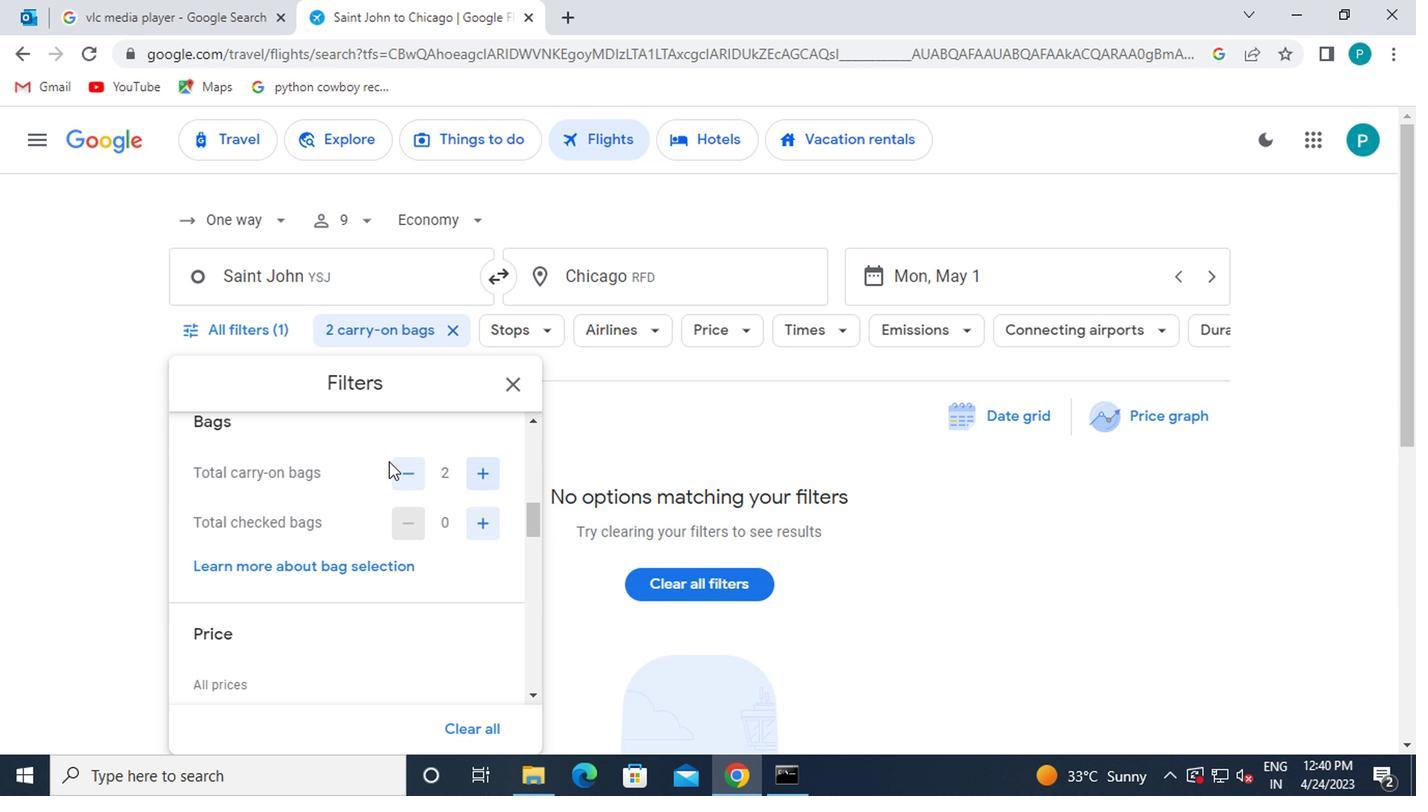 
Action: Mouse scrolled (305, 470) with delta (0, 0)
Screenshot: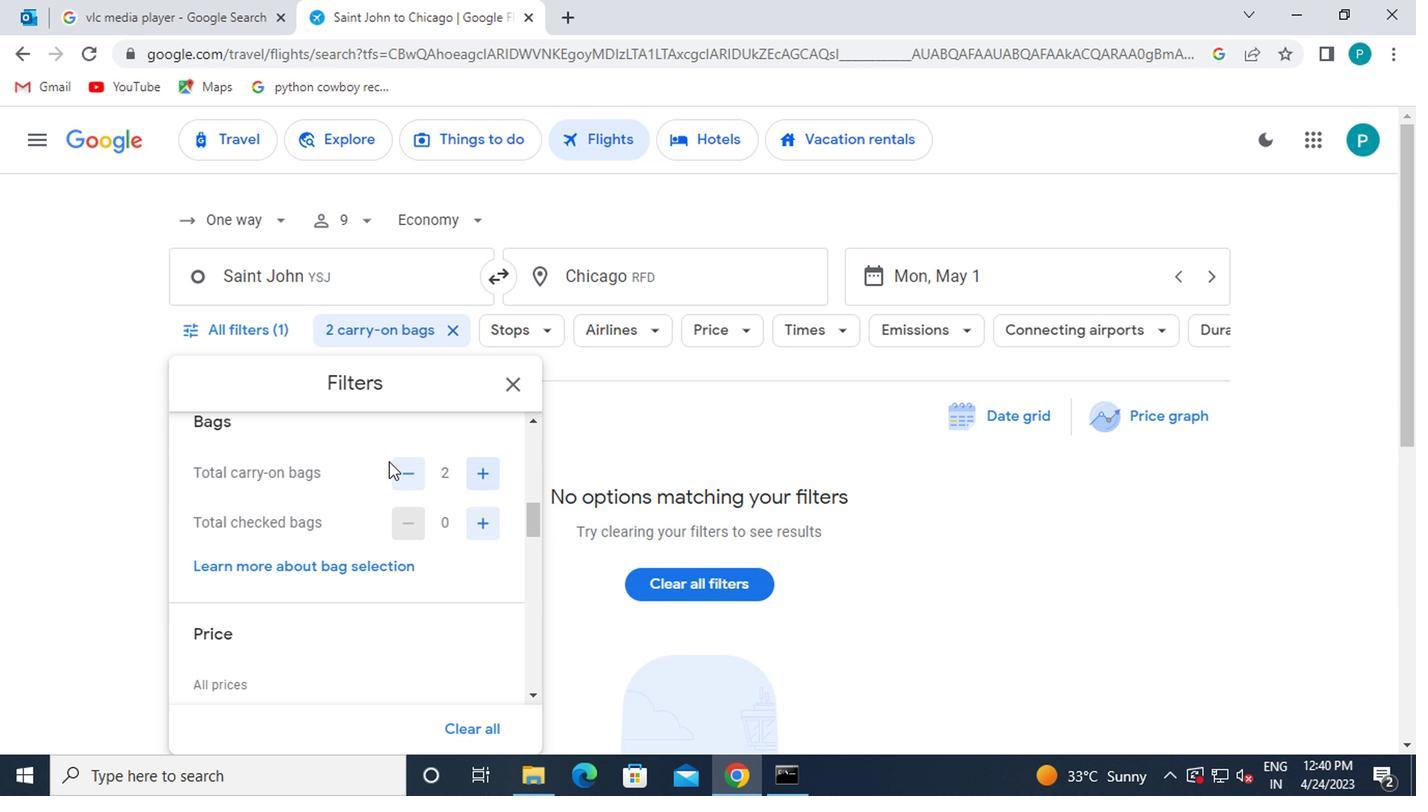 
Action: Mouse moved to (303, 474)
Screenshot: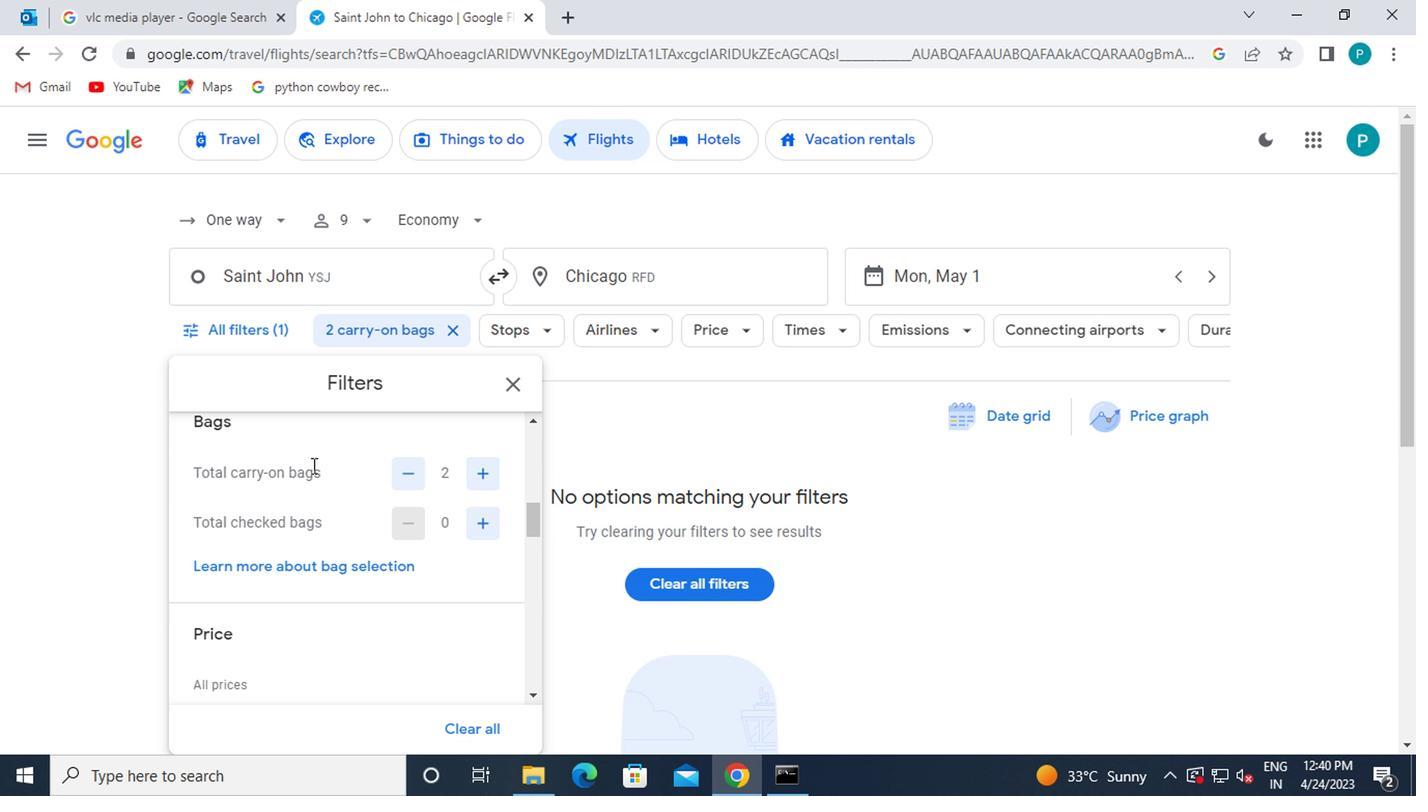 
Action: Mouse scrolled (303, 472) with delta (0, -1)
Screenshot: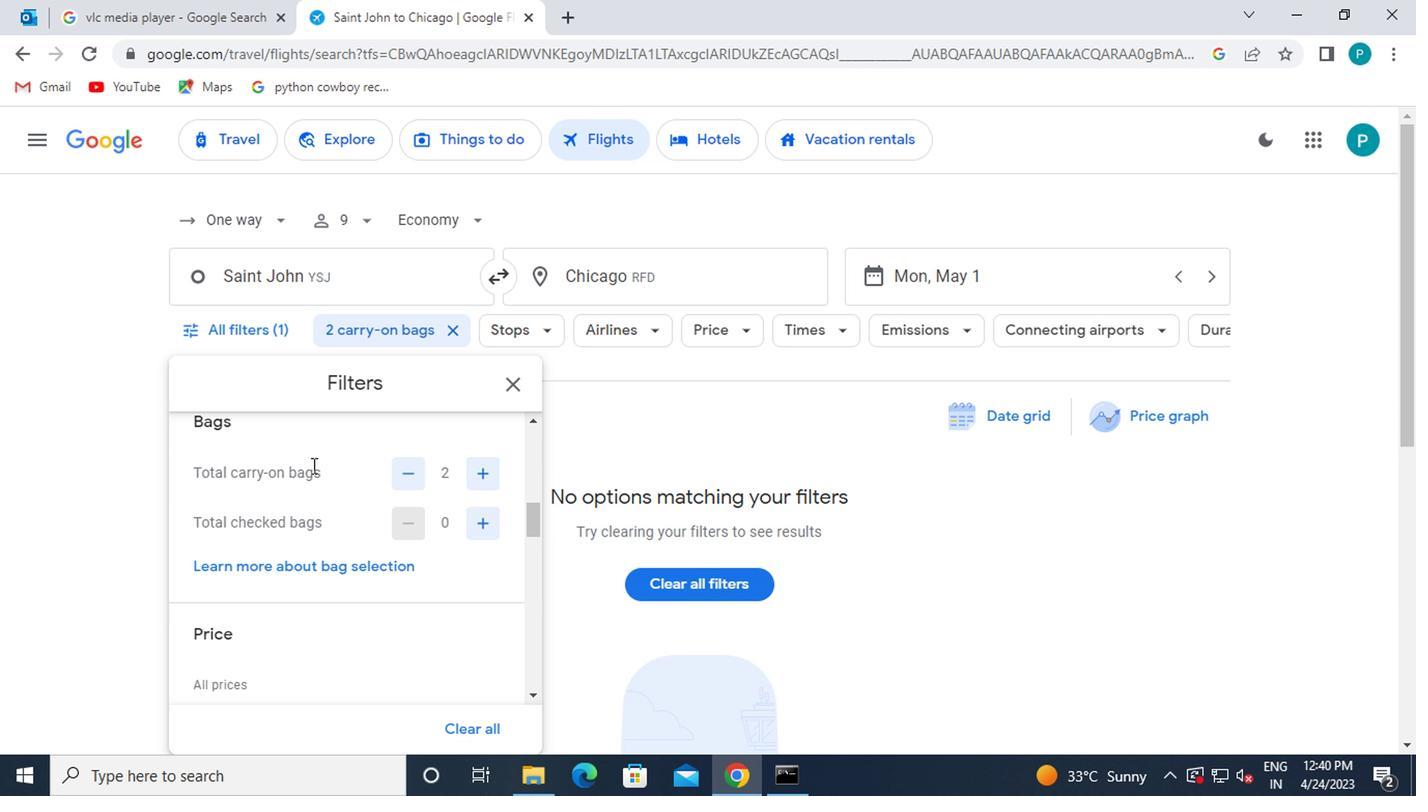 
Action: Mouse moved to (482, 511)
Screenshot: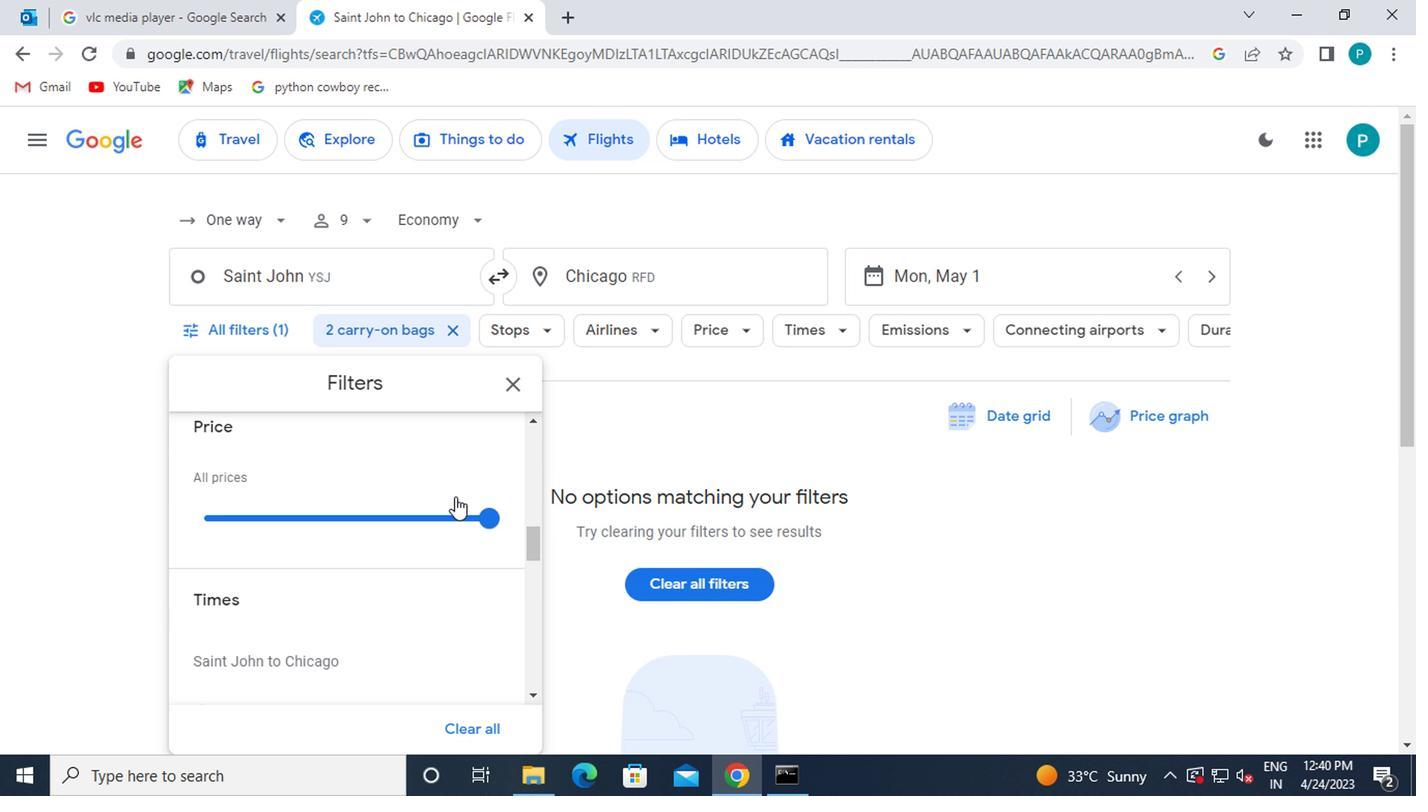 
Action: Mouse pressed left at (482, 511)
Screenshot: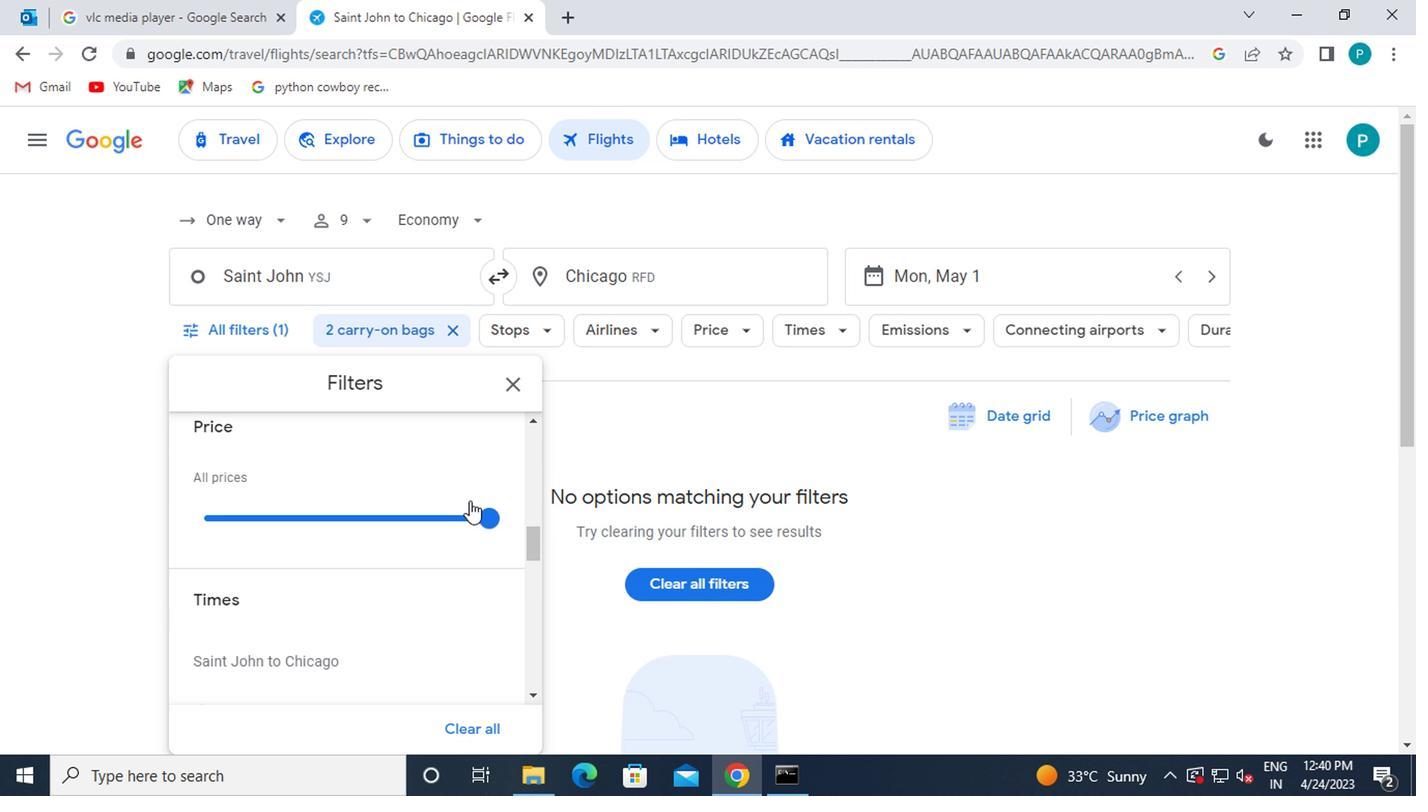 
Action: Mouse moved to (388, 622)
Screenshot: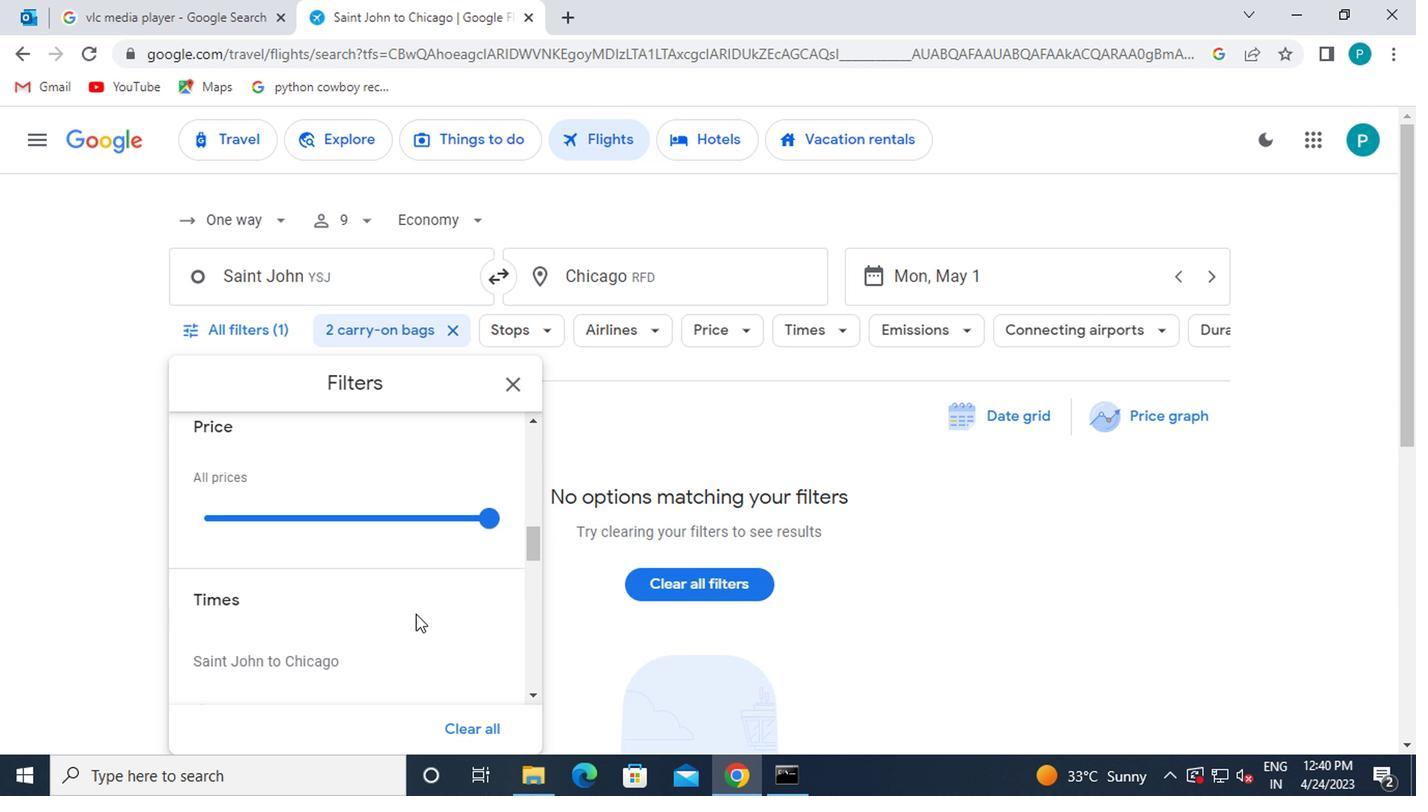 
Action: Mouse scrolled (388, 621) with delta (0, -1)
Screenshot: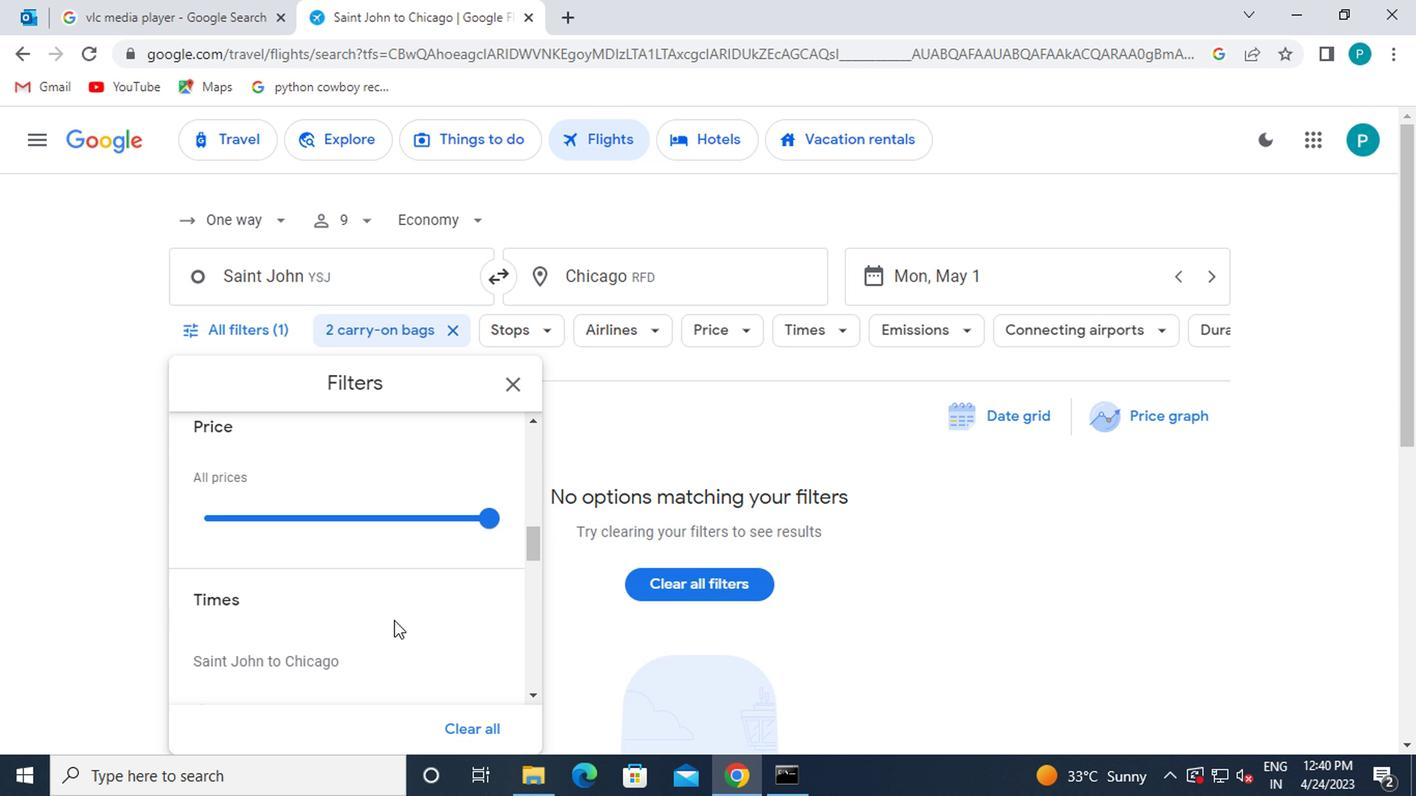 
Action: Mouse moved to (396, 622)
Screenshot: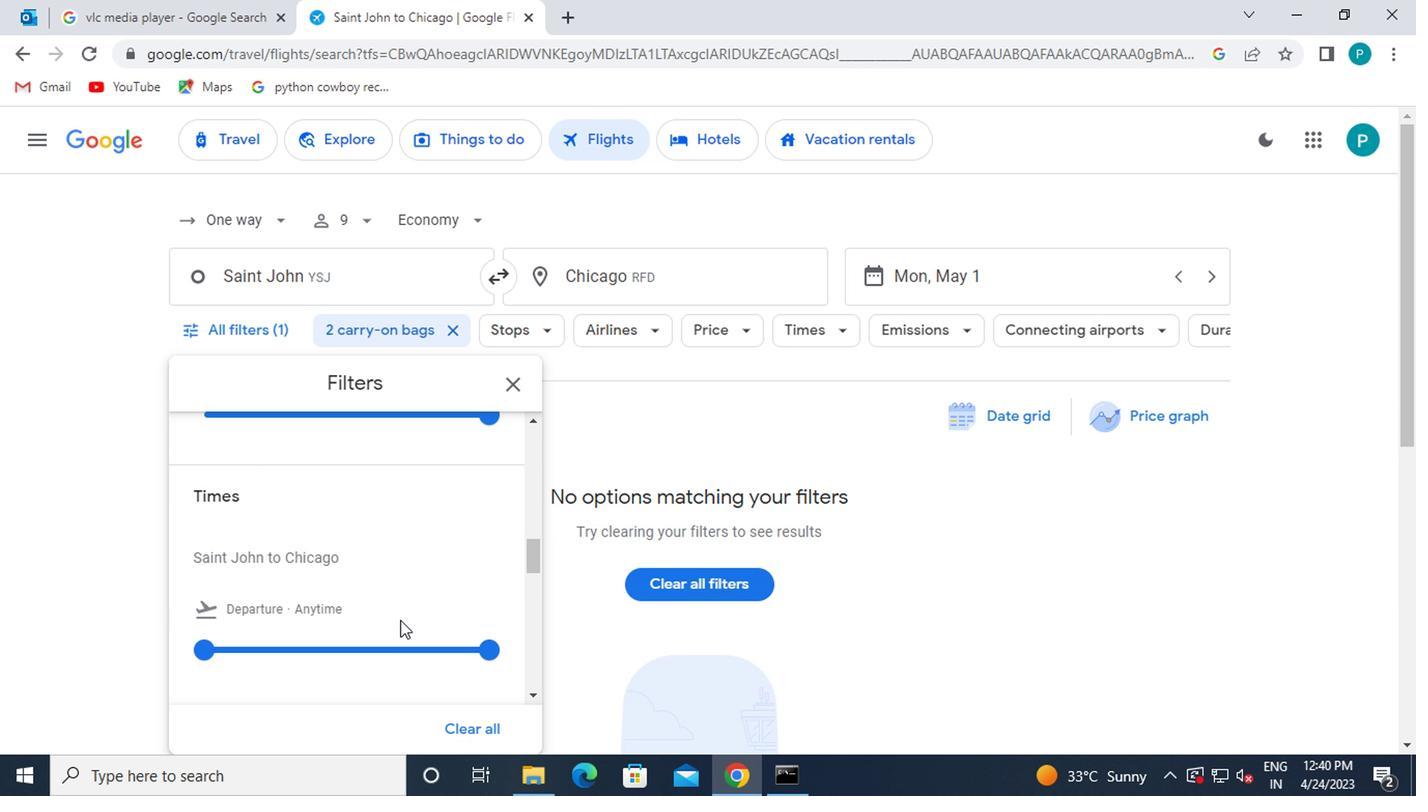 
Action: Mouse scrolled (396, 621) with delta (0, -1)
Screenshot: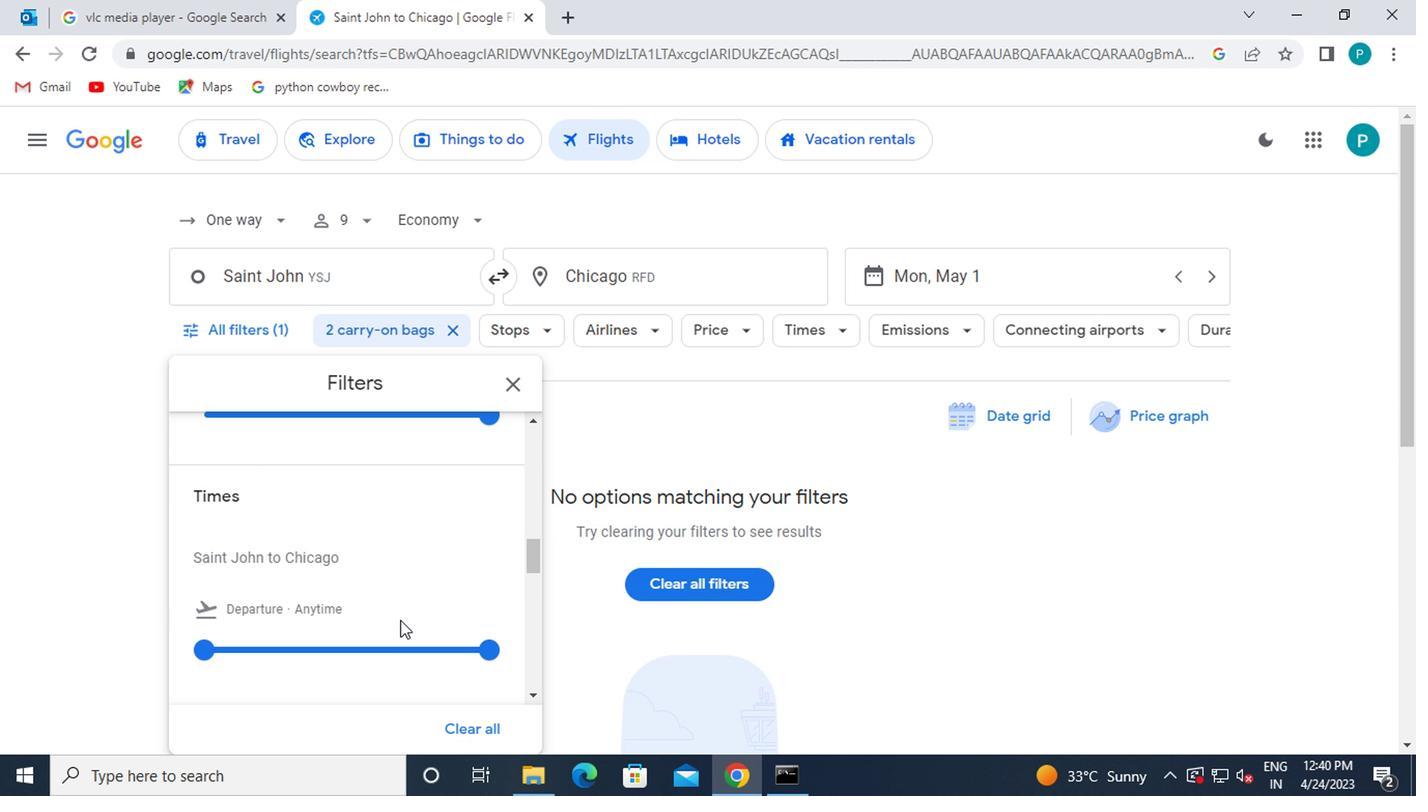 
Action: Mouse moved to (203, 546)
Screenshot: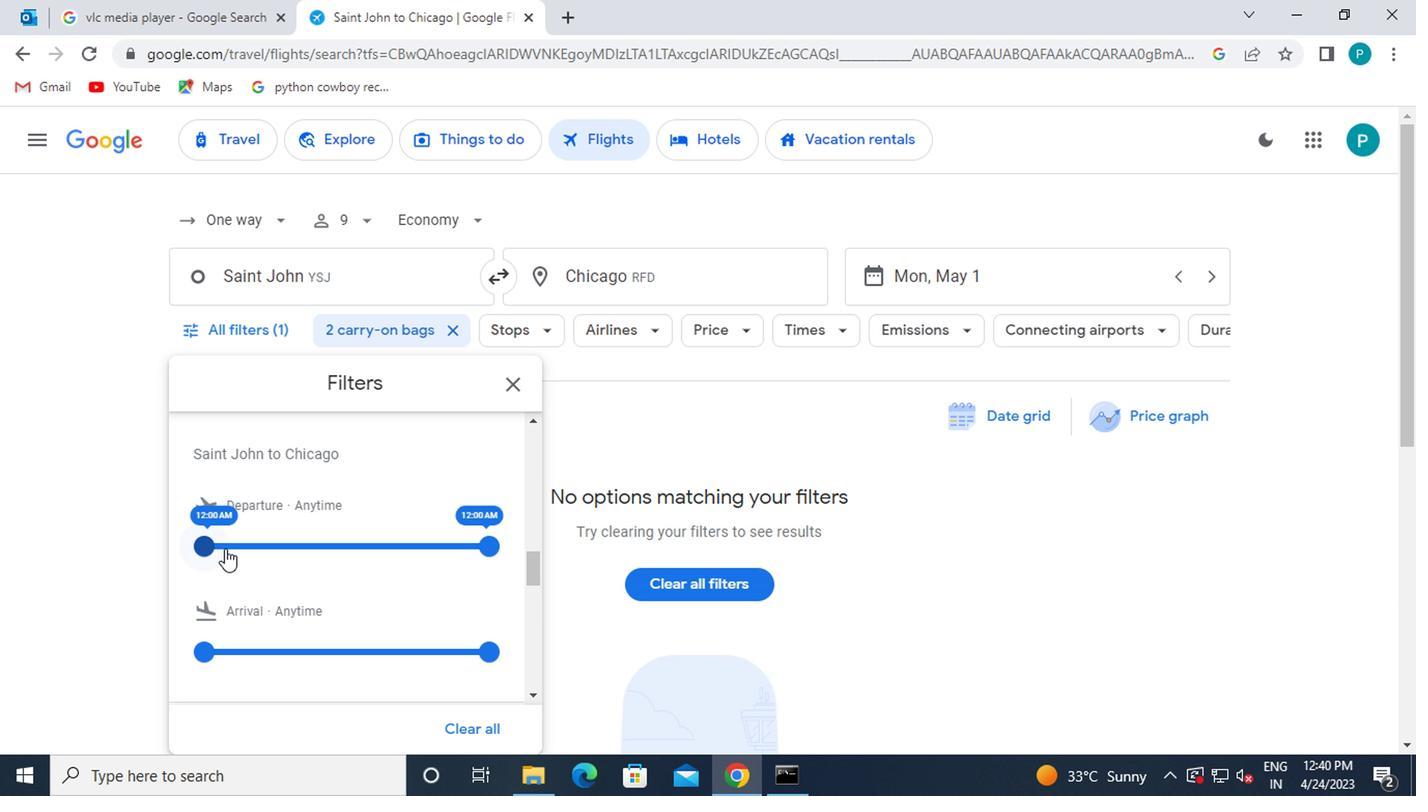 
Action: Mouse pressed left at (203, 546)
Screenshot: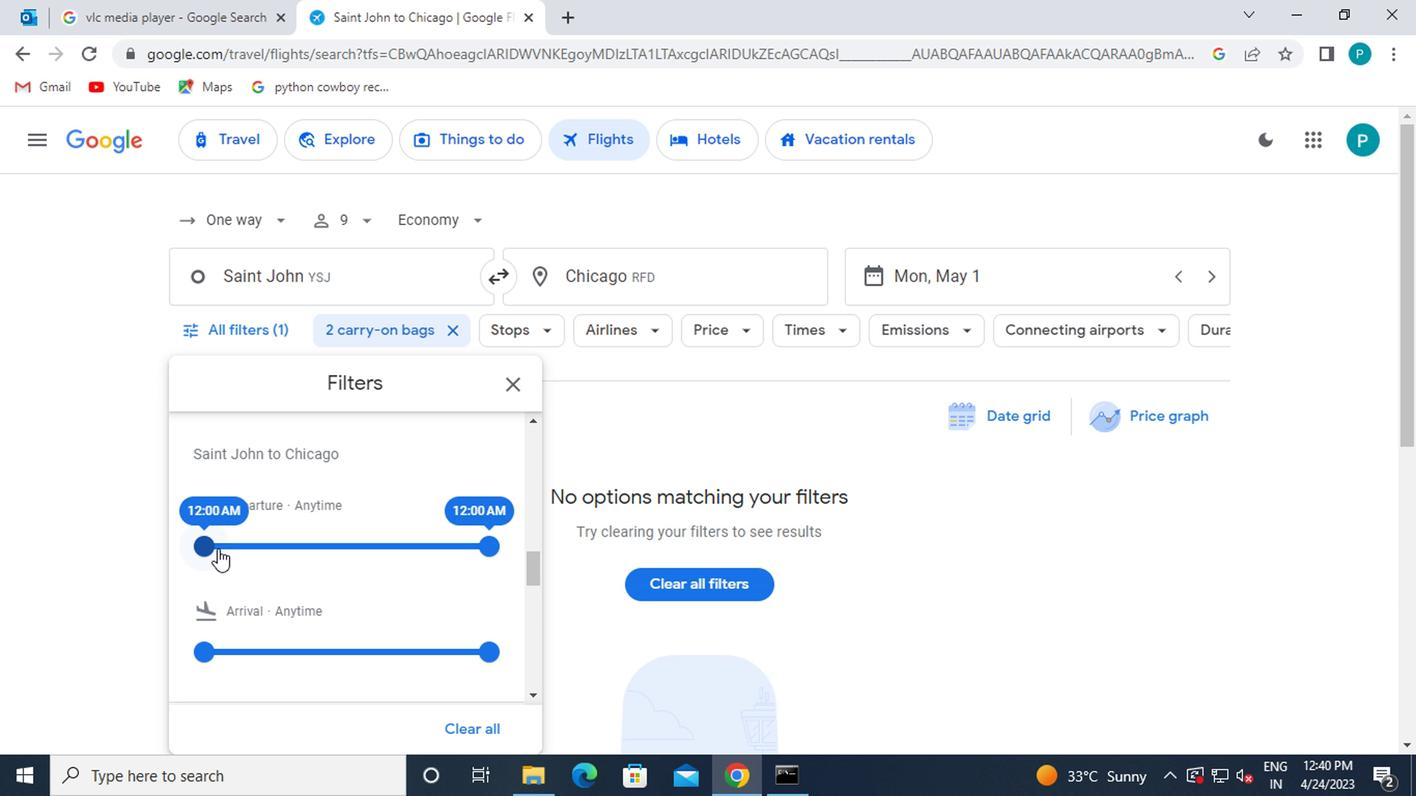 
Action: Mouse moved to (516, 380)
Screenshot: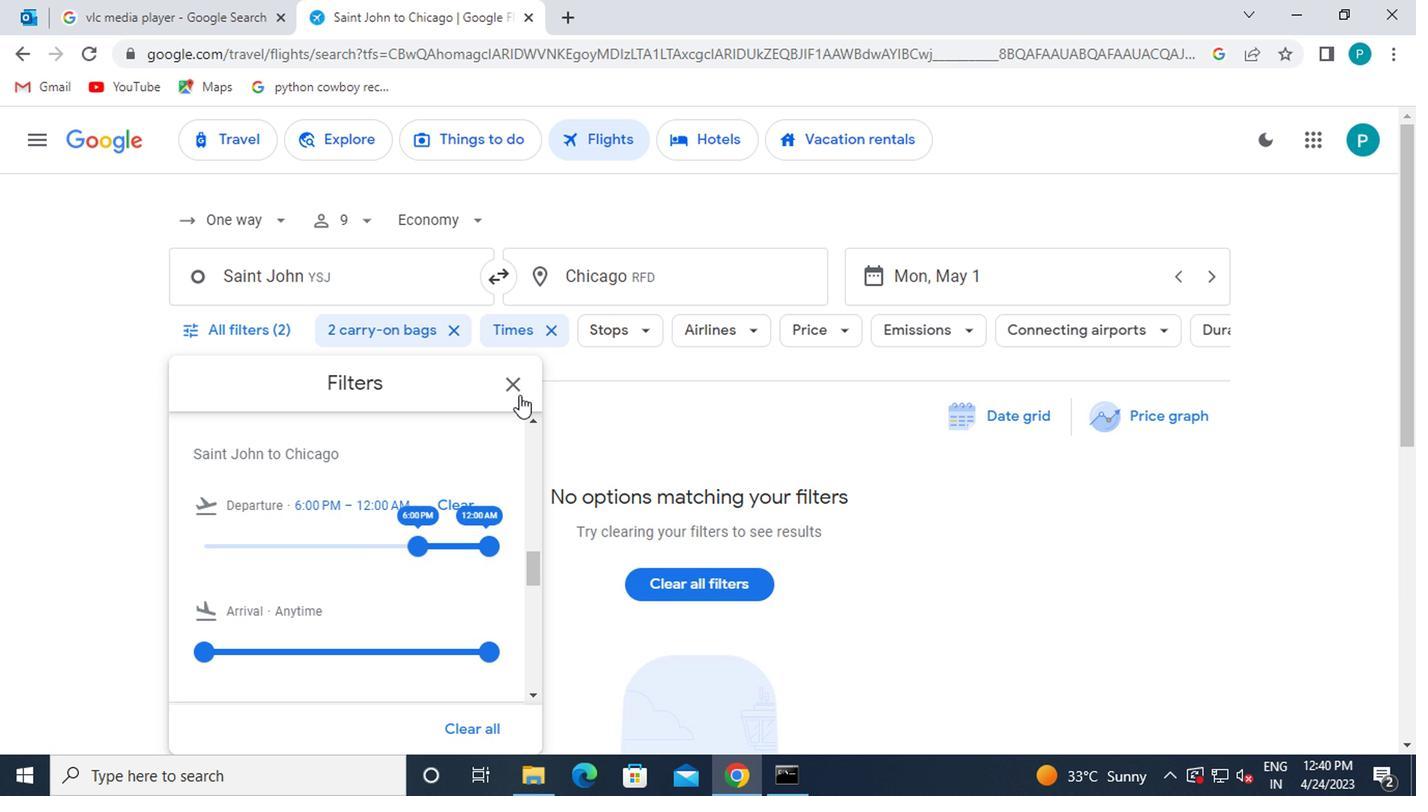 
Action: Mouse pressed left at (516, 380)
Screenshot: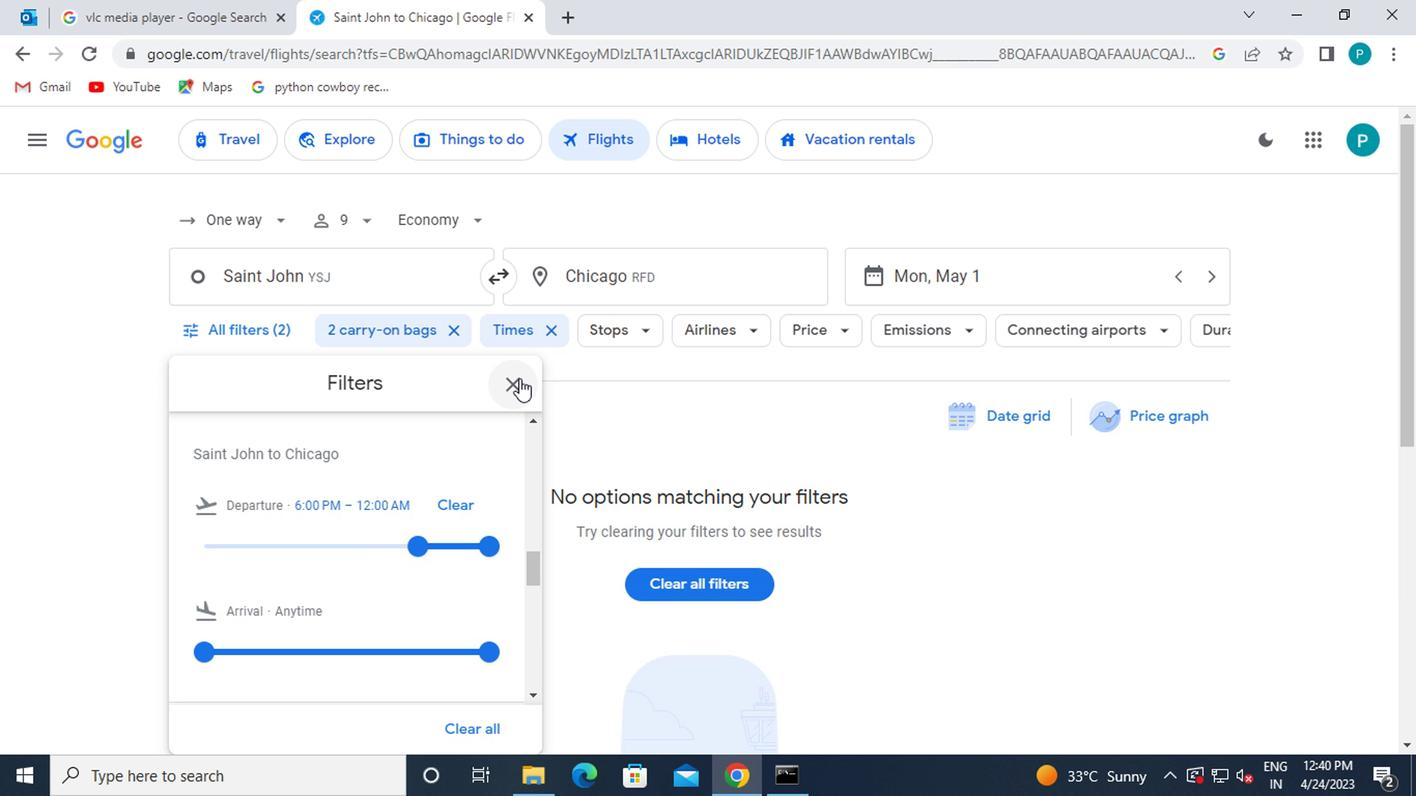 
